 Task: Look for space in Cergy, France from 6th June, 2023 to 8th June, 2023 for 2 adults in price range Rs.7000 to Rs.12000. Place can be private room with 1  bedroom having 2 beds and 1 bathroom. Property type can be house, flat, guest house. Amenities needed are: wifi, washing machine. Booking option can be shelf check-in. Required host language is English.
Action: Mouse moved to (561, 148)
Screenshot: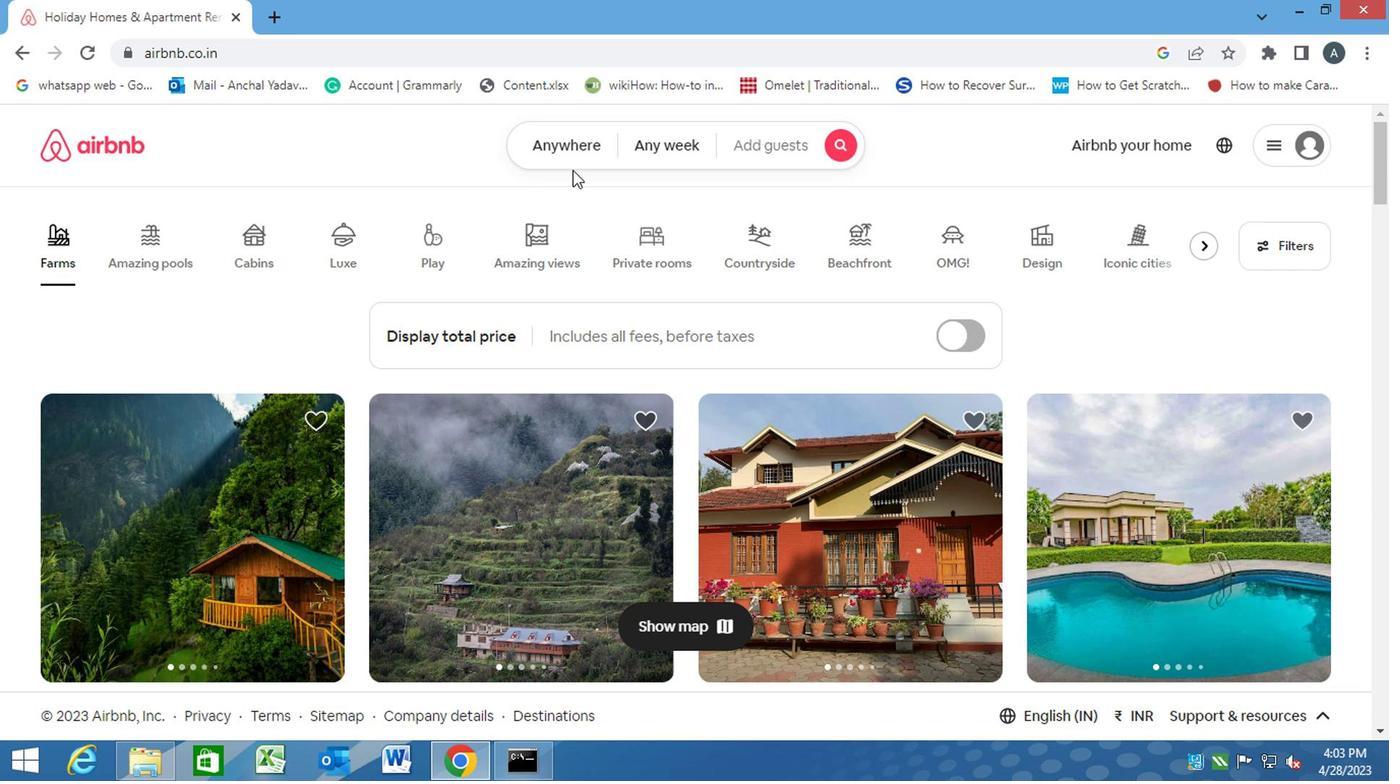 
Action: Mouse pressed left at (561, 148)
Screenshot: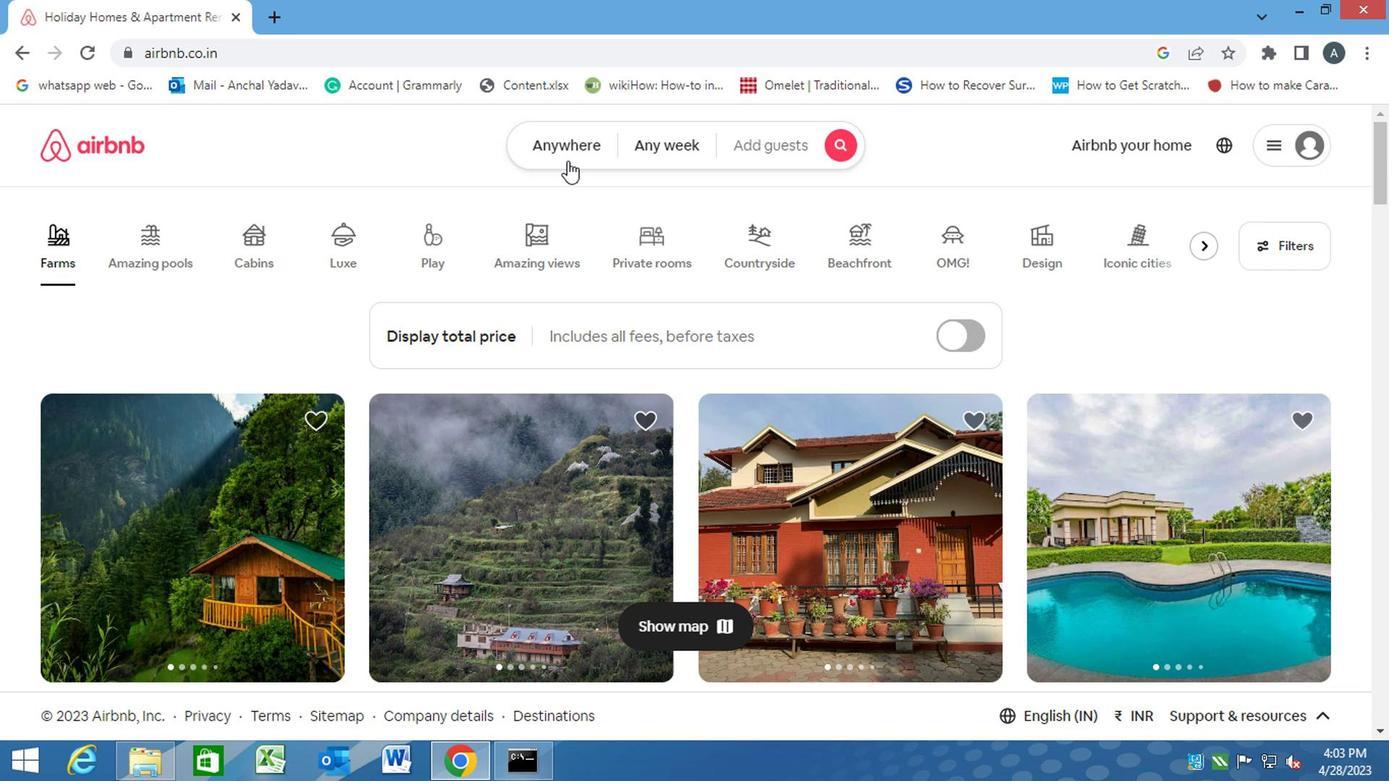 
Action: Mouse moved to (465, 207)
Screenshot: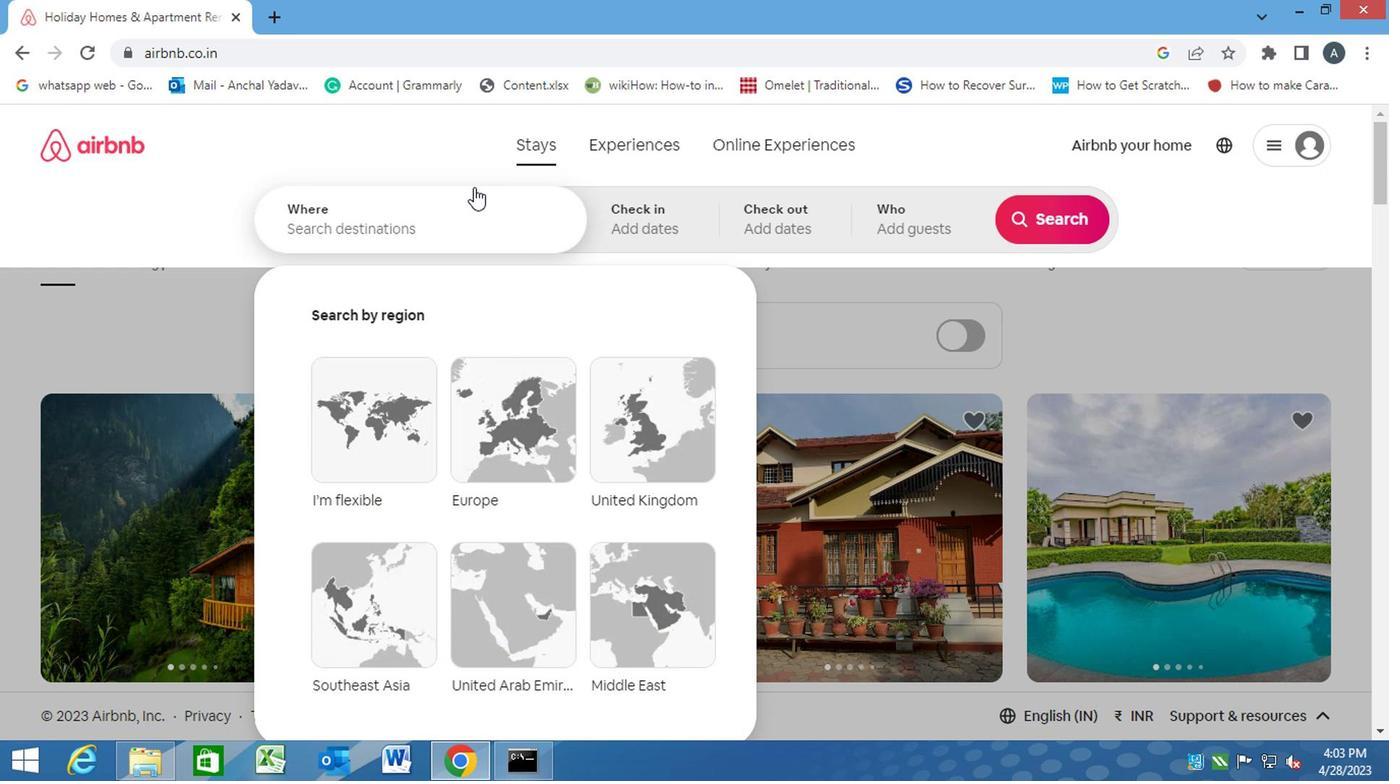 
Action: Mouse pressed left at (465, 207)
Screenshot: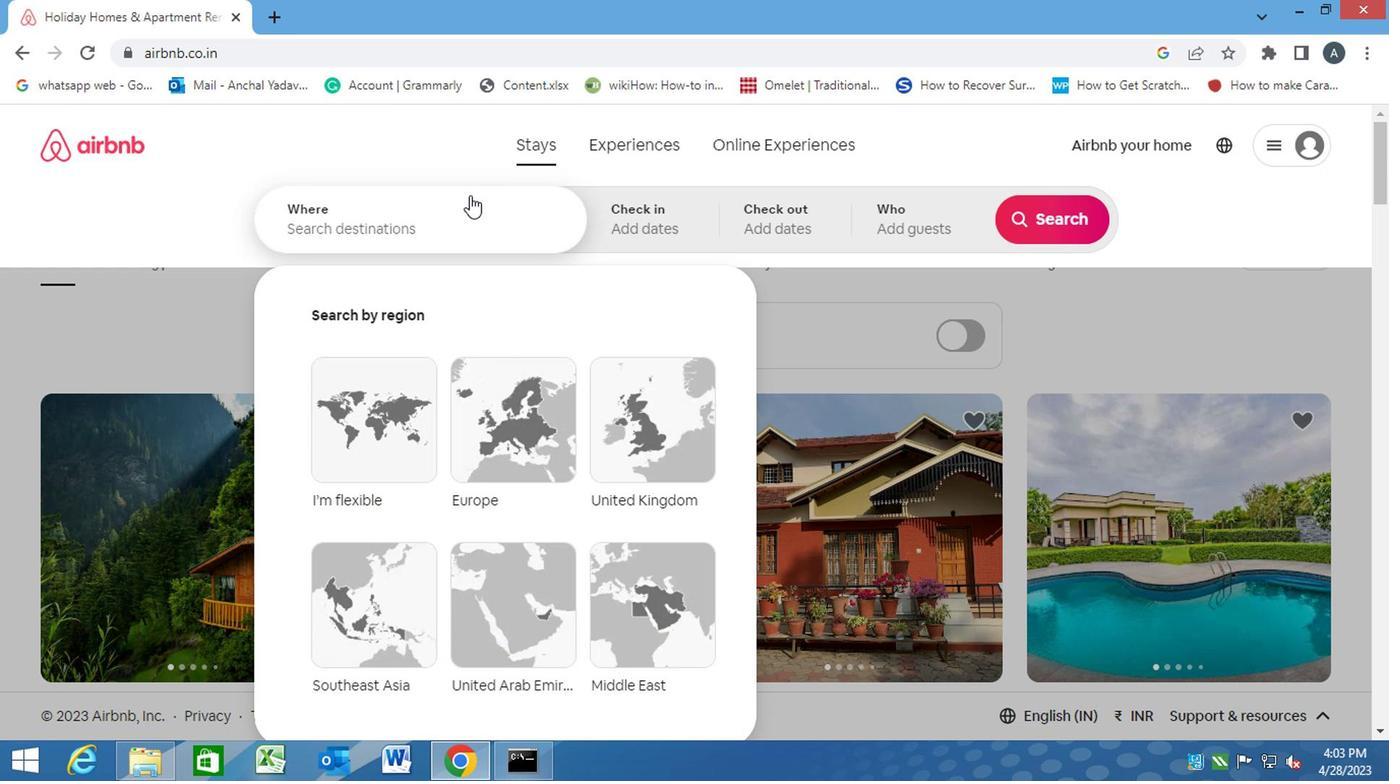 
Action: Key pressed c<Key.caps_lock>ergy,<Key.space><Key.caps_lock>f<Key.caps_lock>rance<Key.enter>
Screenshot: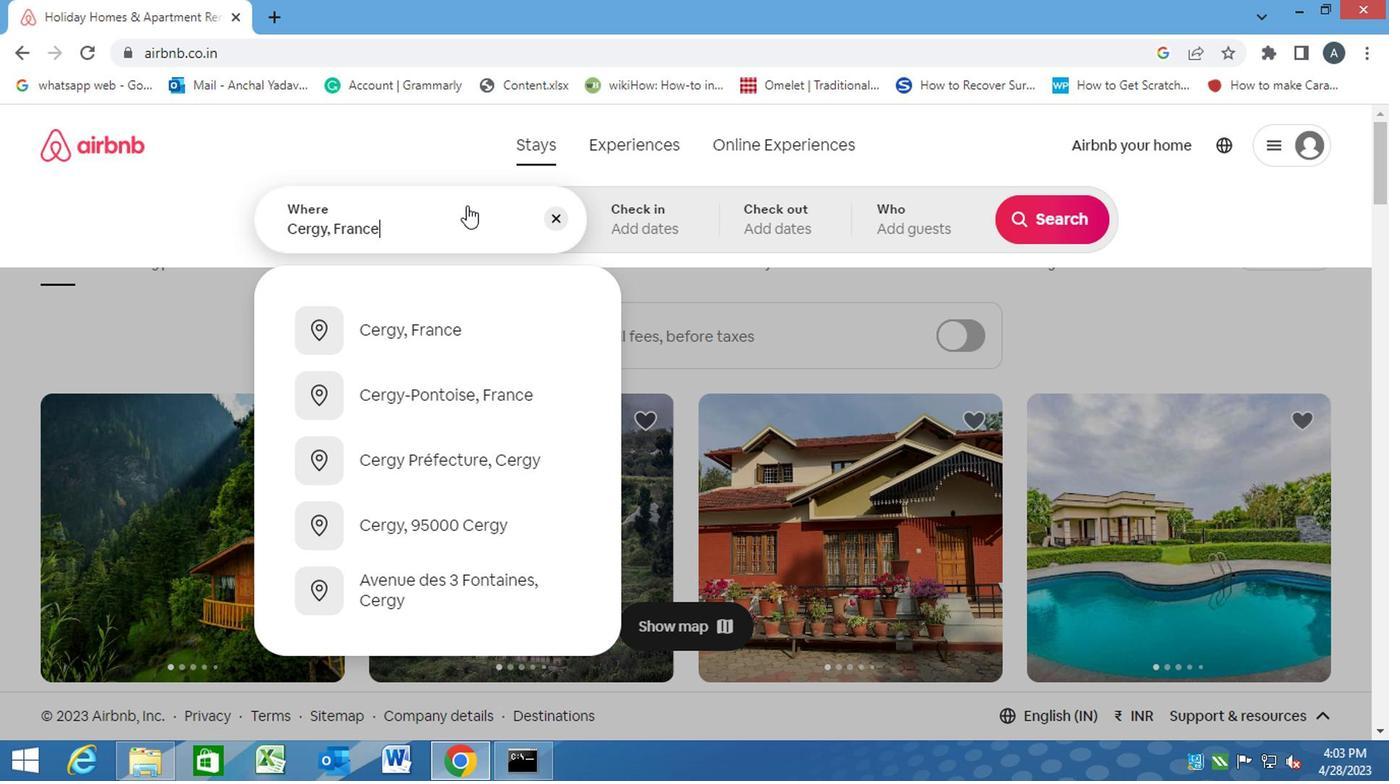 
Action: Mouse moved to (1031, 386)
Screenshot: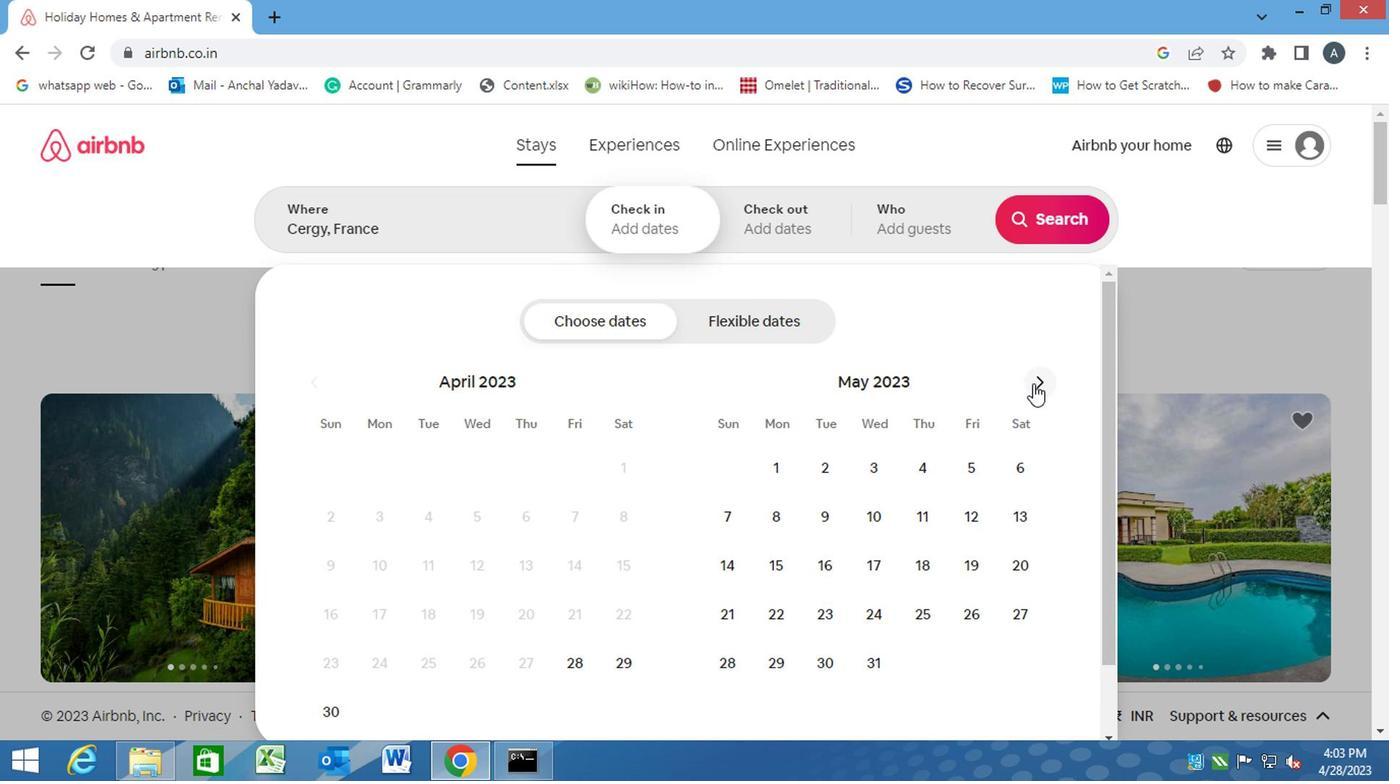 
Action: Mouse pressed left at (1031, 386)
Screenshot: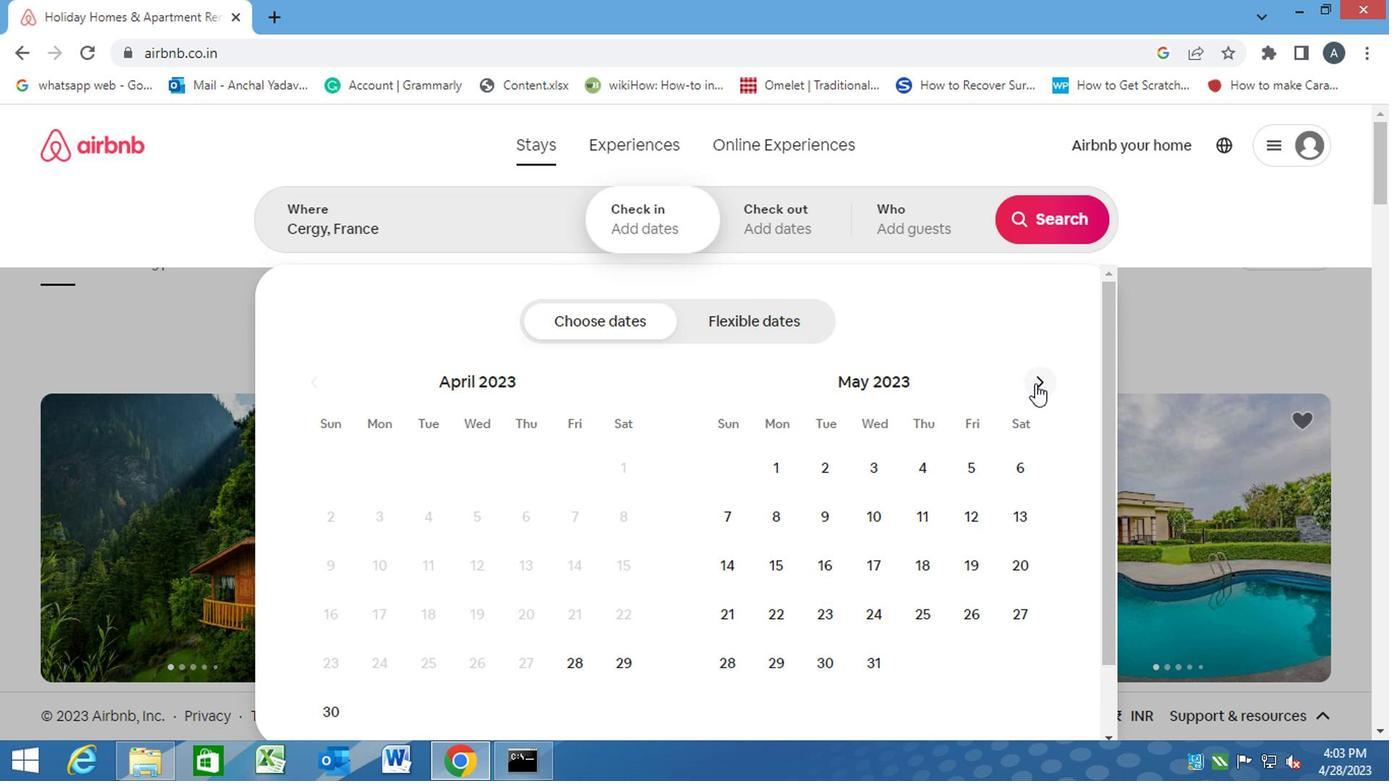 
Action: Mouse moved to (837, 514)
Screenshot: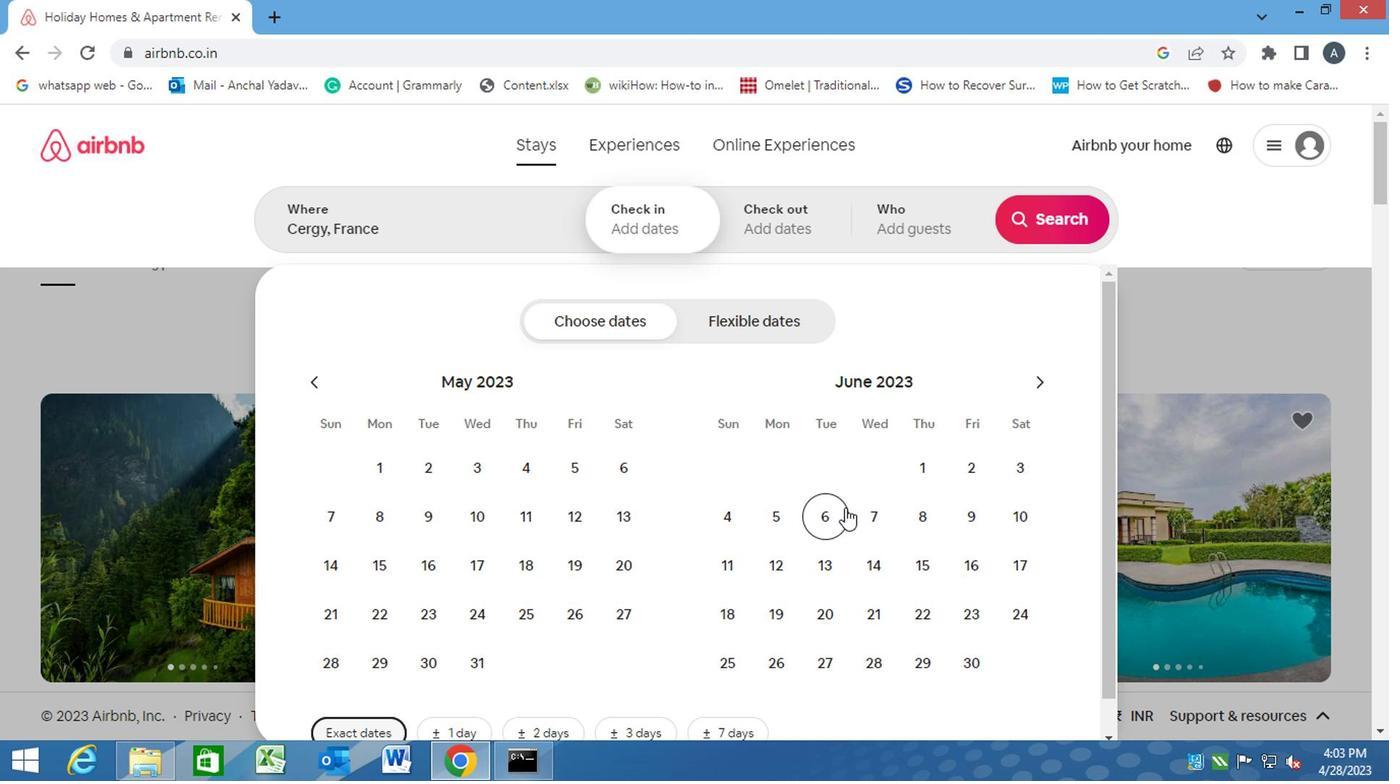 
Action: Mouse pressed left at (837, 514)
Screenshot: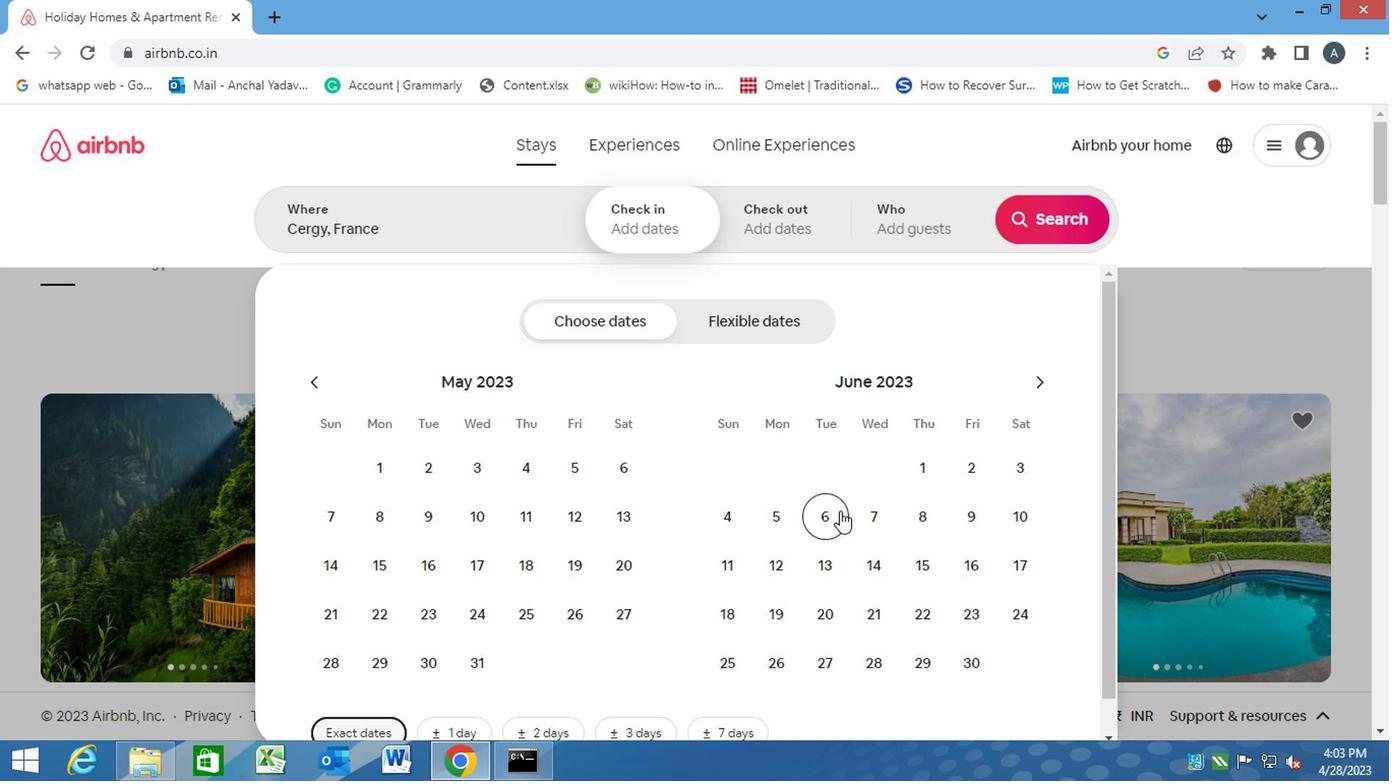 
Action: Mouse moved to (920, 528)
Screenshot: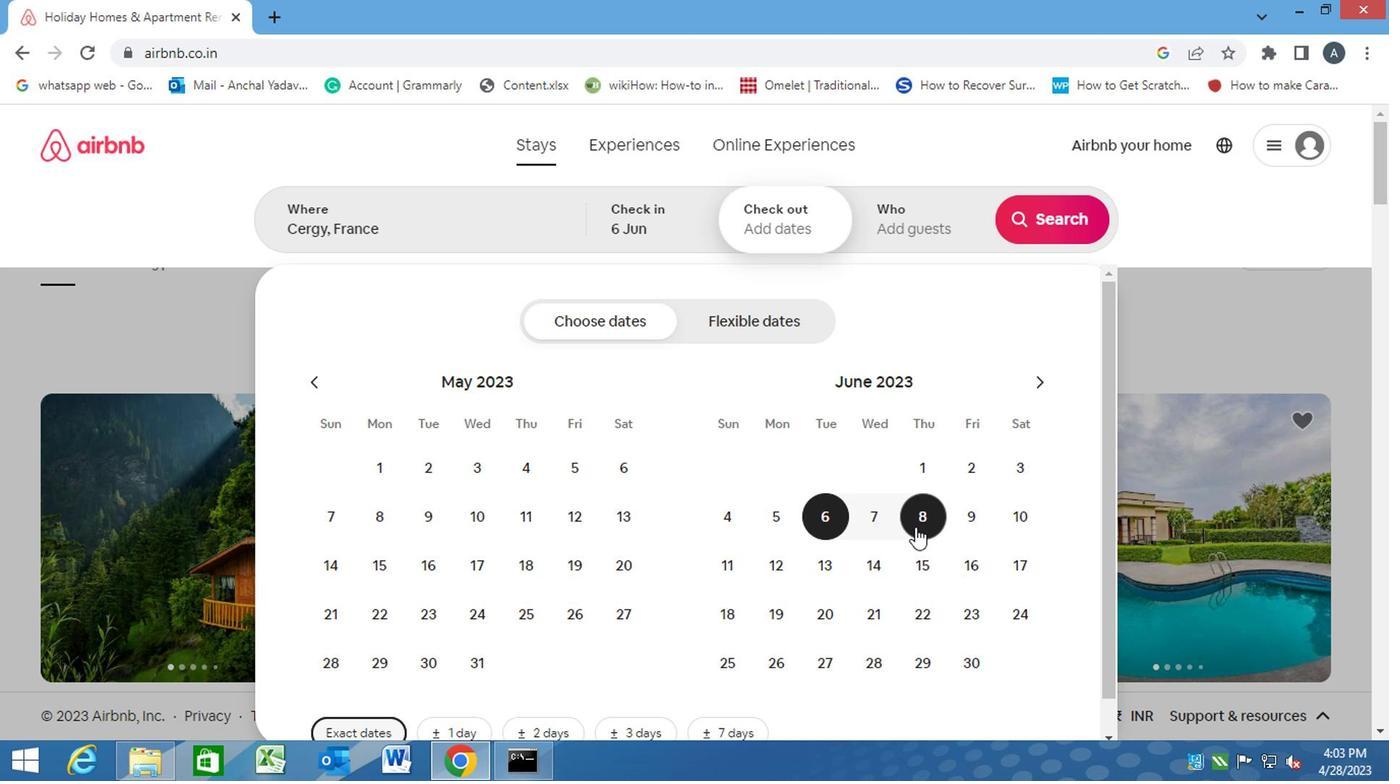 
Action: Mouse pressed left at (920, 528)
Screenshot: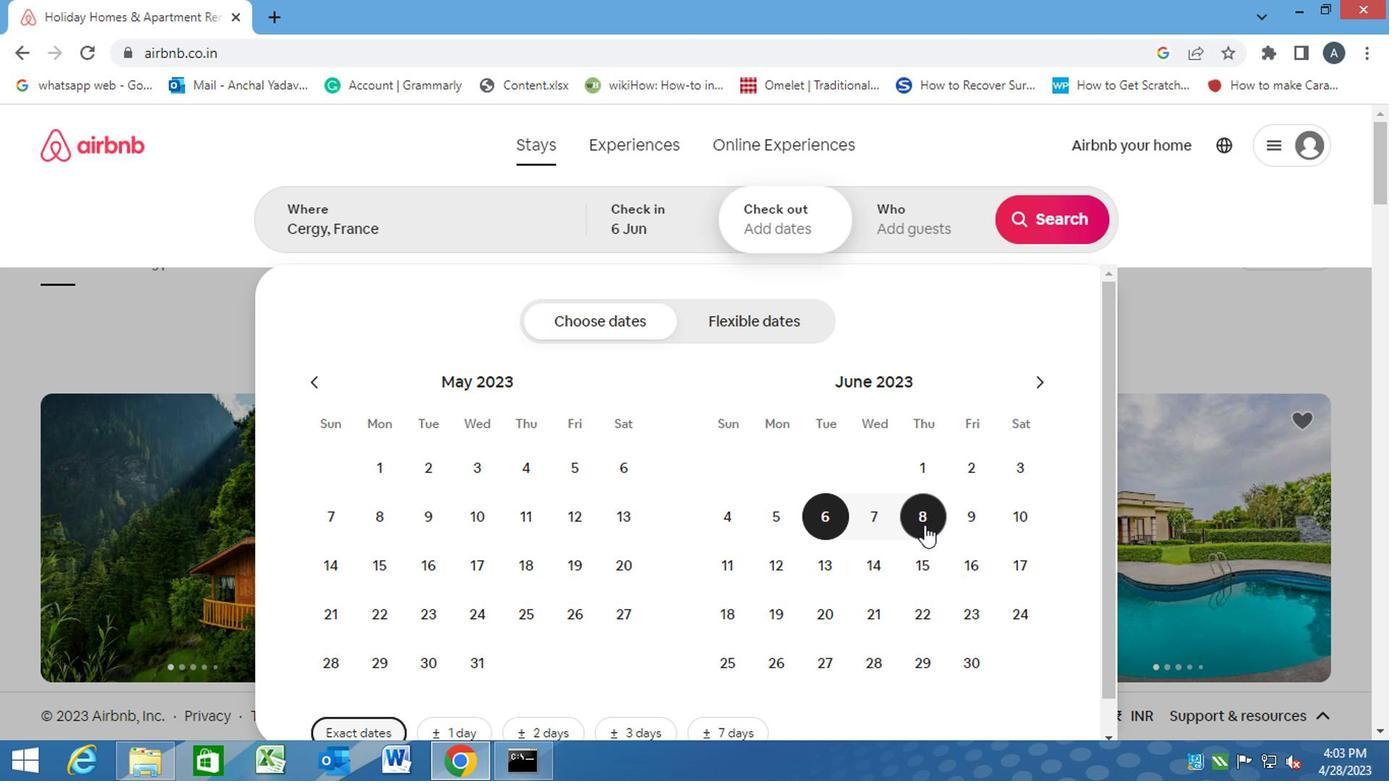 
Action: Mouse moved to (910, 234)
Screenshot: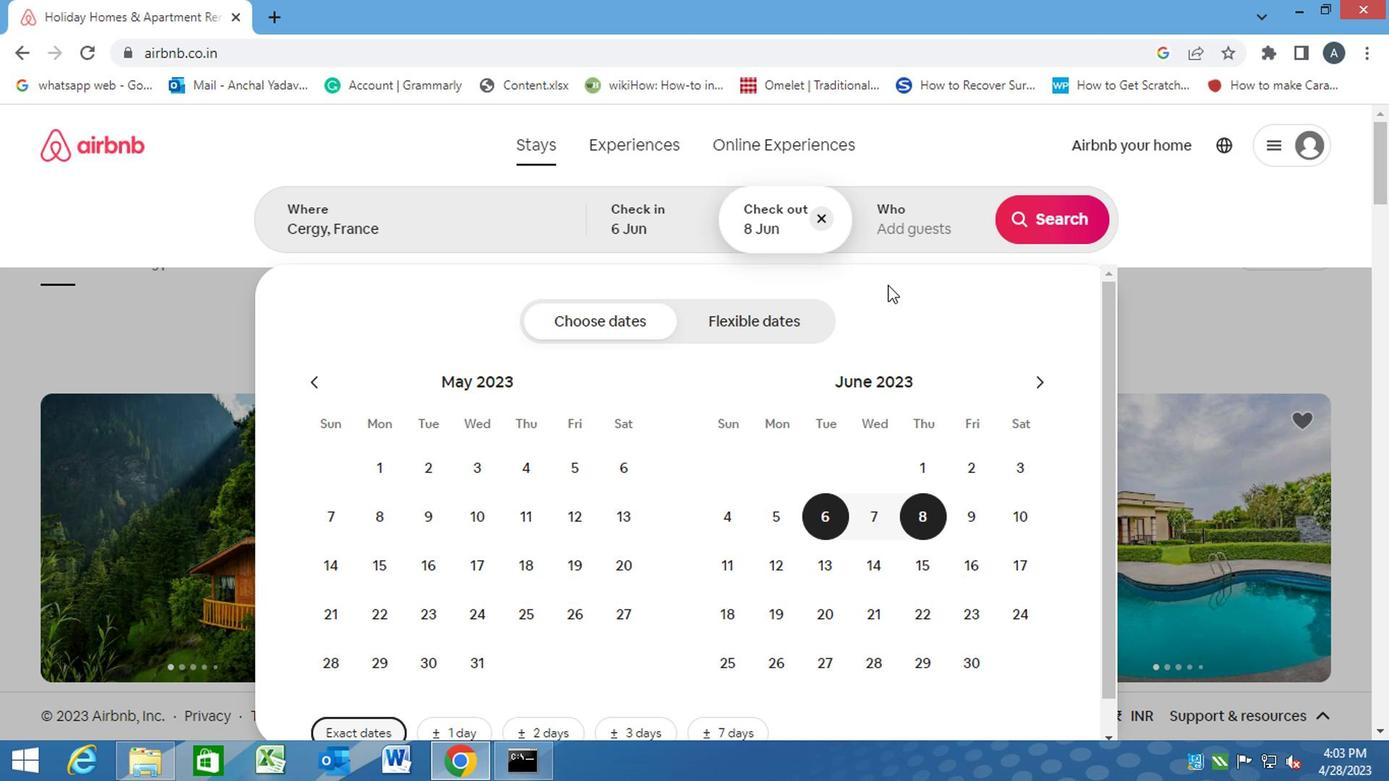 
Action: Mouse pressed left at (910, 234)
Screenshot: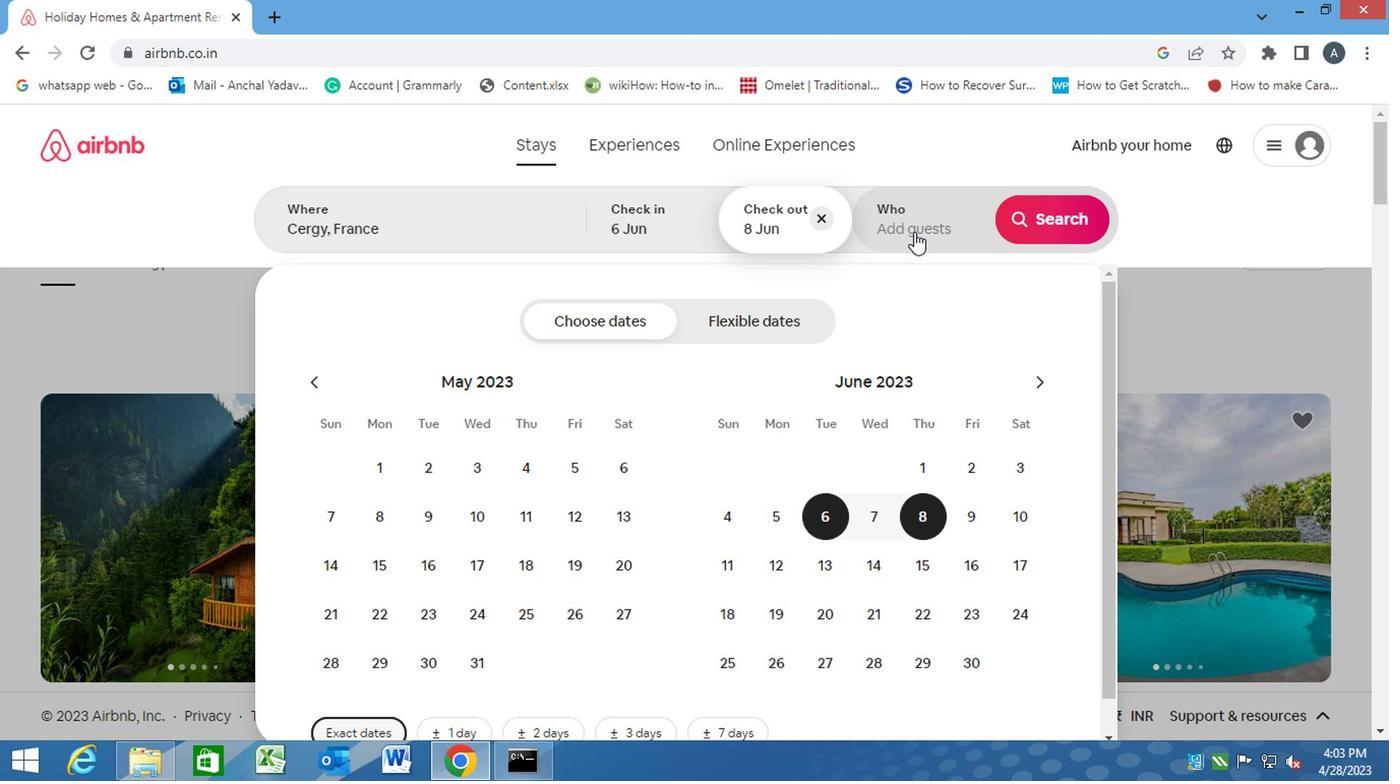 
Action: Mouse moved to (1067, 330)
Screenshot: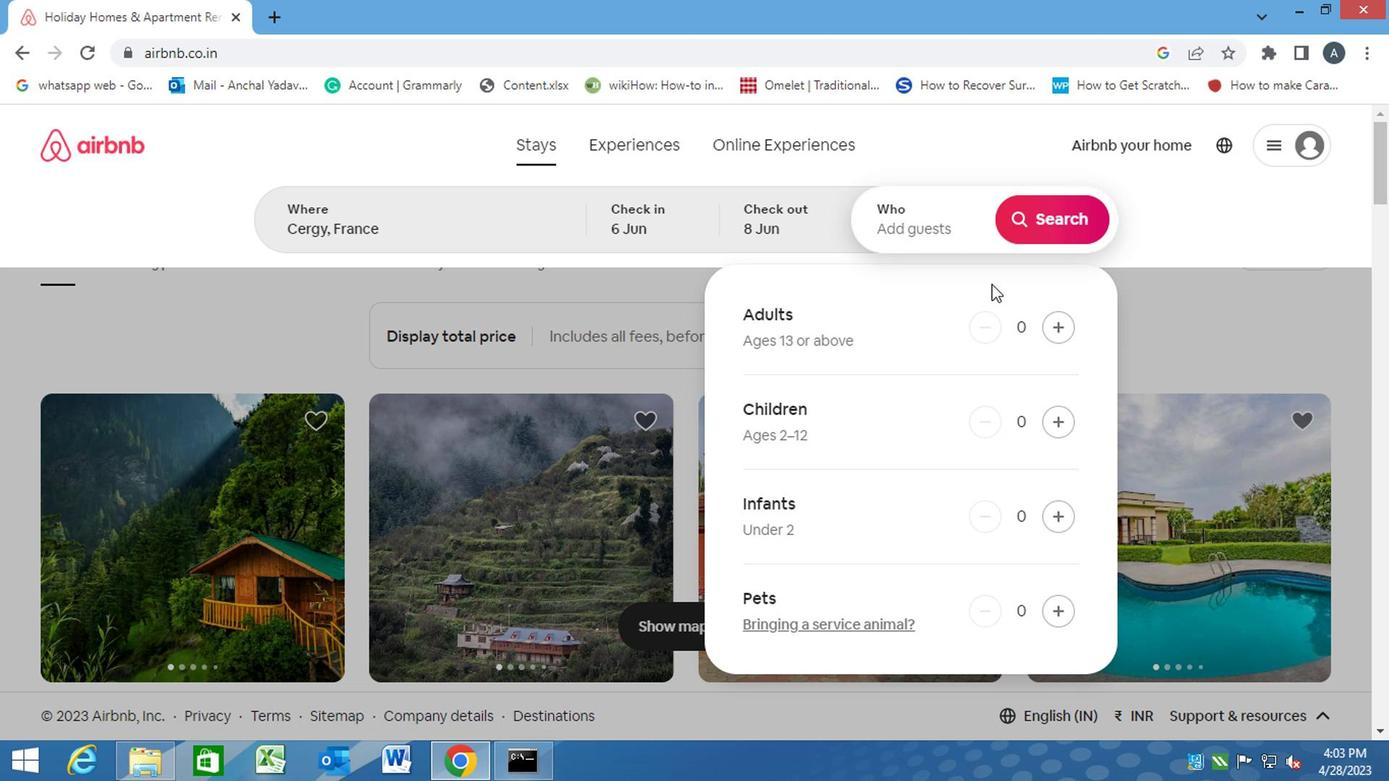 
Action: Mouse pressed left at (1067, 330)
Screenshot: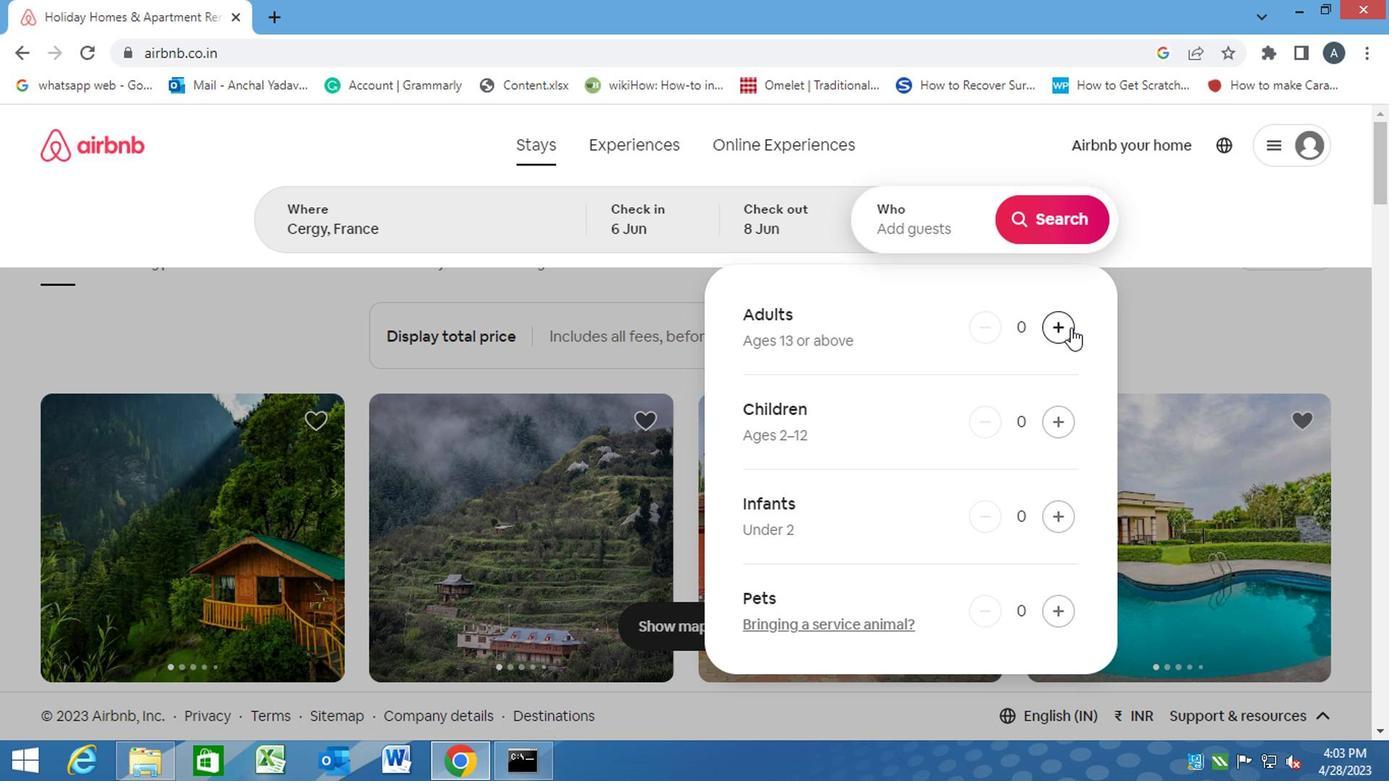 
Action: Mouse pressed left at (1067, 330)
Screenshot: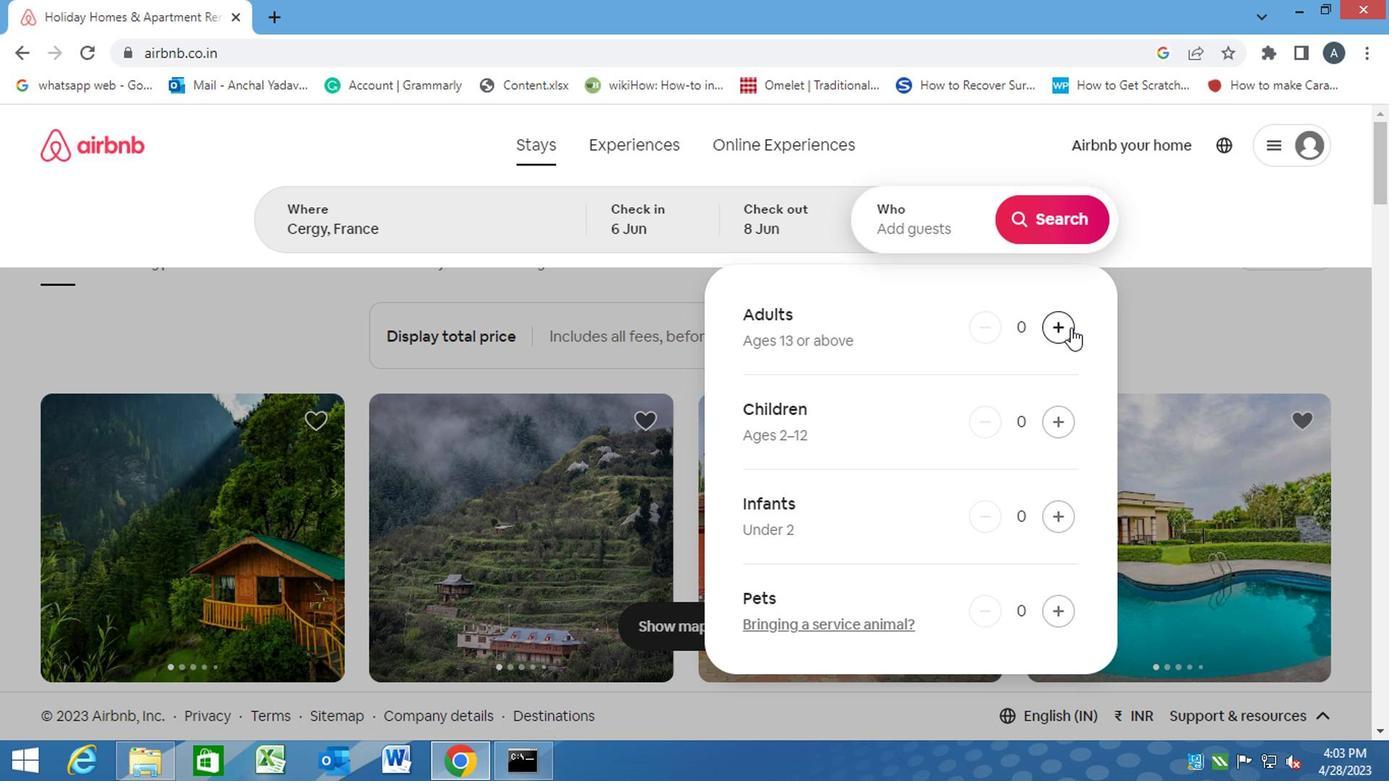 
Action: Mouse moved to (1051, 232)
Screenshot: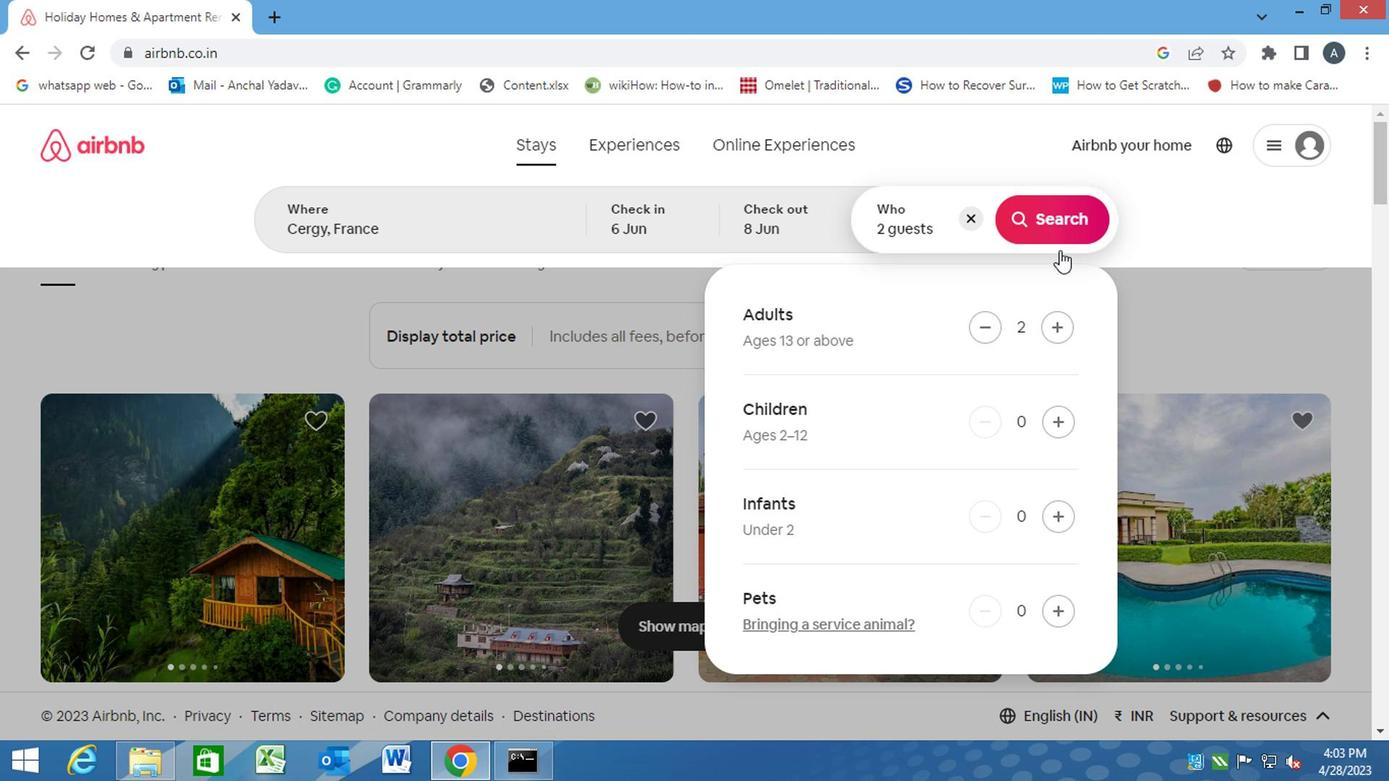 
Action: Mouse pressed left at (1051, 232)
Screenshot: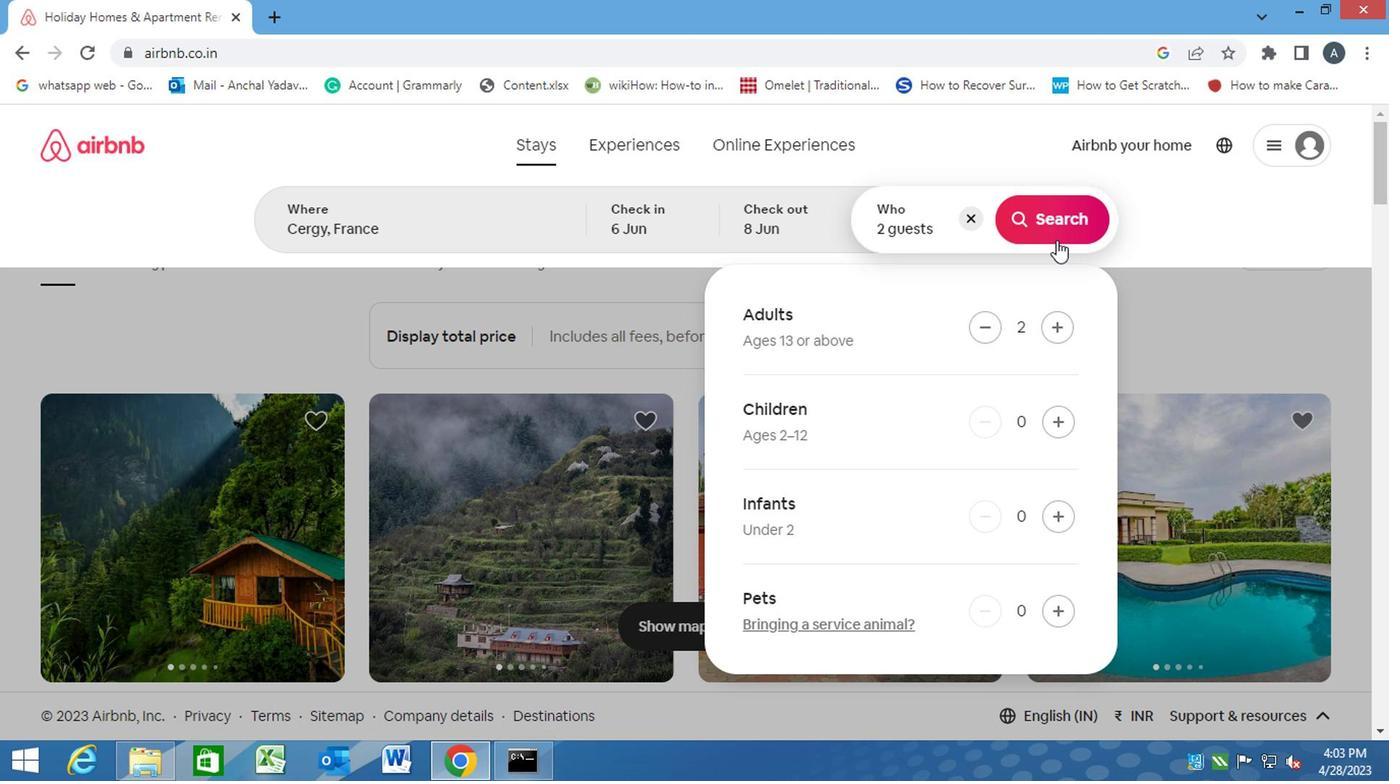 
Action: Mouse moved to (1275, 236)
Screenshot: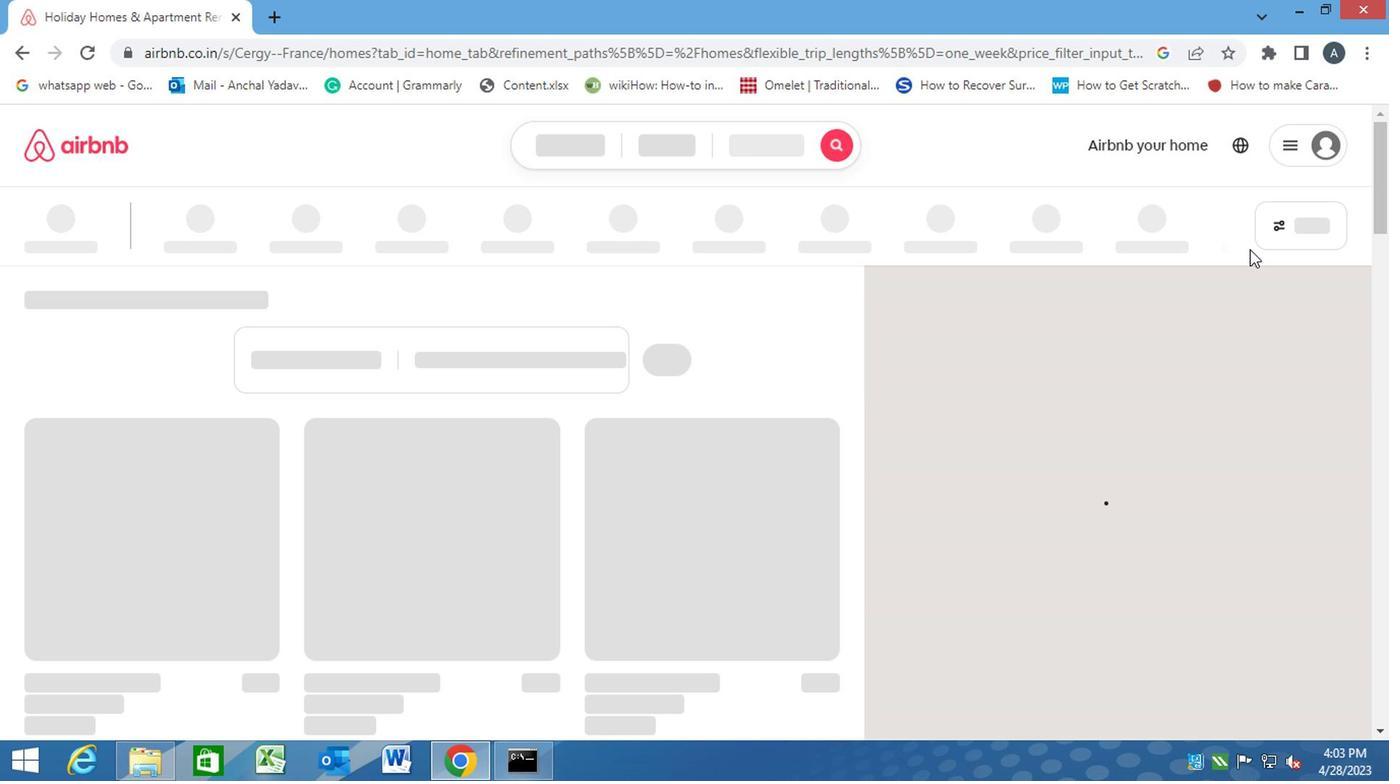 
Action: Mouse pressed left at (1275, 236)
Screenshot: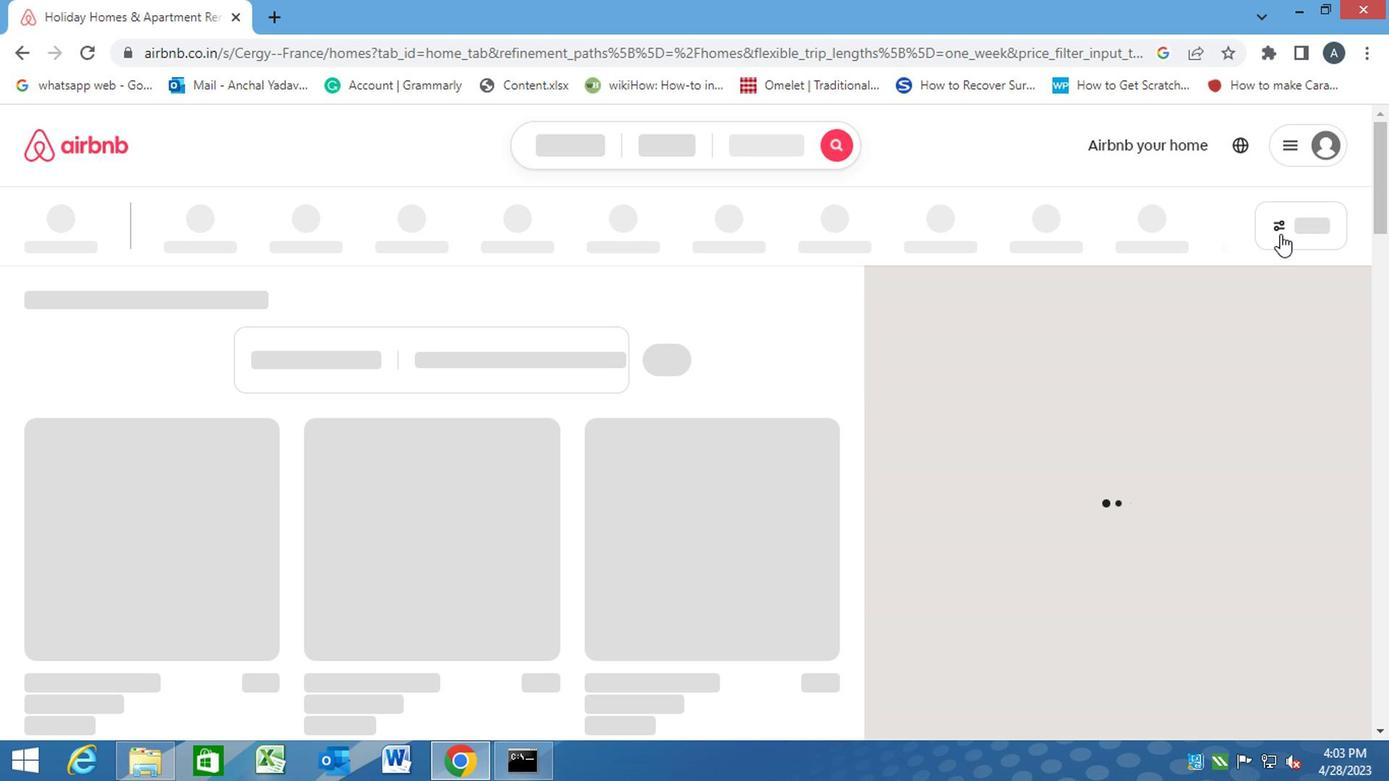 
Action: Mouse moved to (352, 486)
Screenshot: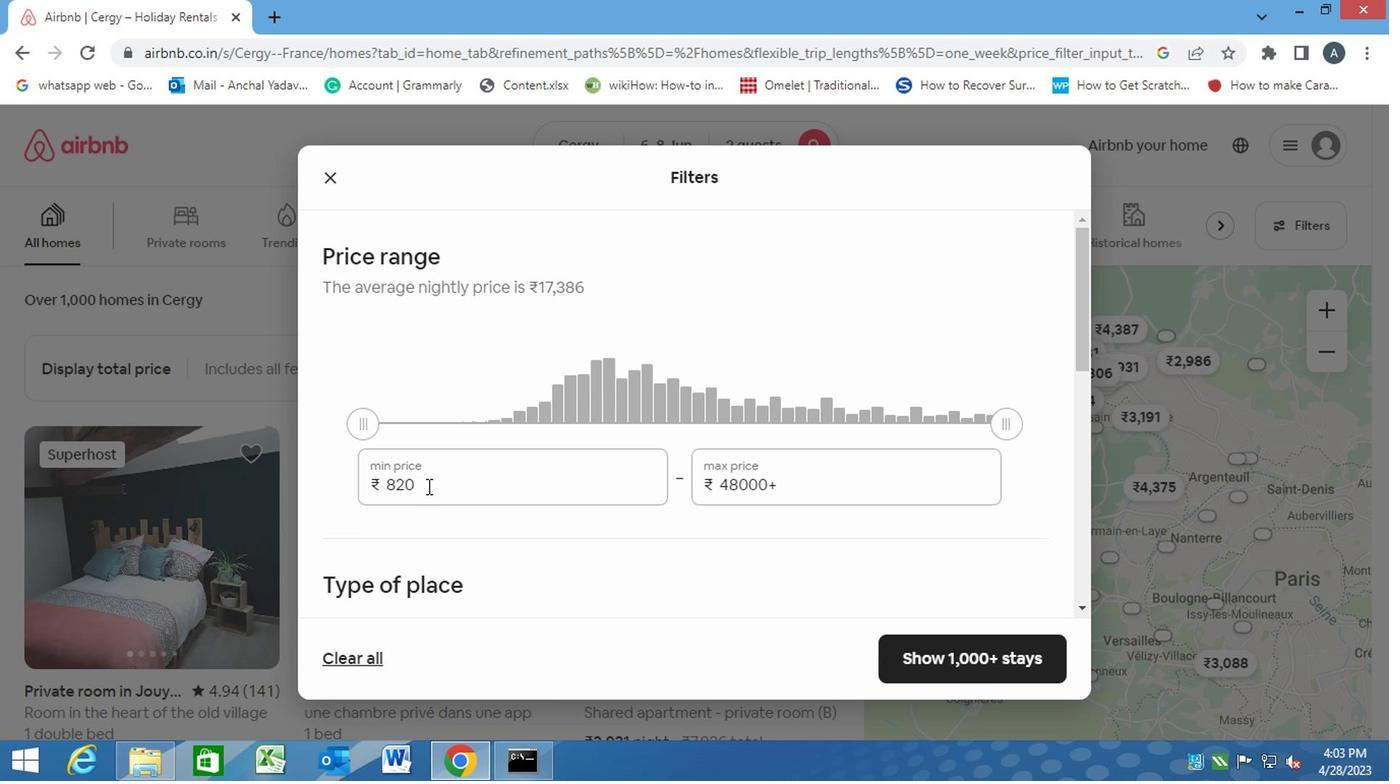 
Action: Mouse pressed left at (352, 486)
Screenshot: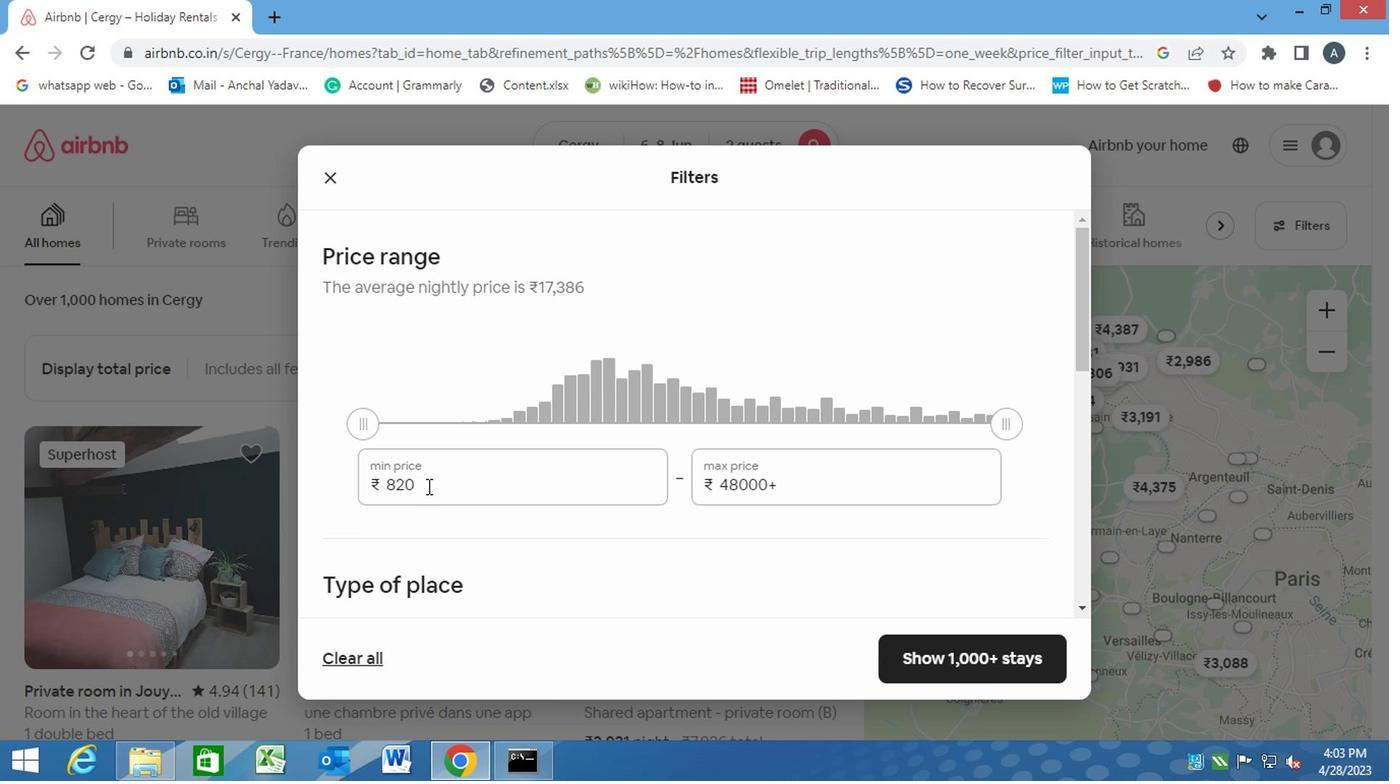 
Action: Mouse moved to (418, 484)
Screenshot: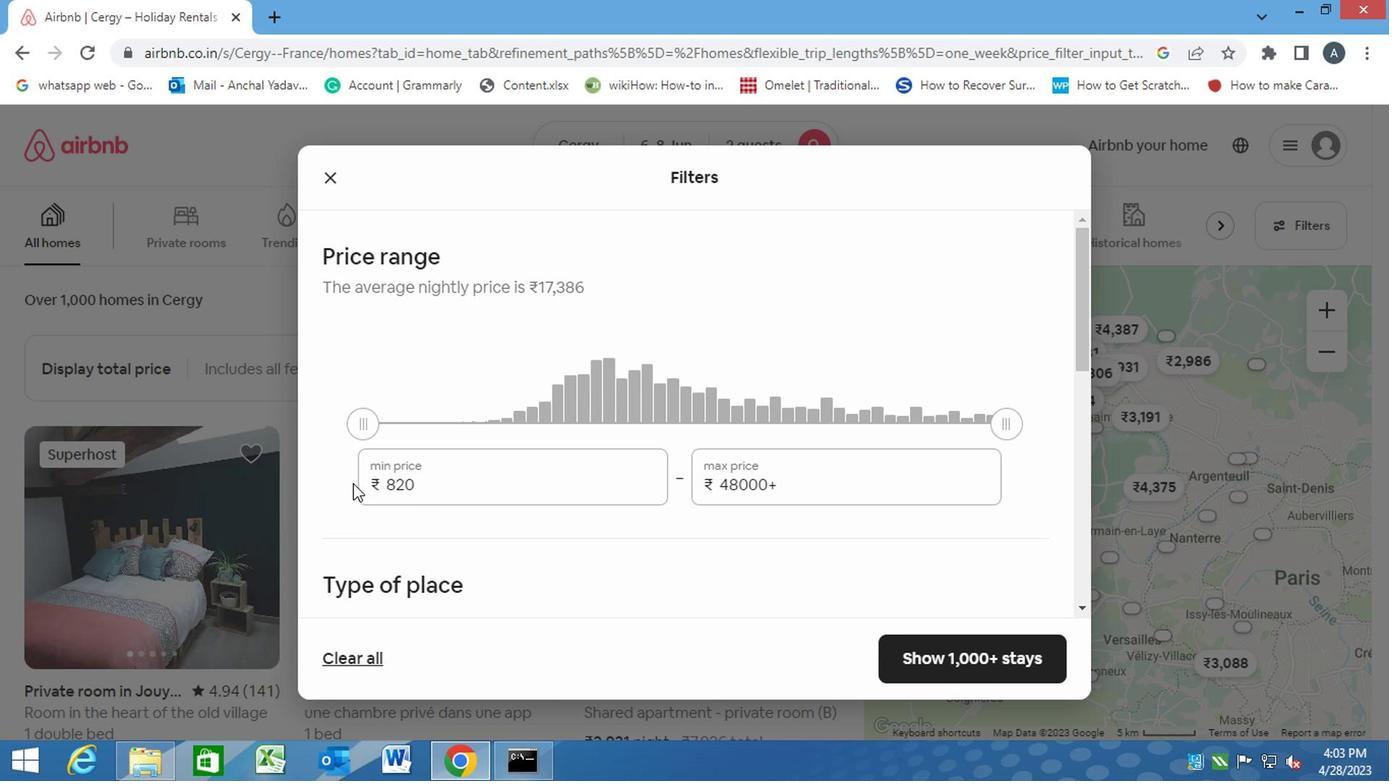 
Action: Mouse pressed left at (418, 484)
Screenshot: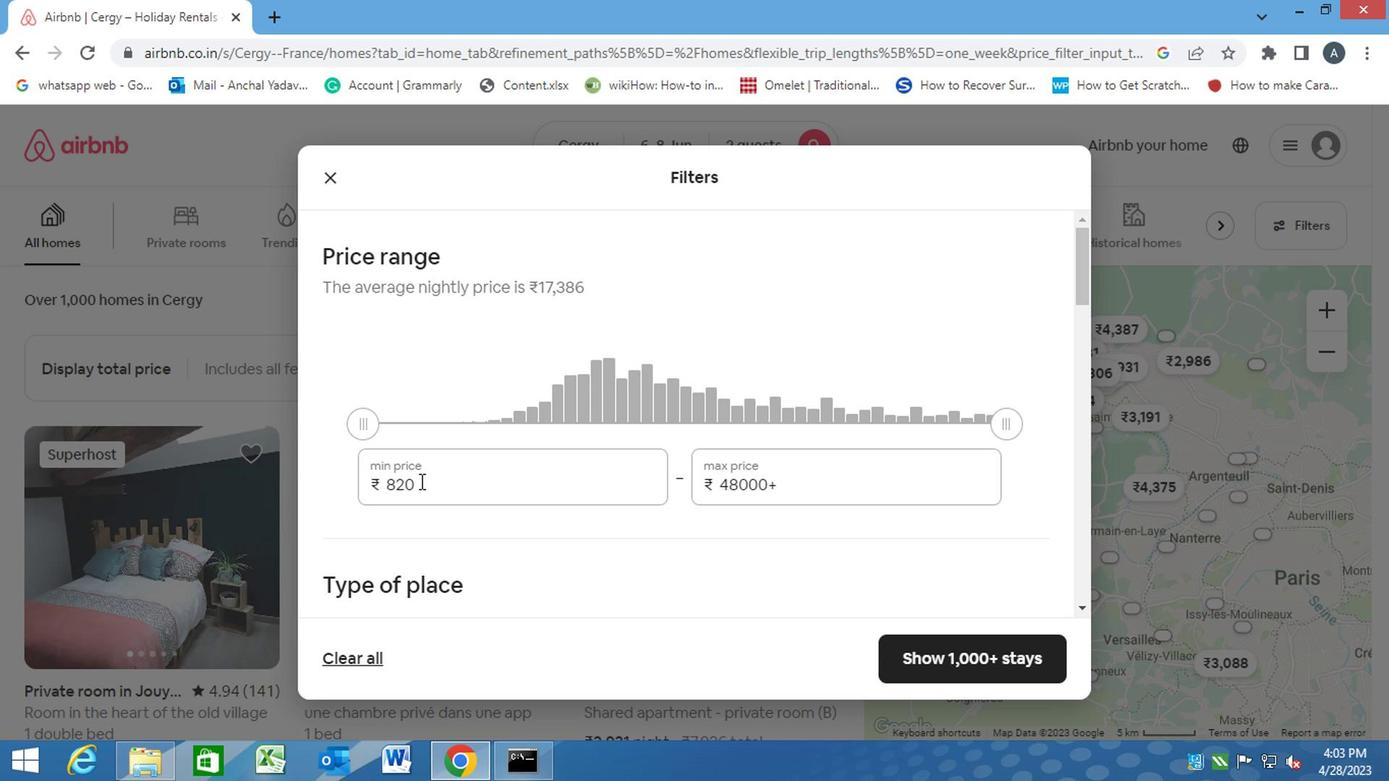 
Action: Mouse moved to (347, 492)
Screenshot: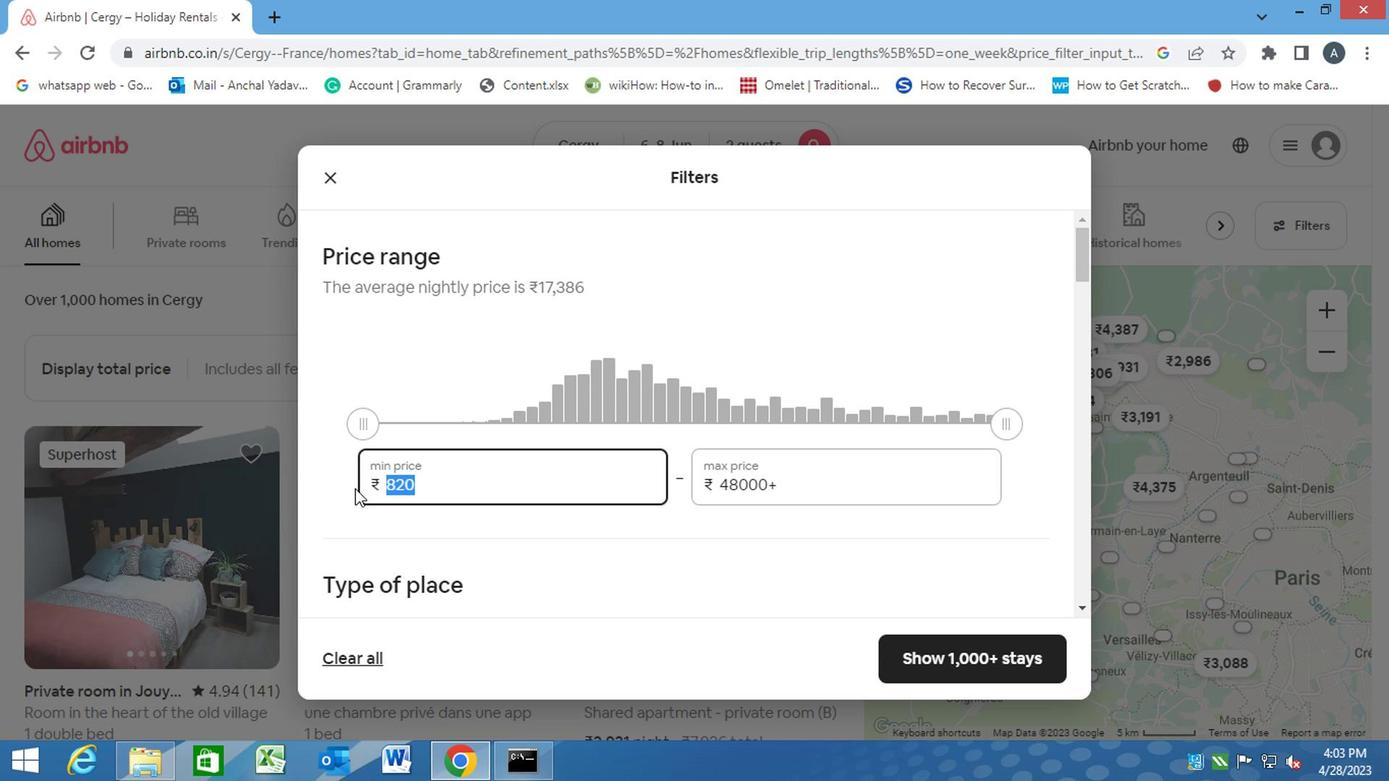 
Action: Key pressed 7000<Key.tab><Key.backspace><Key.backspace><Key.backspace><Key.backspace><Key.backspace><Key.backspace><Key.backspace><Key.backspace><Key.backspace><Key.backspace><Key.backspace><Key.backspace><Key.backspace><Key.backspace><Key.backspace><Key.backspace>12000
Screenshot: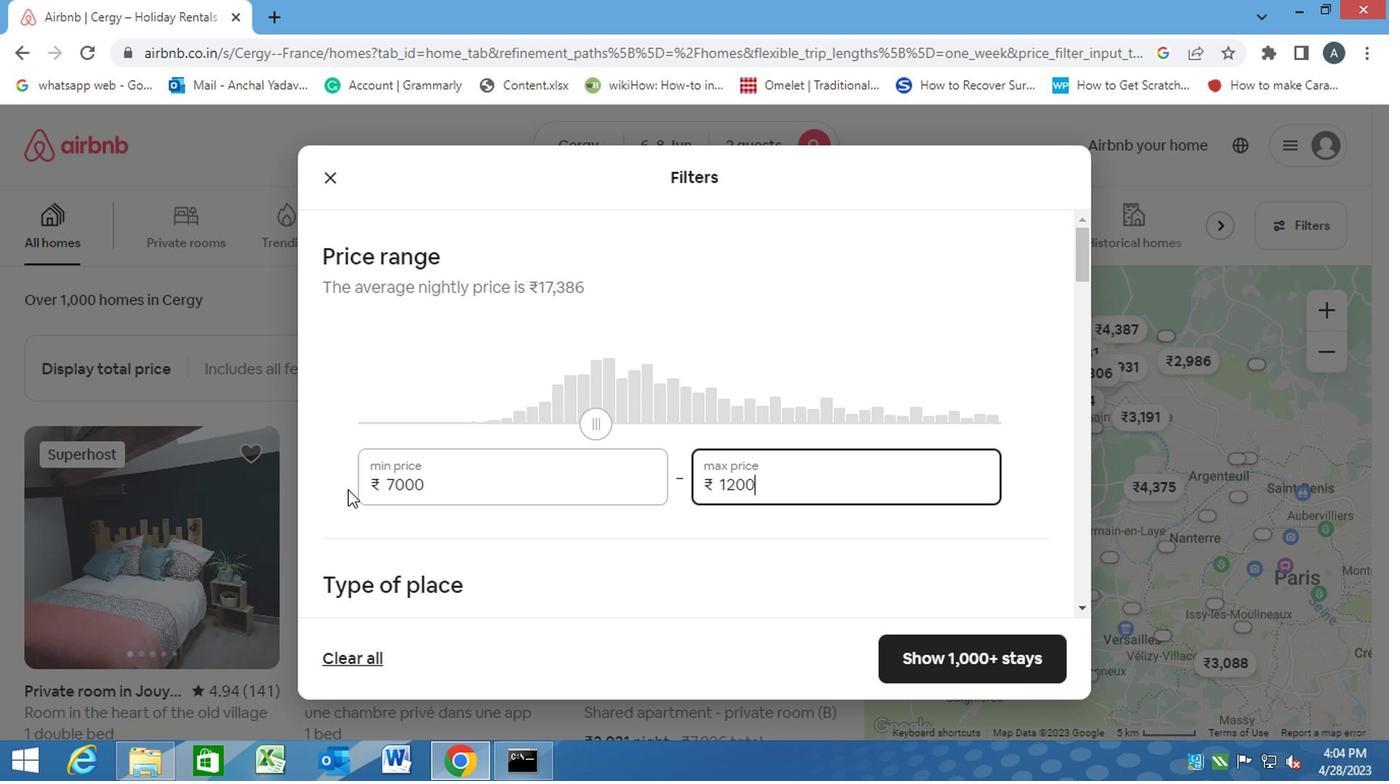 
Action: Mouse moved to (507, 558)
Screenshot: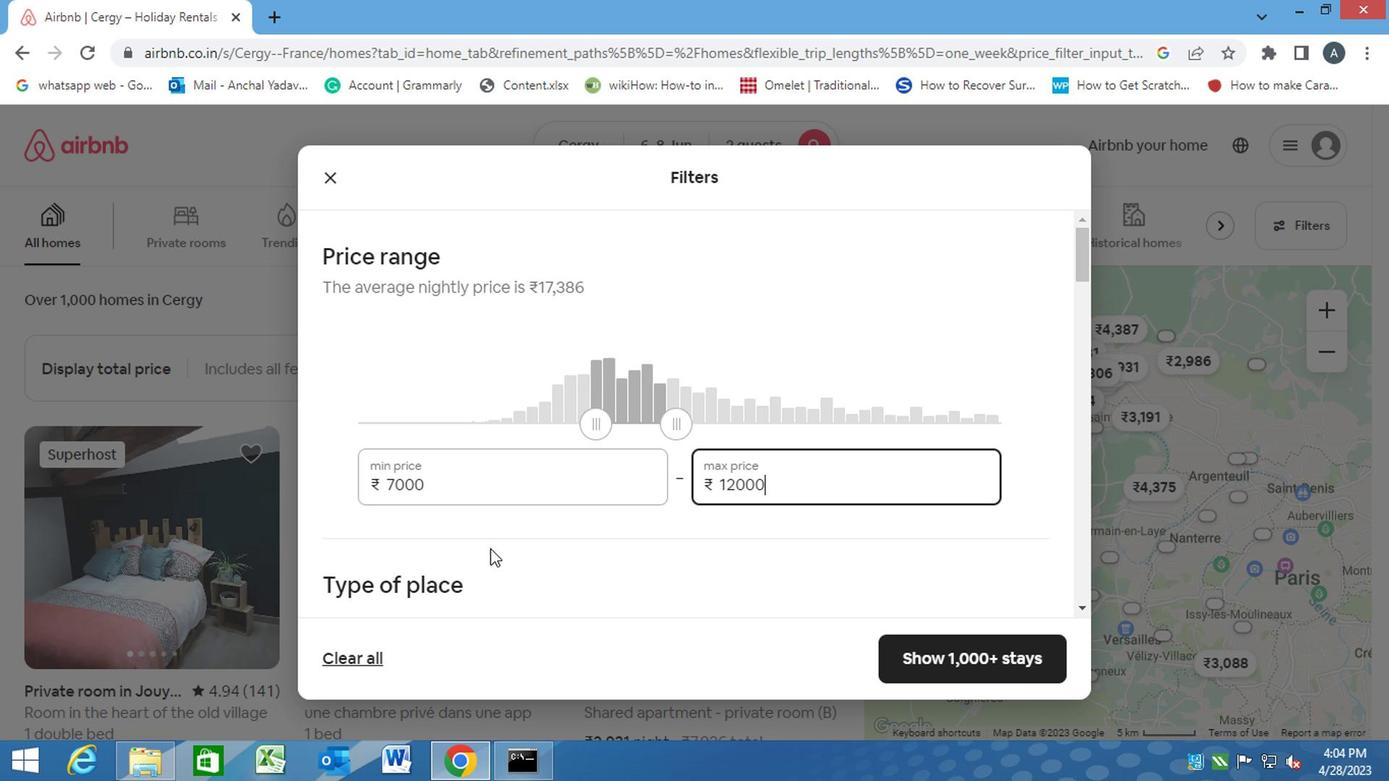 
Action: Mouse pressed left at (507, 558)
Screenshot: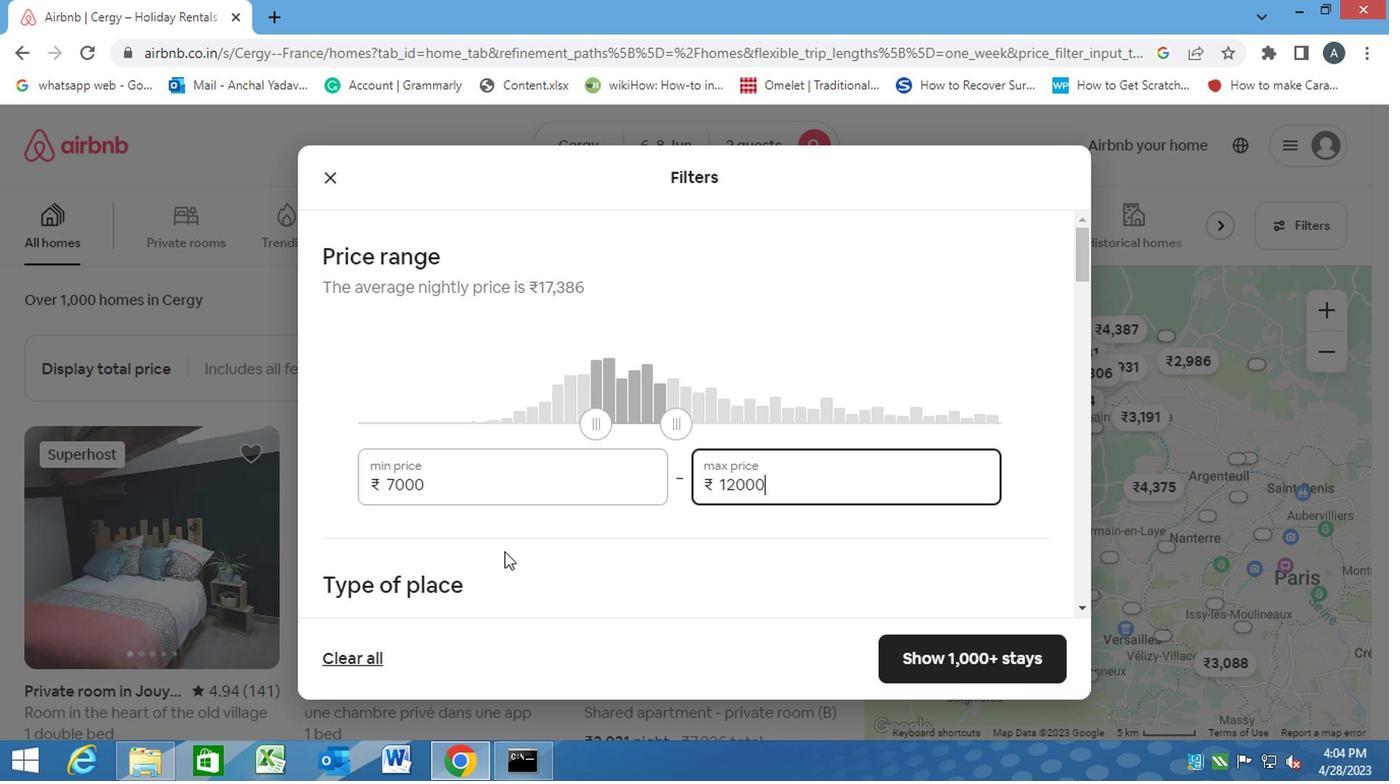 
Action: Mouse scrolled (507, 557) with delta (0, -1)
Screenshot: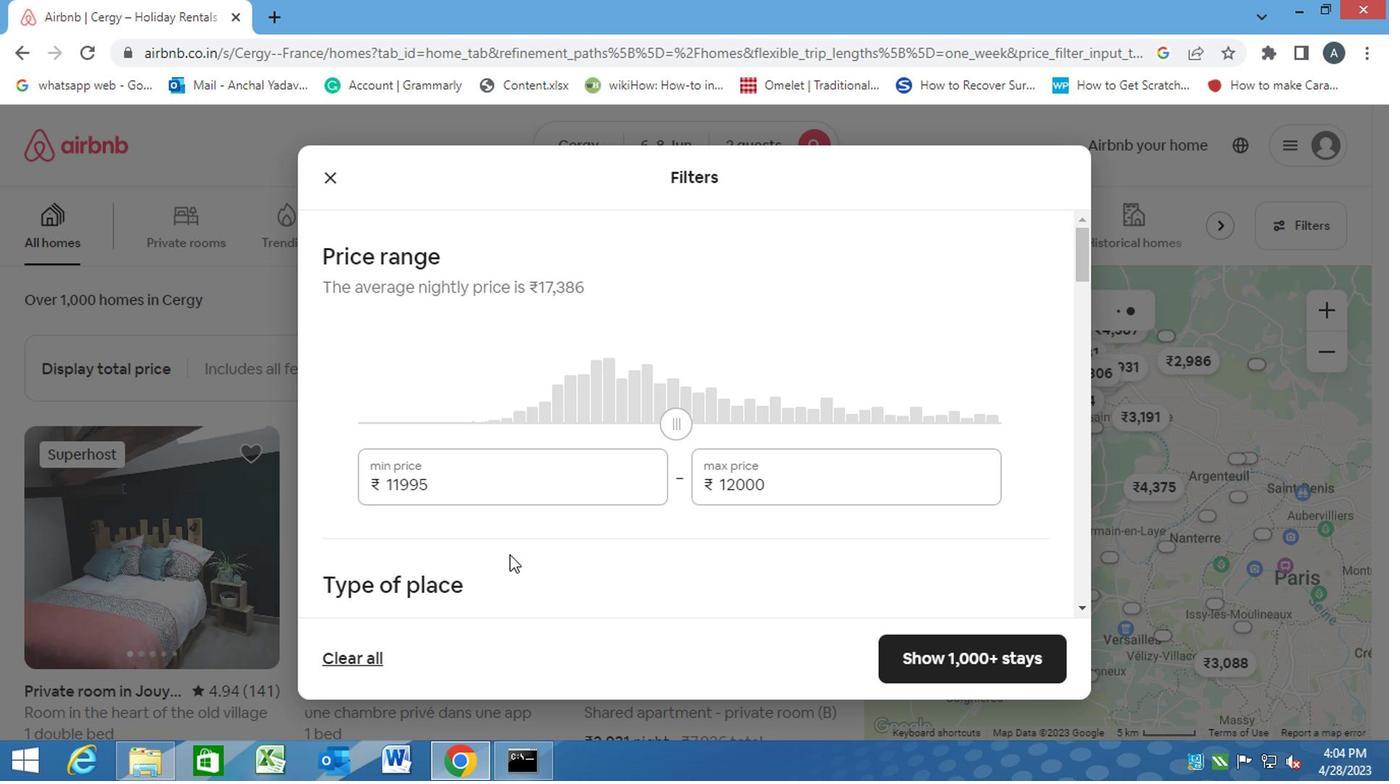 
Action: Mouse scrolled (507, 557) with delta (0, -1)
Screenshot: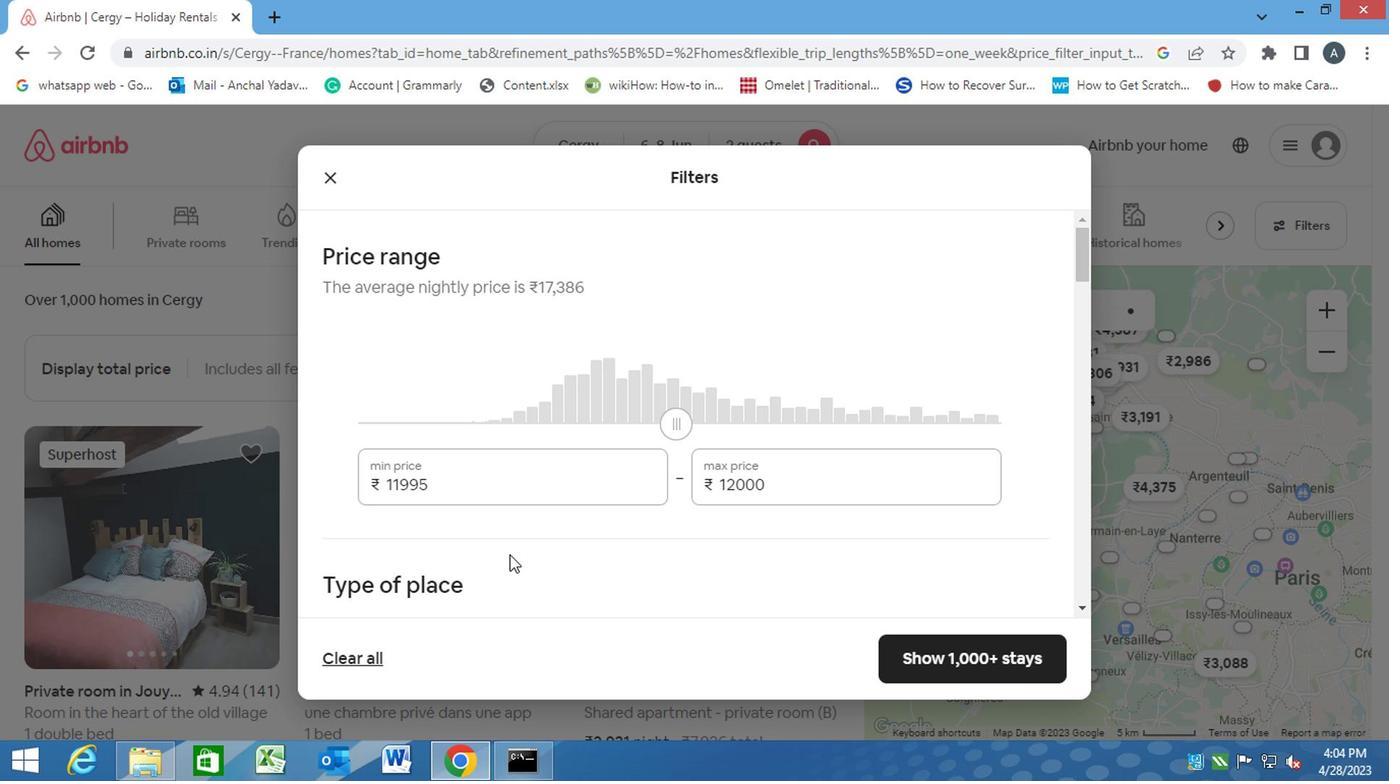 
Action: Mouse moved to (687, 437)
Screenshot: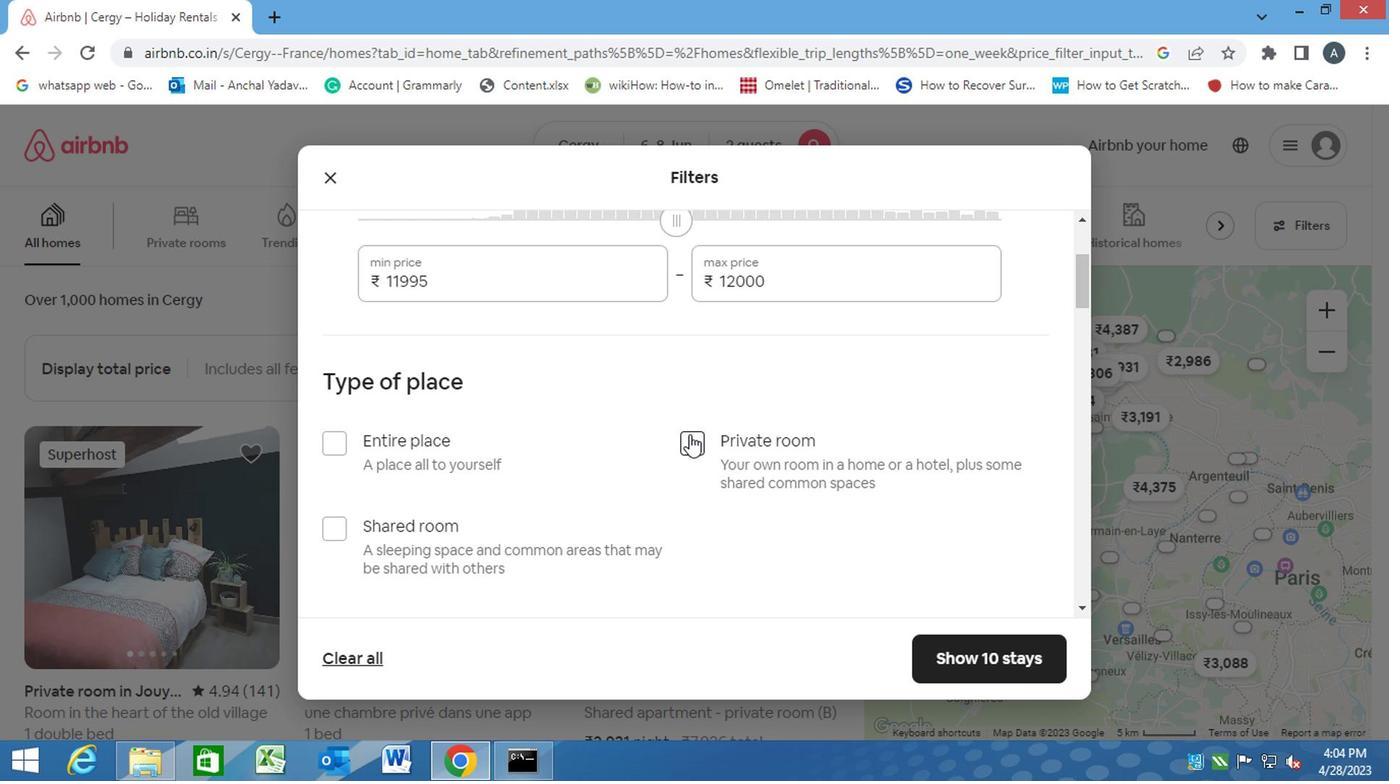 
Action: Mouse pressed left at (687, 437)
Screenshot: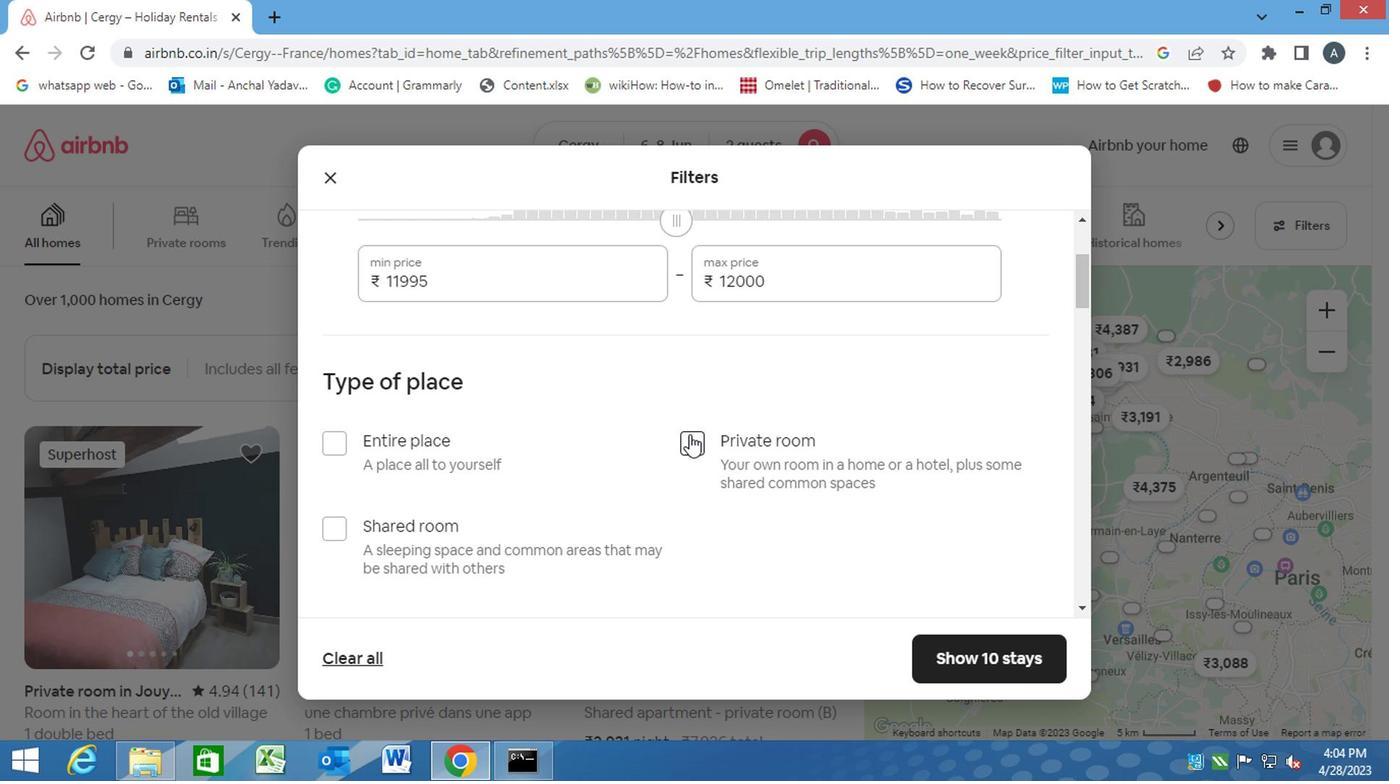 
Action: Mouse moved to (612, 484)
Screenshot: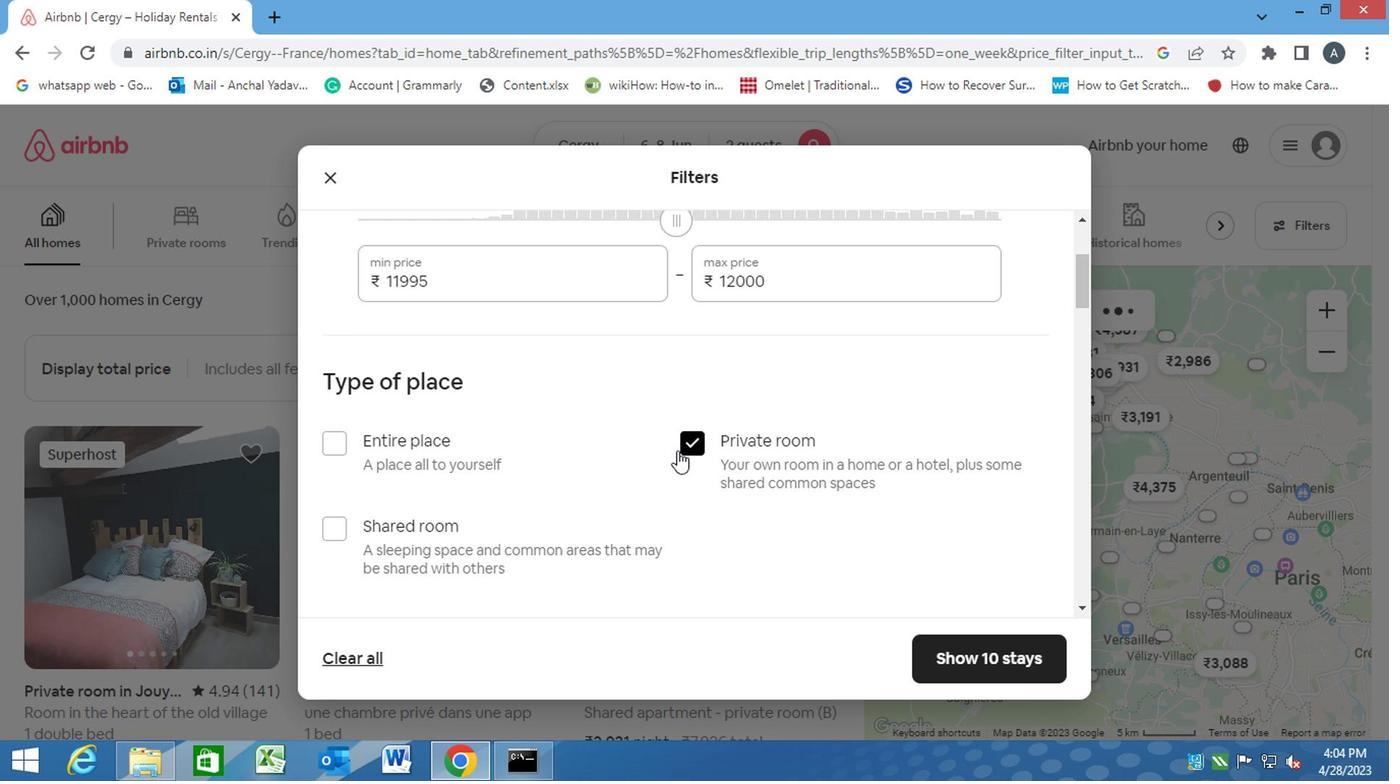 
Action: Mouse scrolled (612, 483) with delta (0, 0)
Screenshot: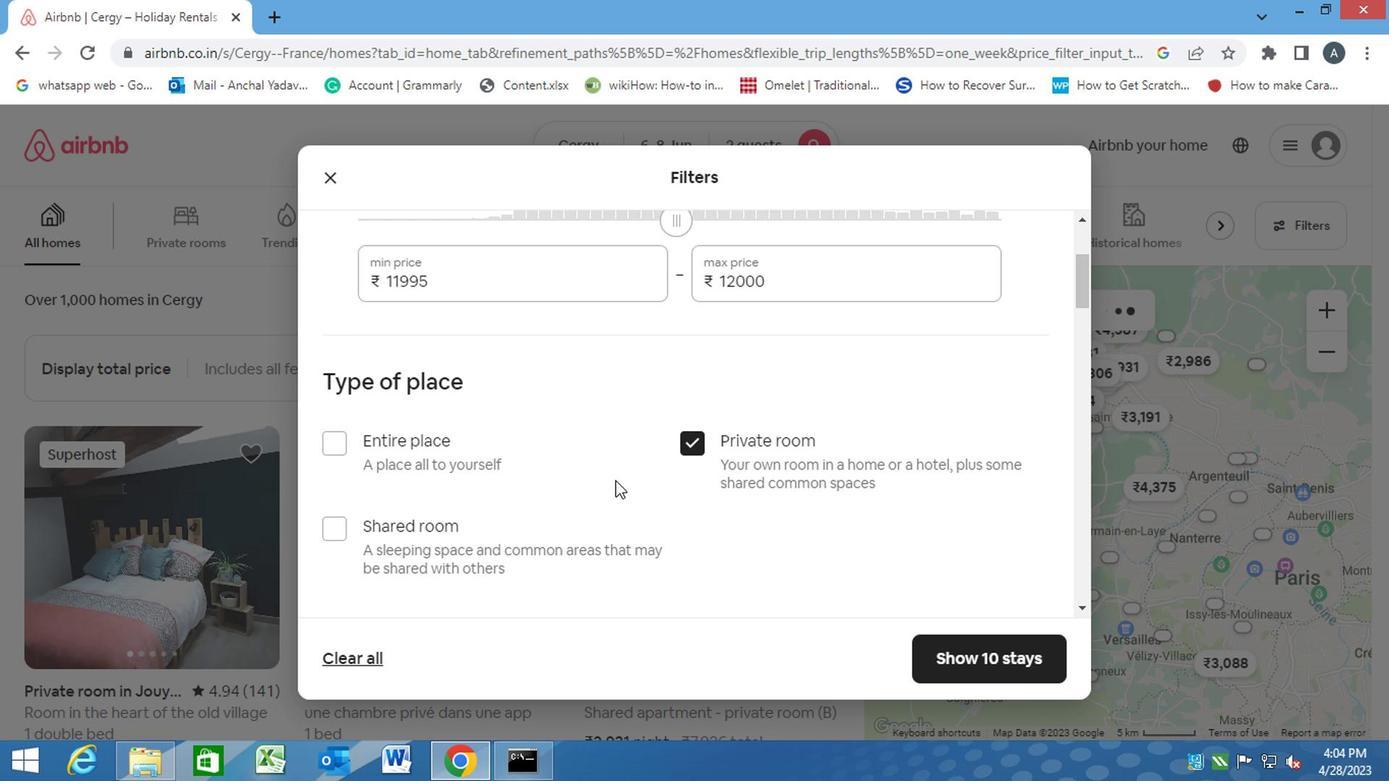 
Action: Mouse scrolled (612, 483) with delta (0, 0)
Screenshot: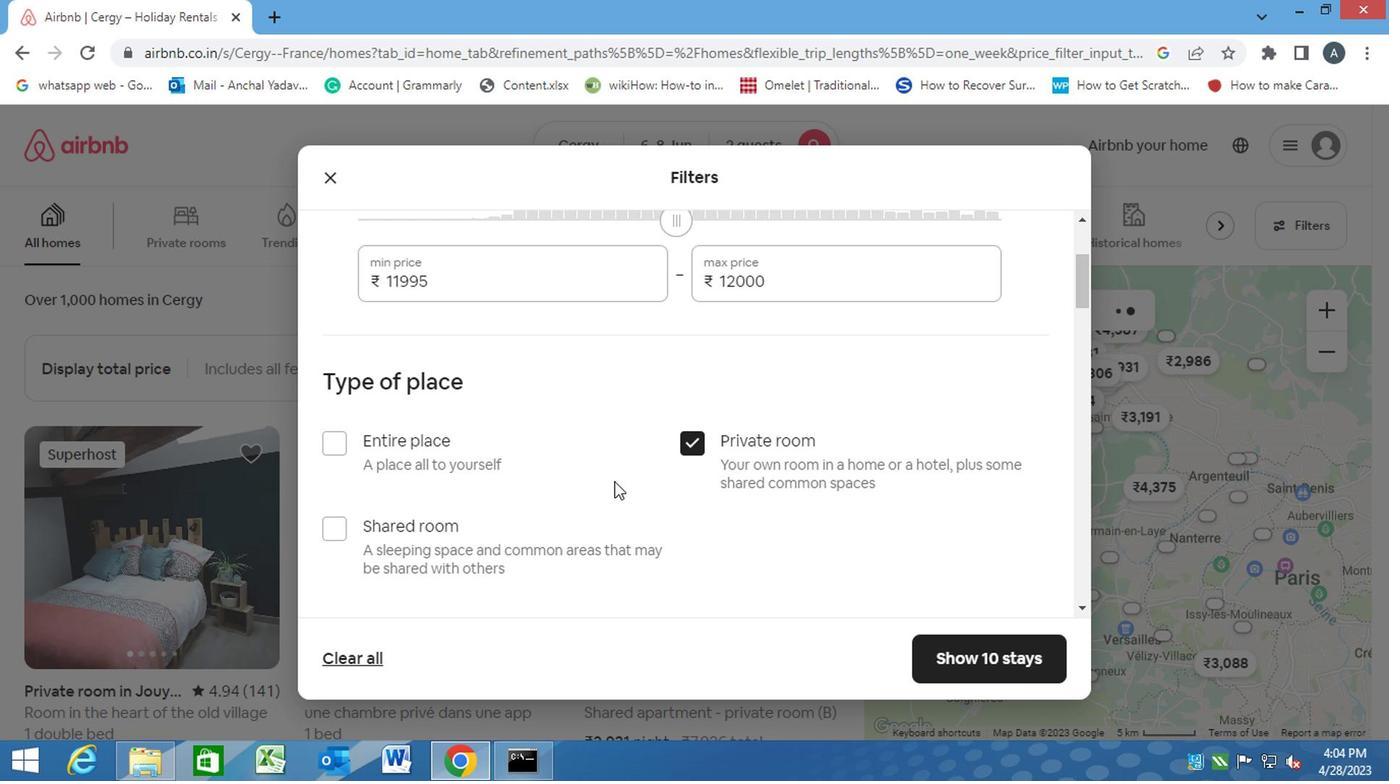 
Action: Mouse scrolled (612, 483) with delta (0, 0)
Screenshot: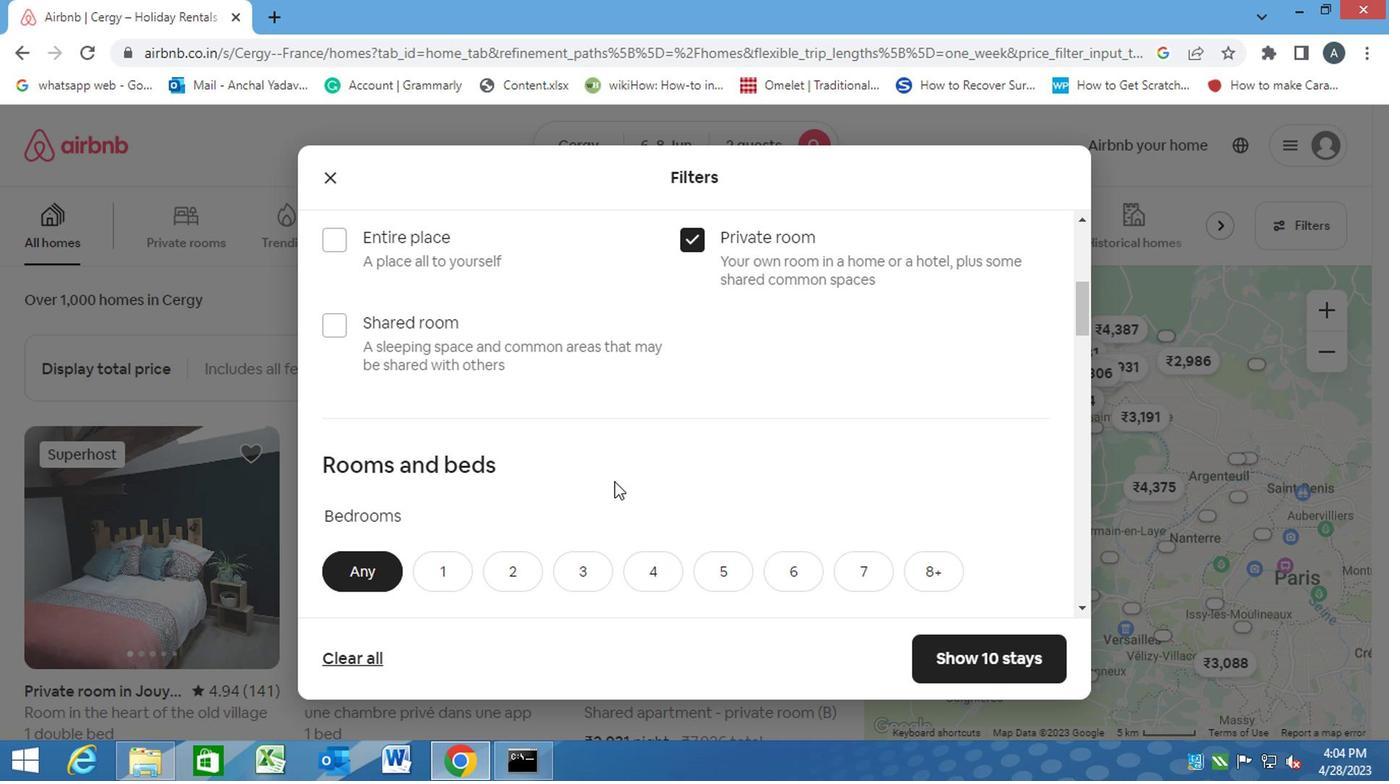 
Action: Mouse scrolled (612, 483) with delta (0, 0)
Screenshot: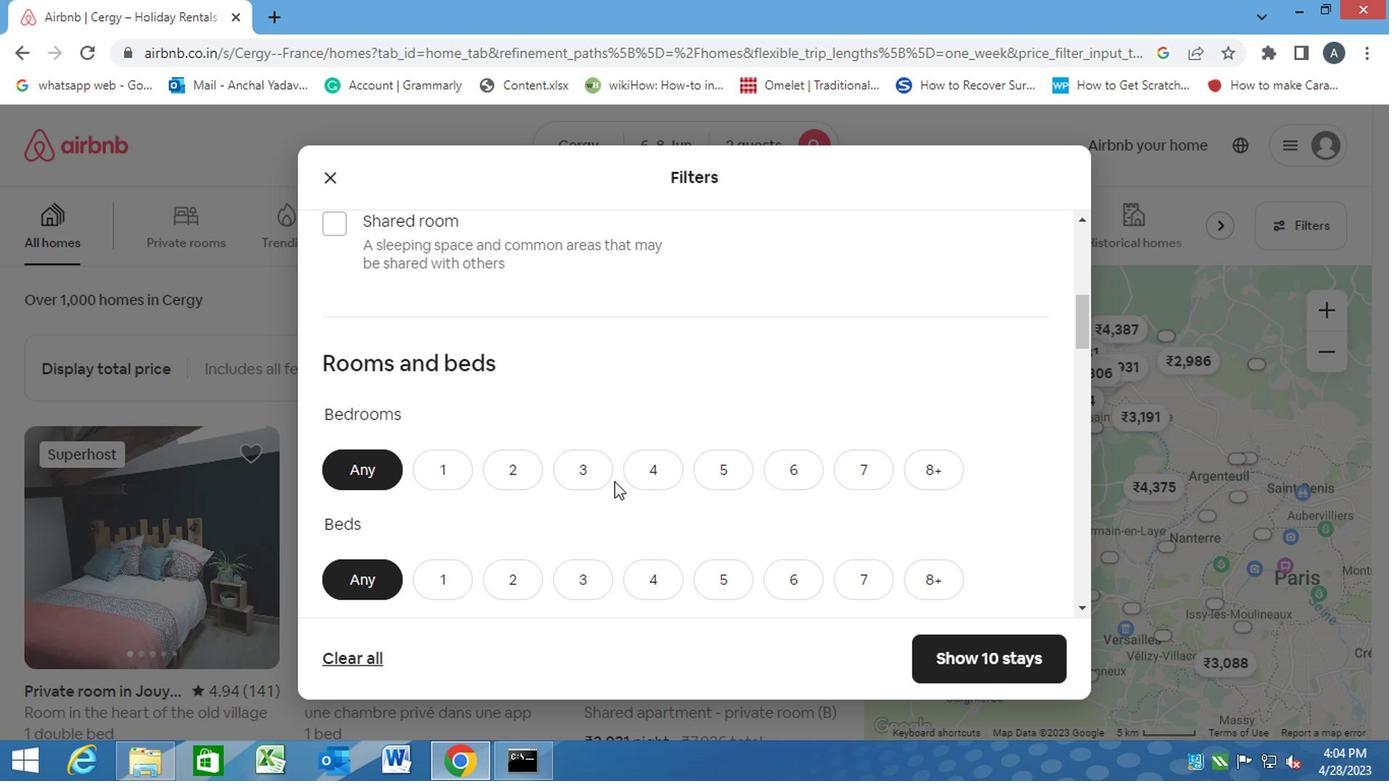 
Action: Mouse moved to (434, 375)
Screenshot: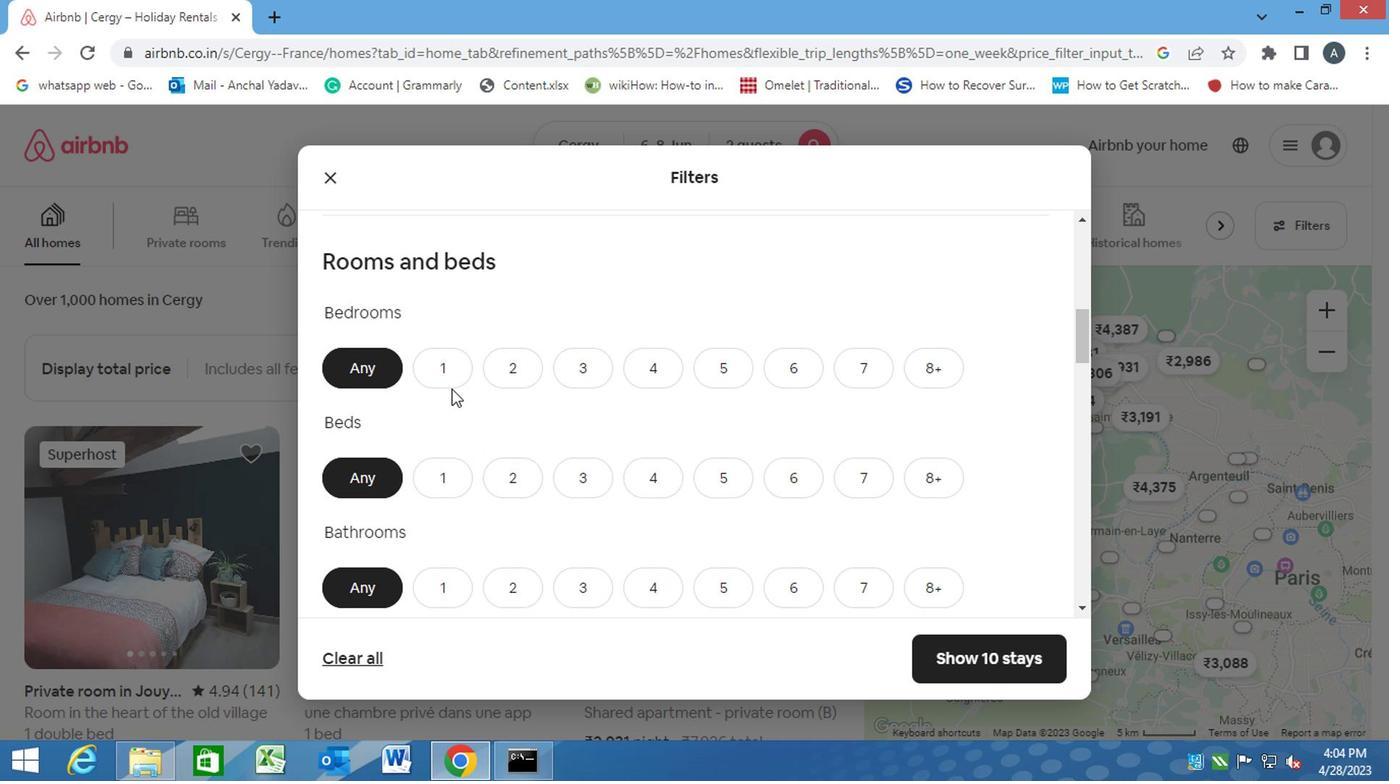
Action: Mouse pressed left at (434, 375)
Screenshot: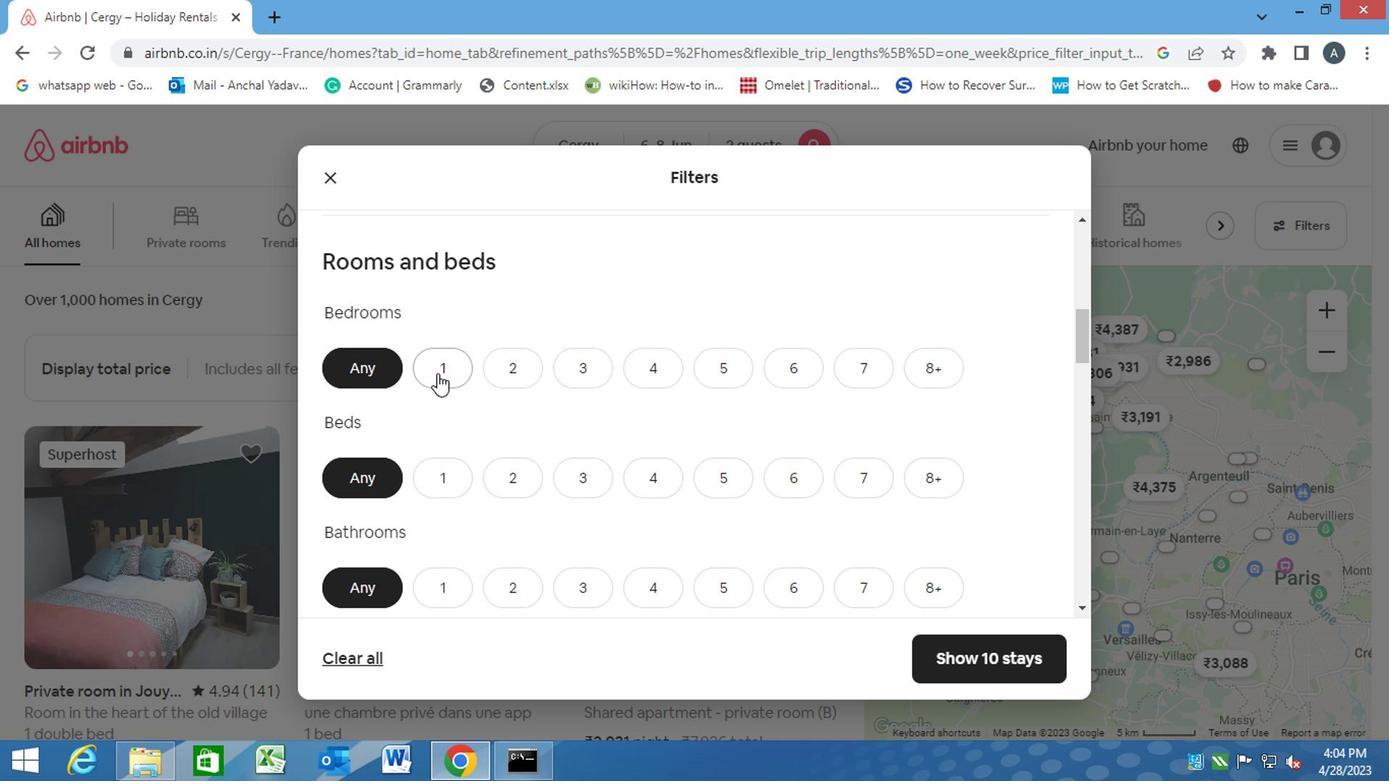 
Action: Mouse moved to (502, 477)
Screenshot: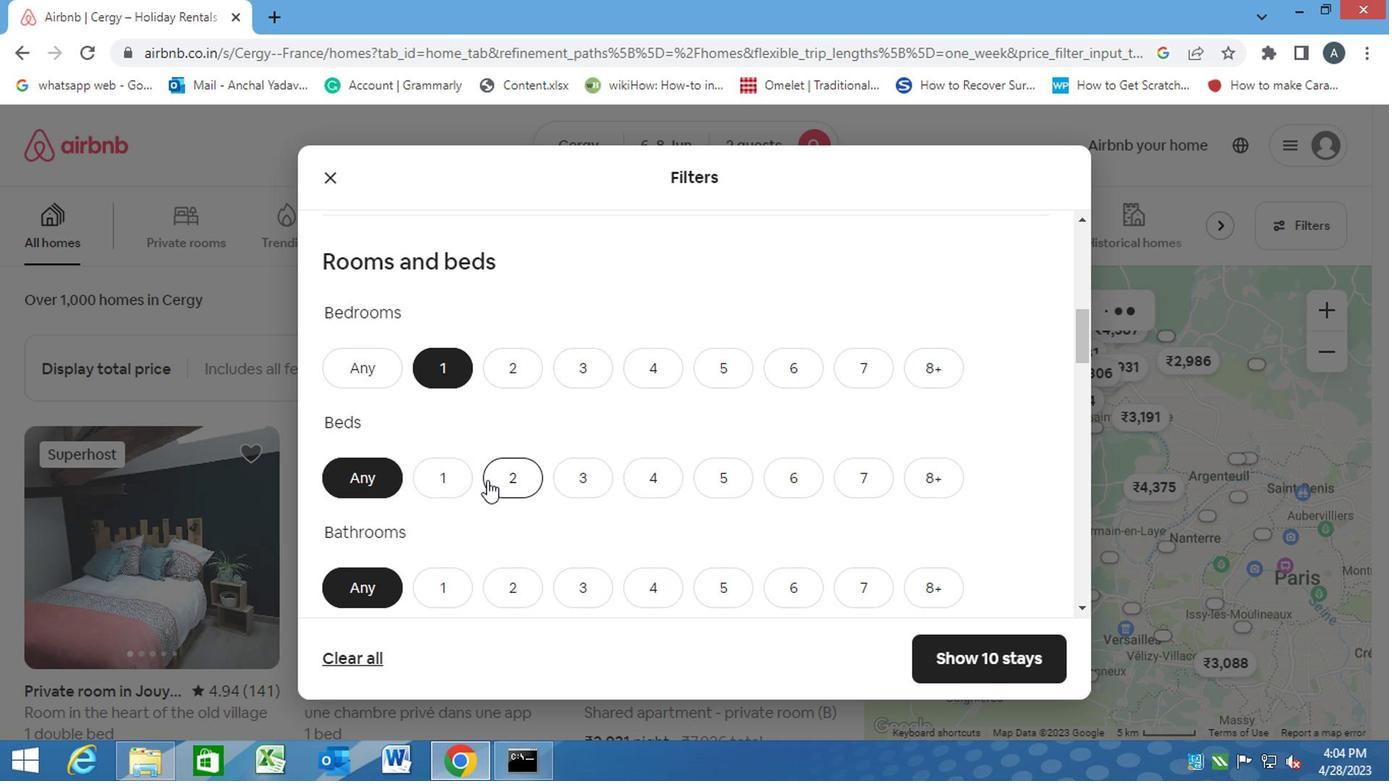 
Action: Mouse pressed left at (502, 477)
Screenshot: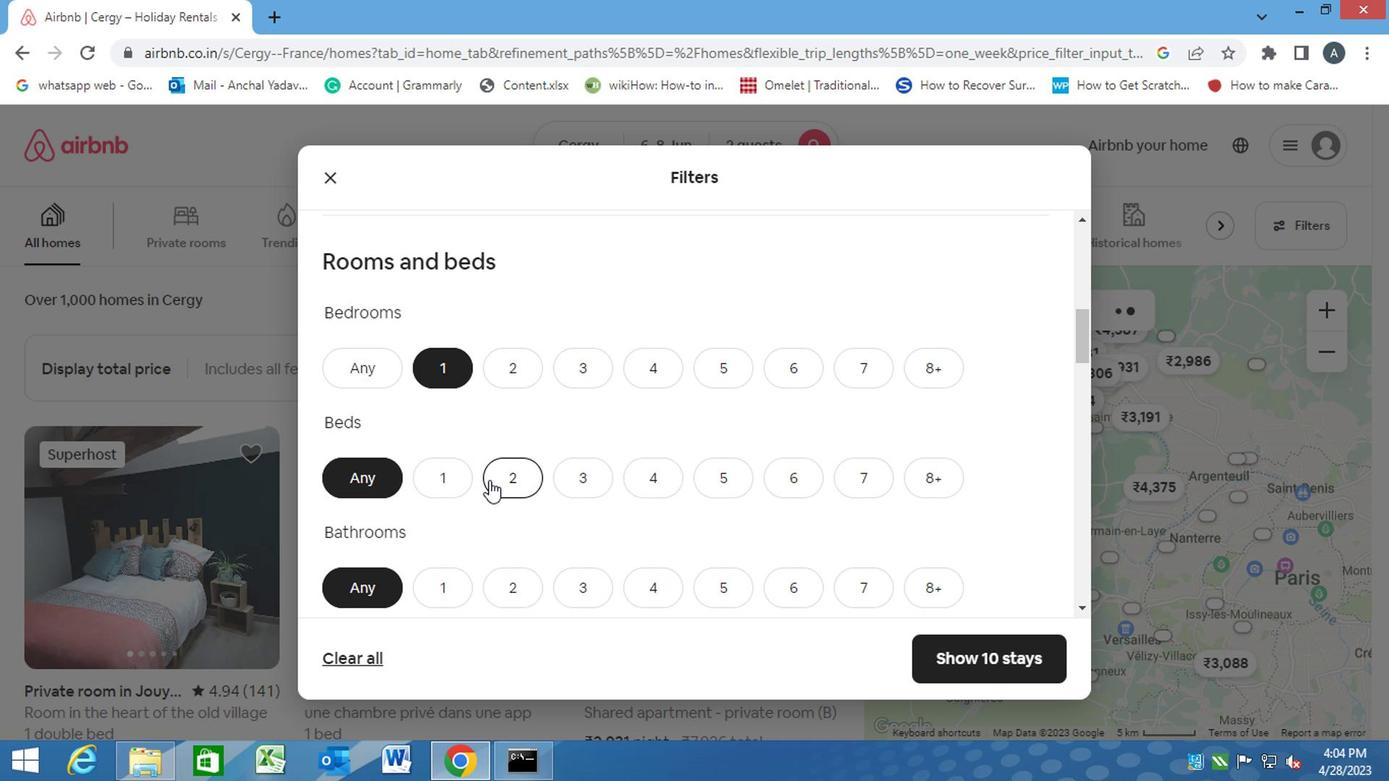 
Action: Mouse moved to (439, 586)
Screenshot: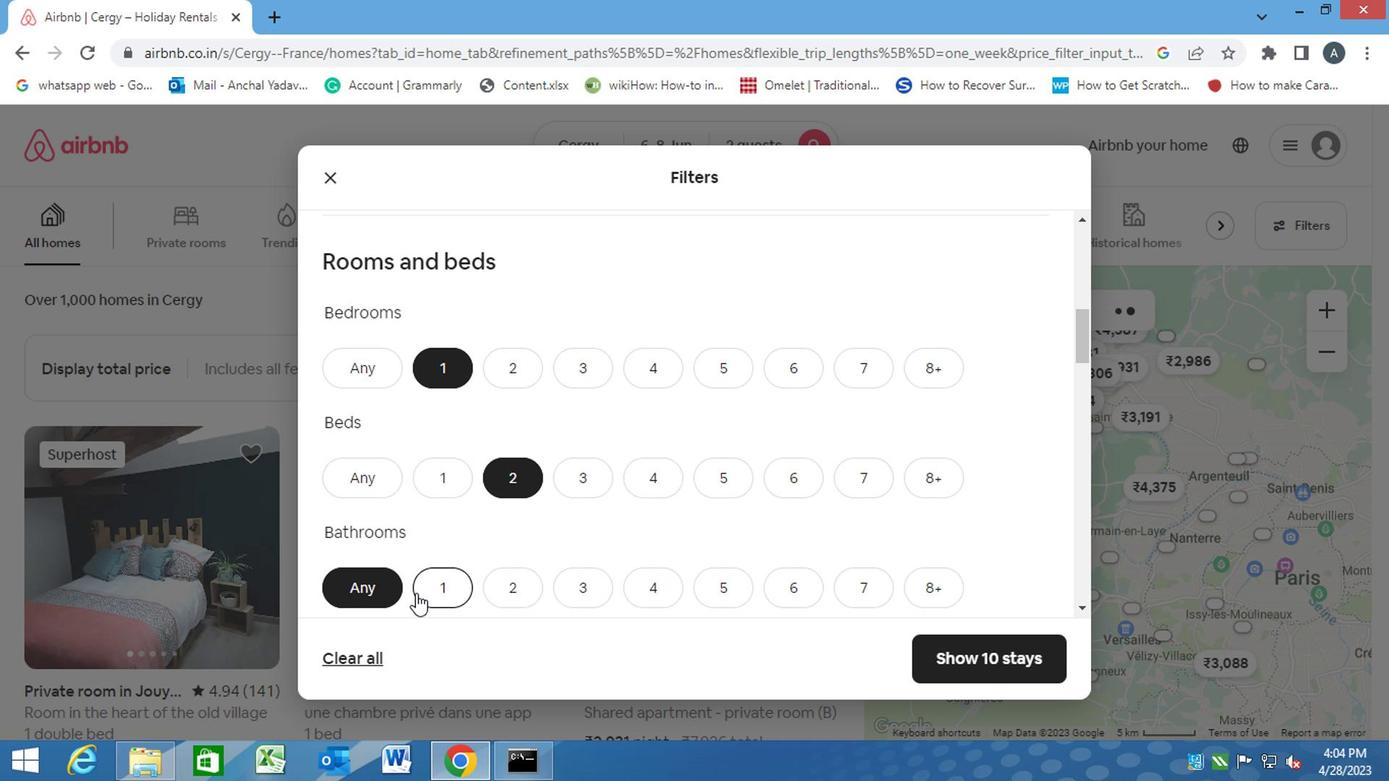 
Action: Mouse pressed left at (439, 586)
Screenshot: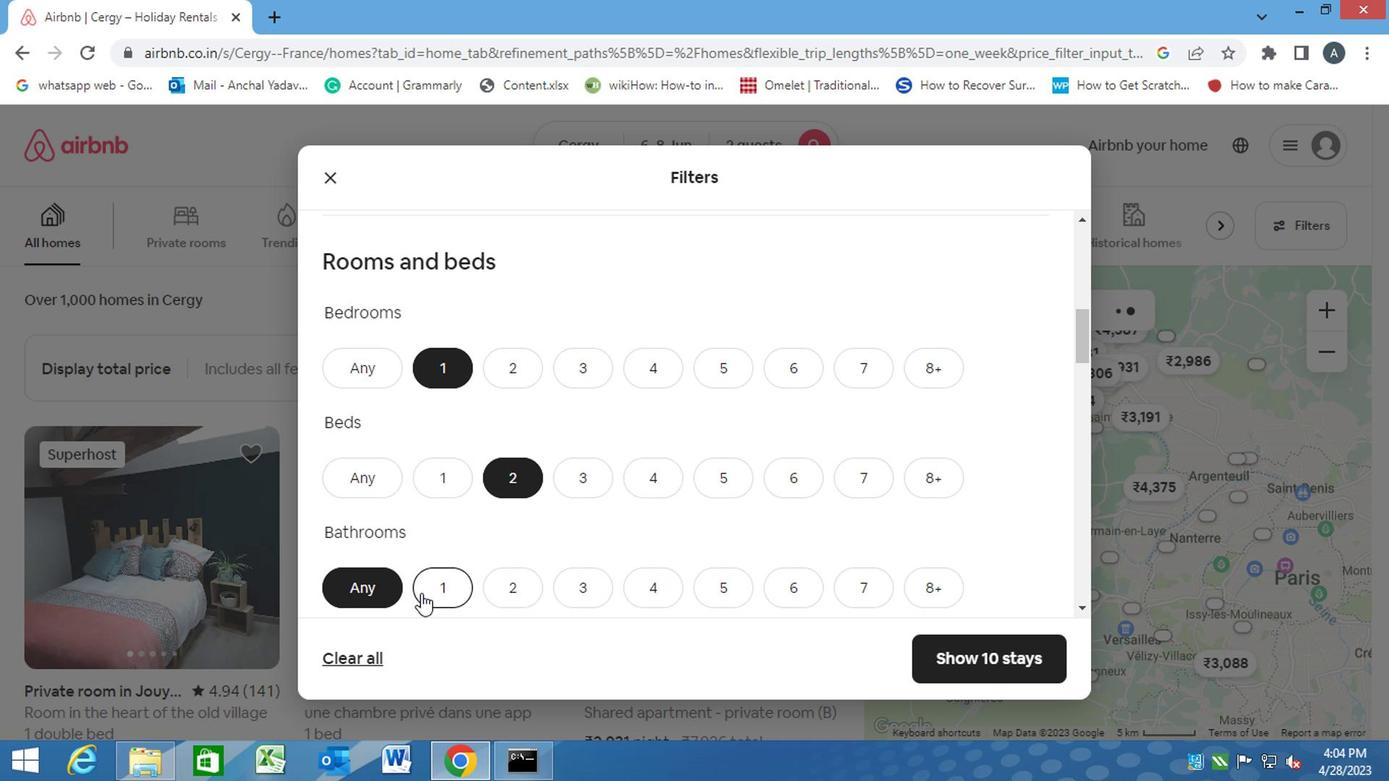 
Action: Mouse moved to (702, 466)
Screenshot: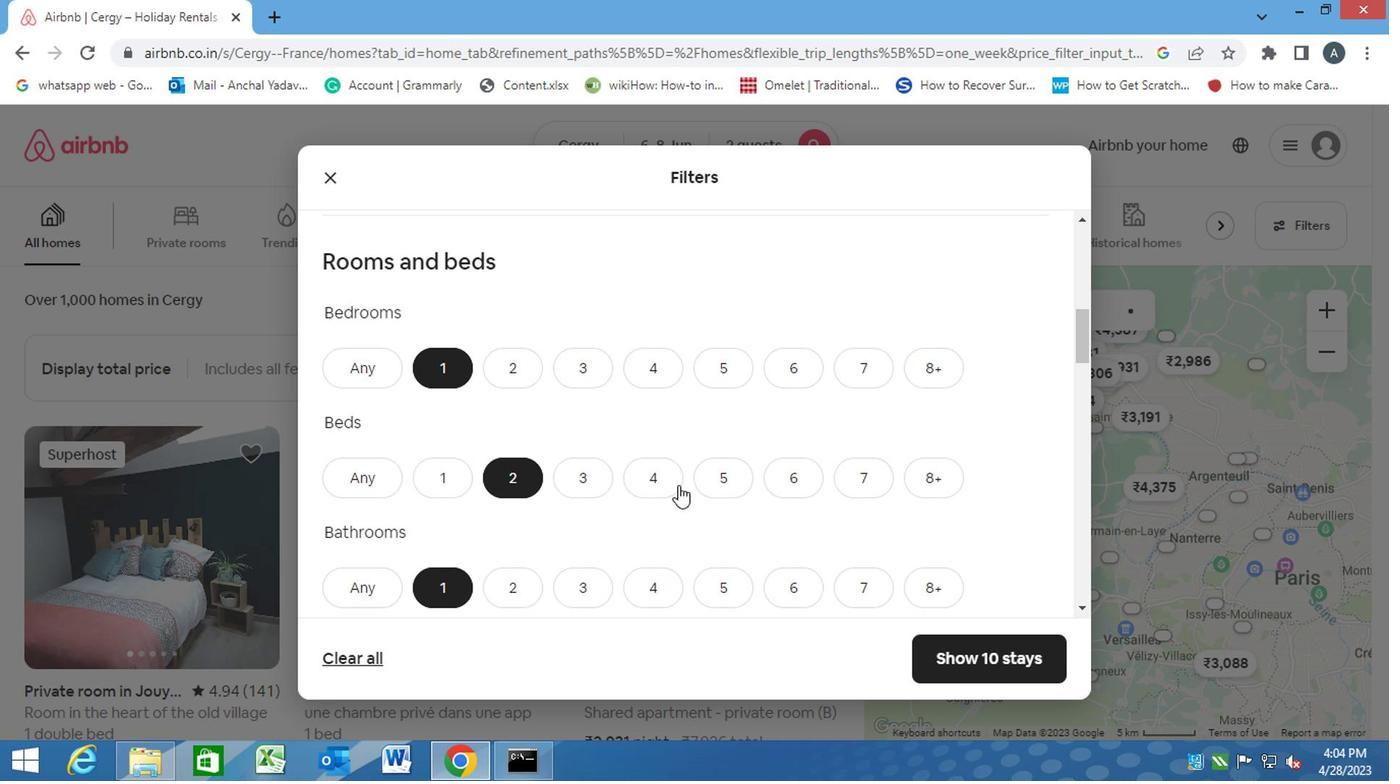 
Action: Mouse scrolled (702, 465) with delta (0, -1)
Screenshot: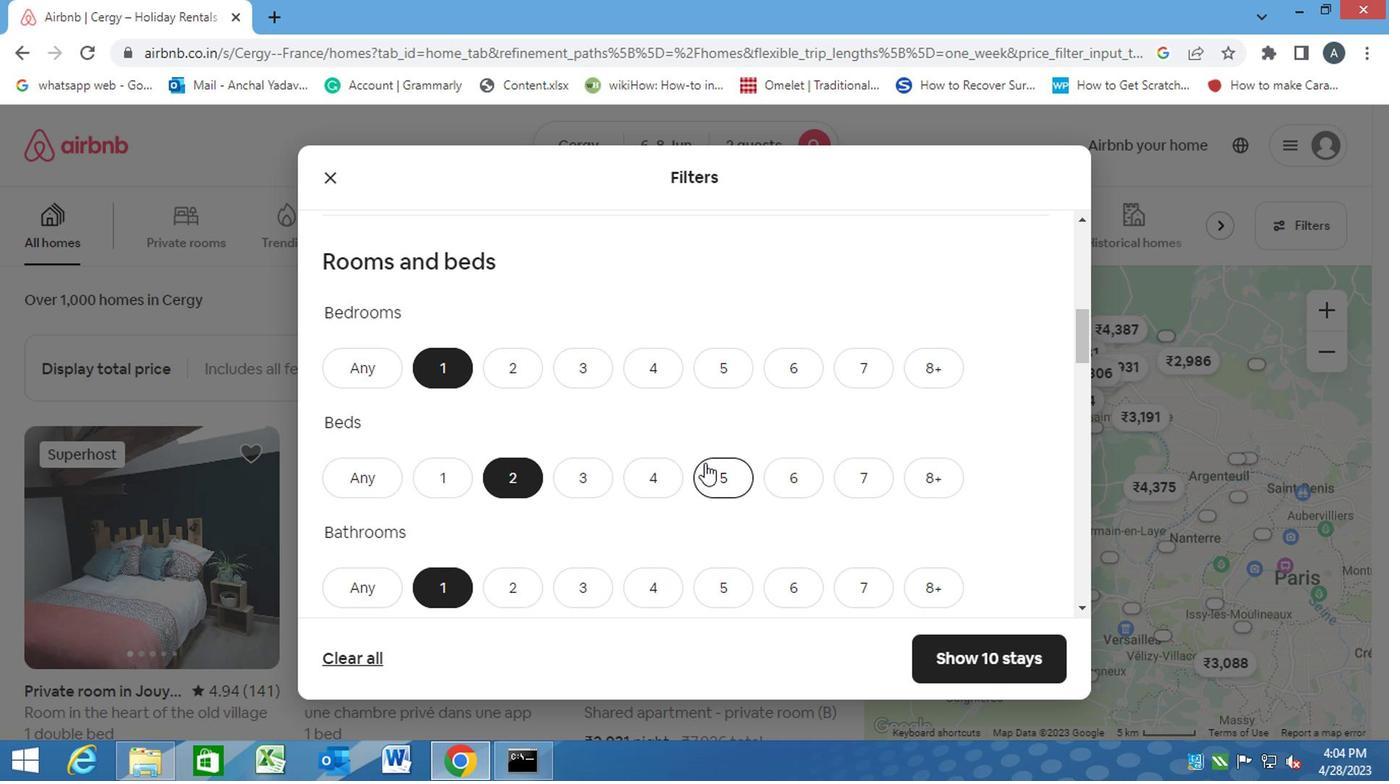 
Action: Mouse scrolled (702, 465) with delta (0, -1)
Screenshot: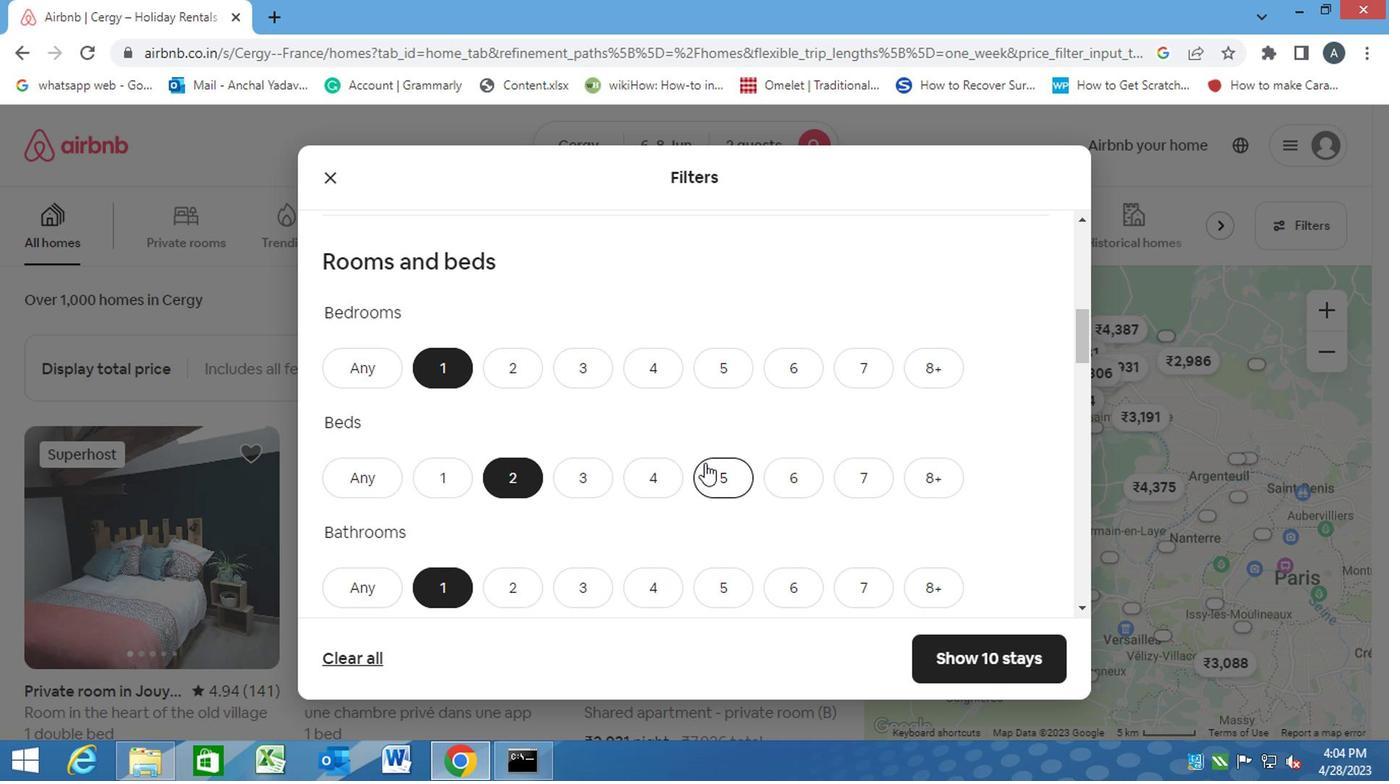 
Action: Mouse scrolled (702, 465) with delta (0, -1)
Screenshot: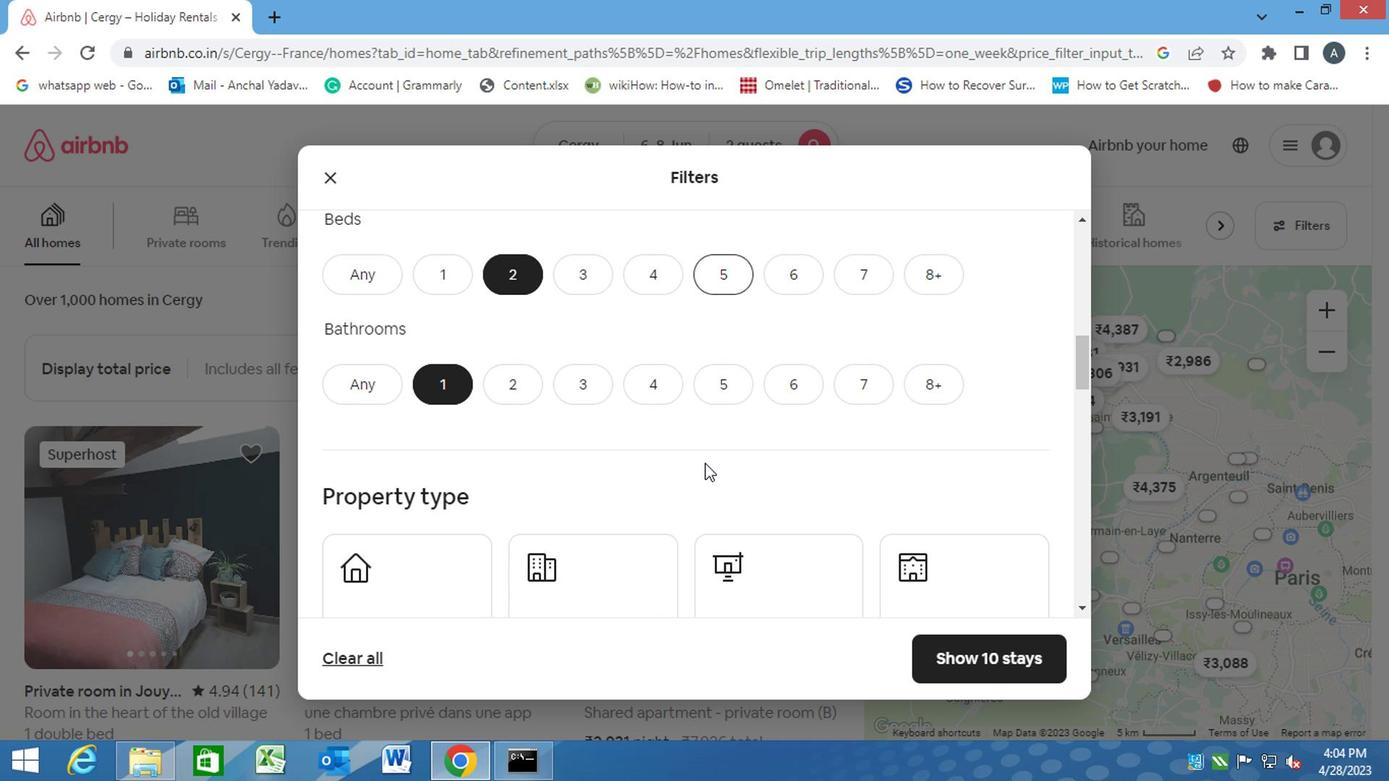 
Action: Mouse scrolled (702, 467) with delta (0, 0)
Screenshot: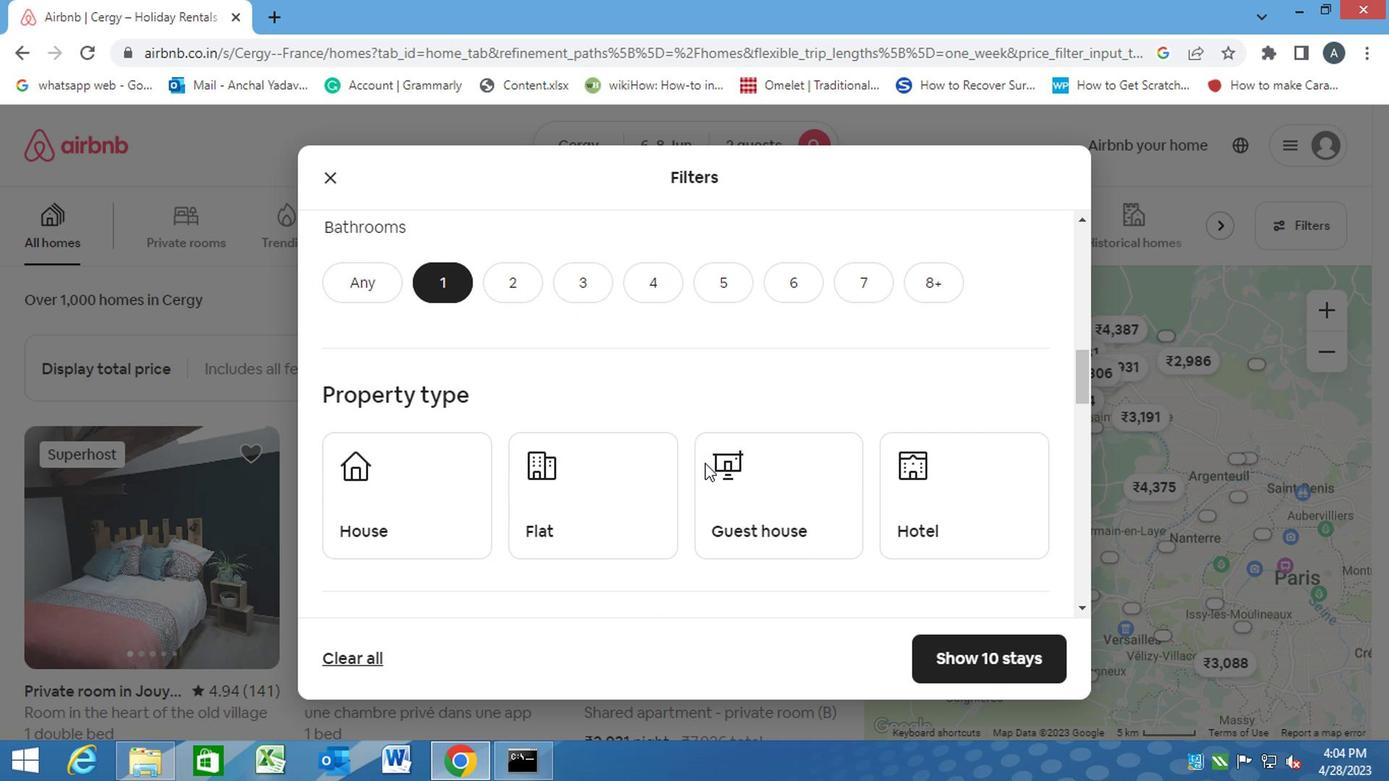 
Action: Mouse scrolled (702, 467) with delta (0, 0)
Screenshot: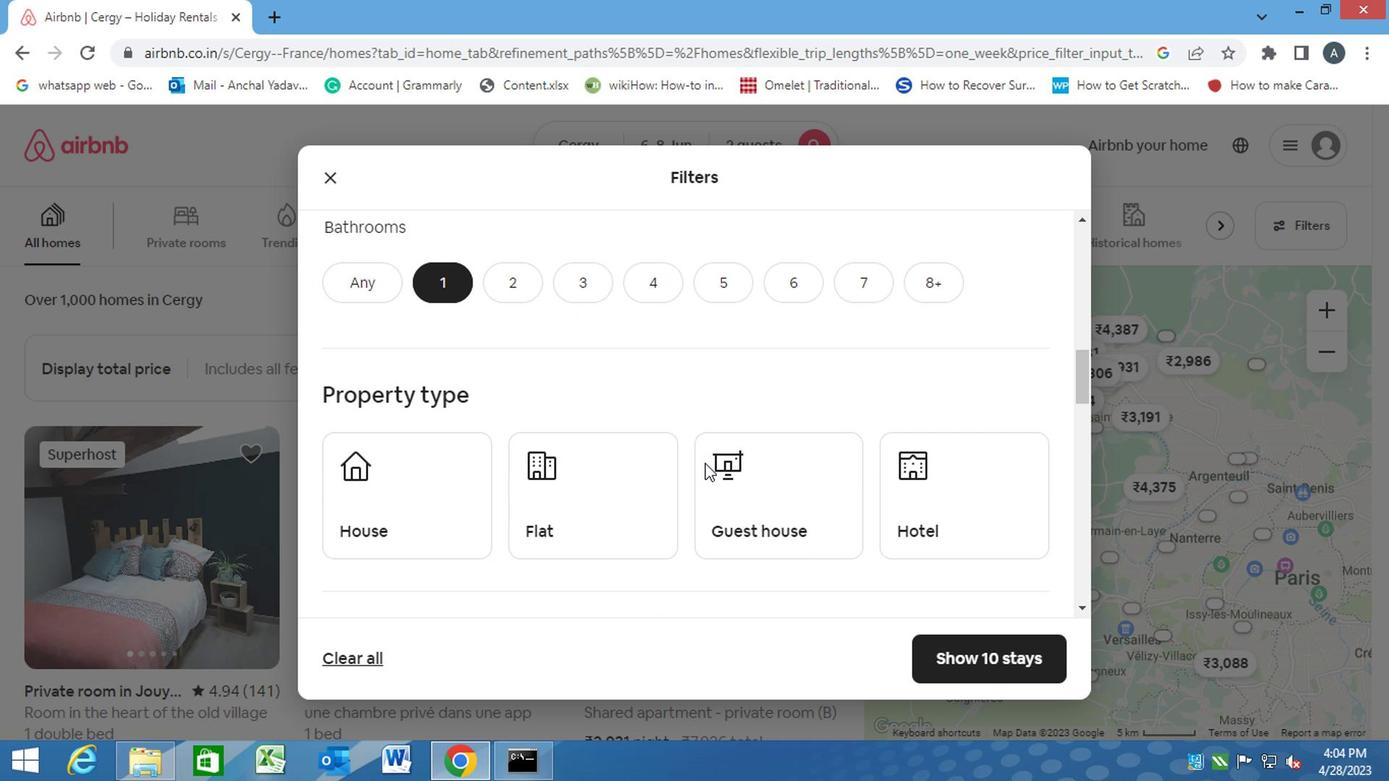 
Action: Mouse scrolled (702, 465) with delta (0, -1)
Screenshot: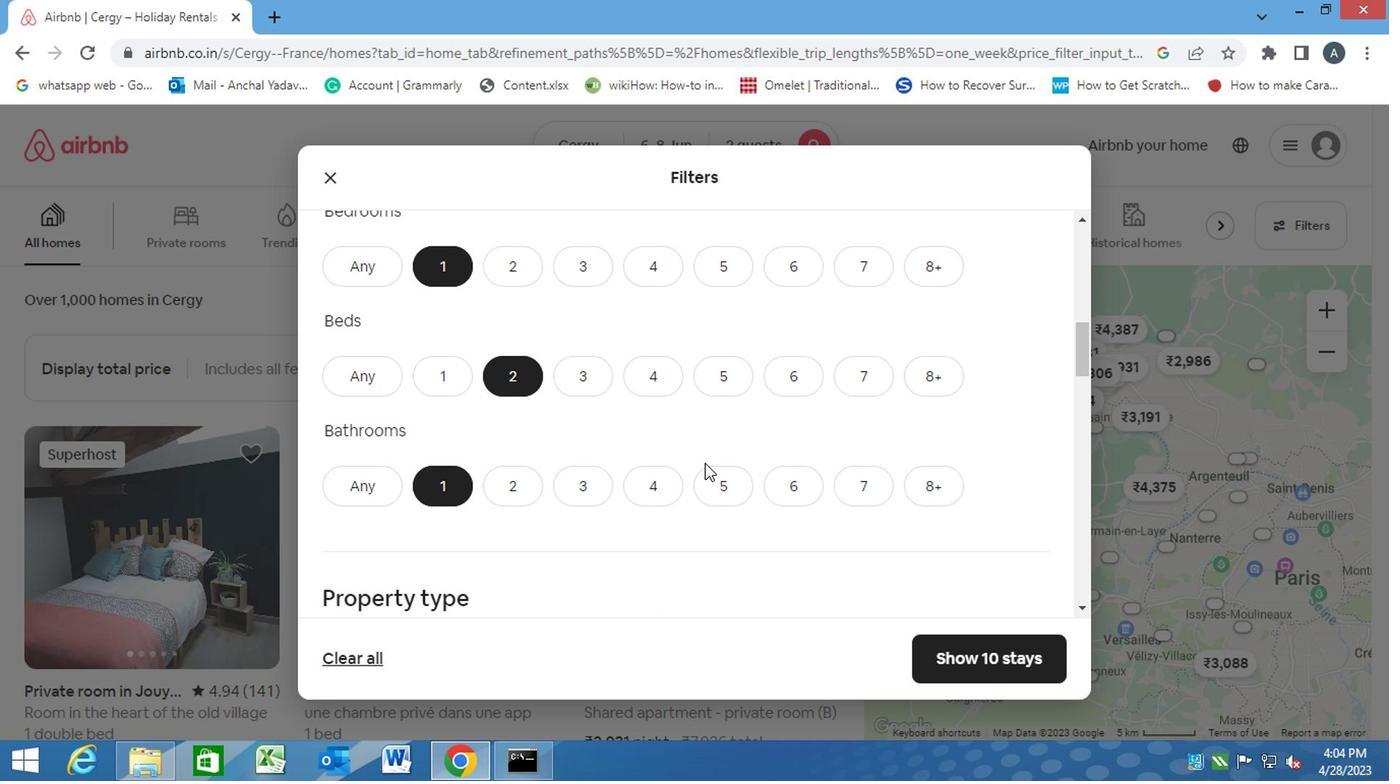 
Action: Mouse scrolled (702, 465) with delta (0, -1)
Screenshot: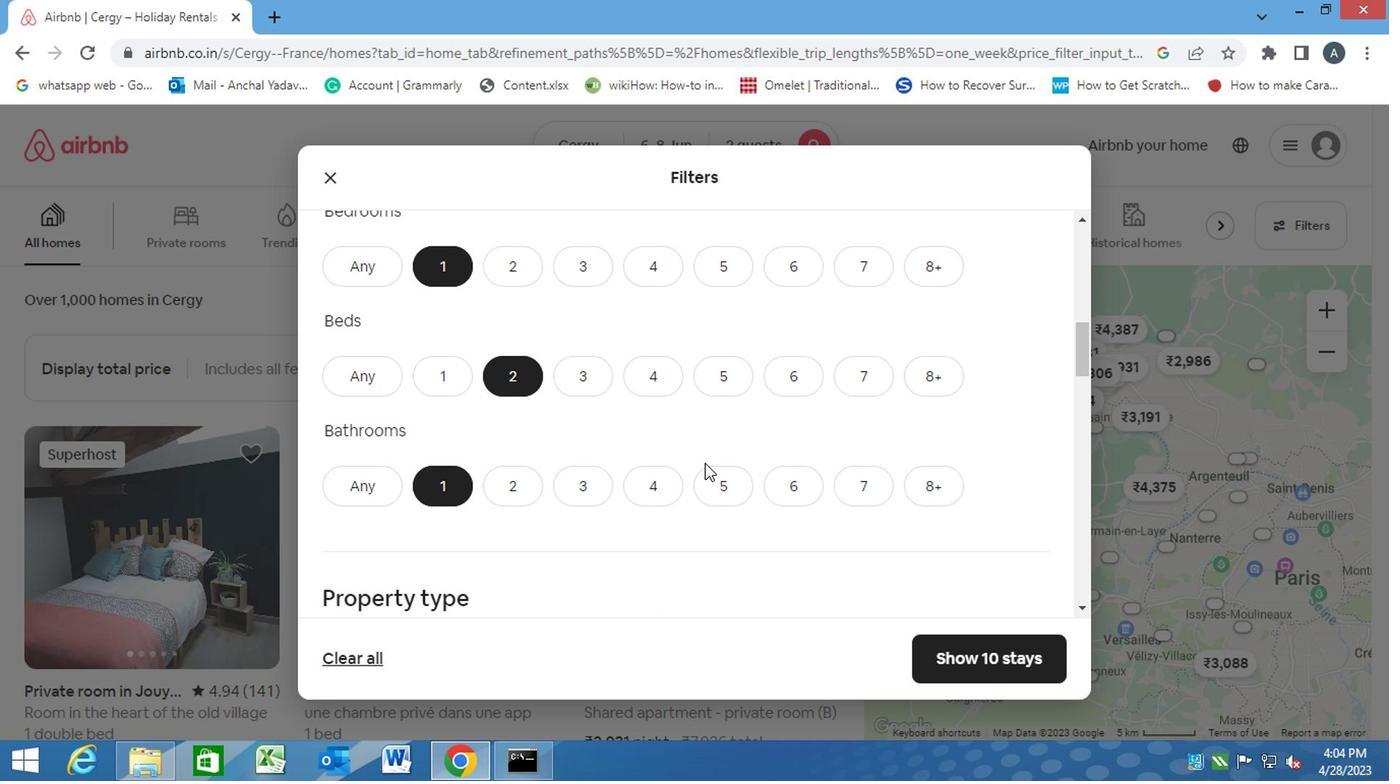 
Action: Mouse moved to (403, 519)
Screenshot: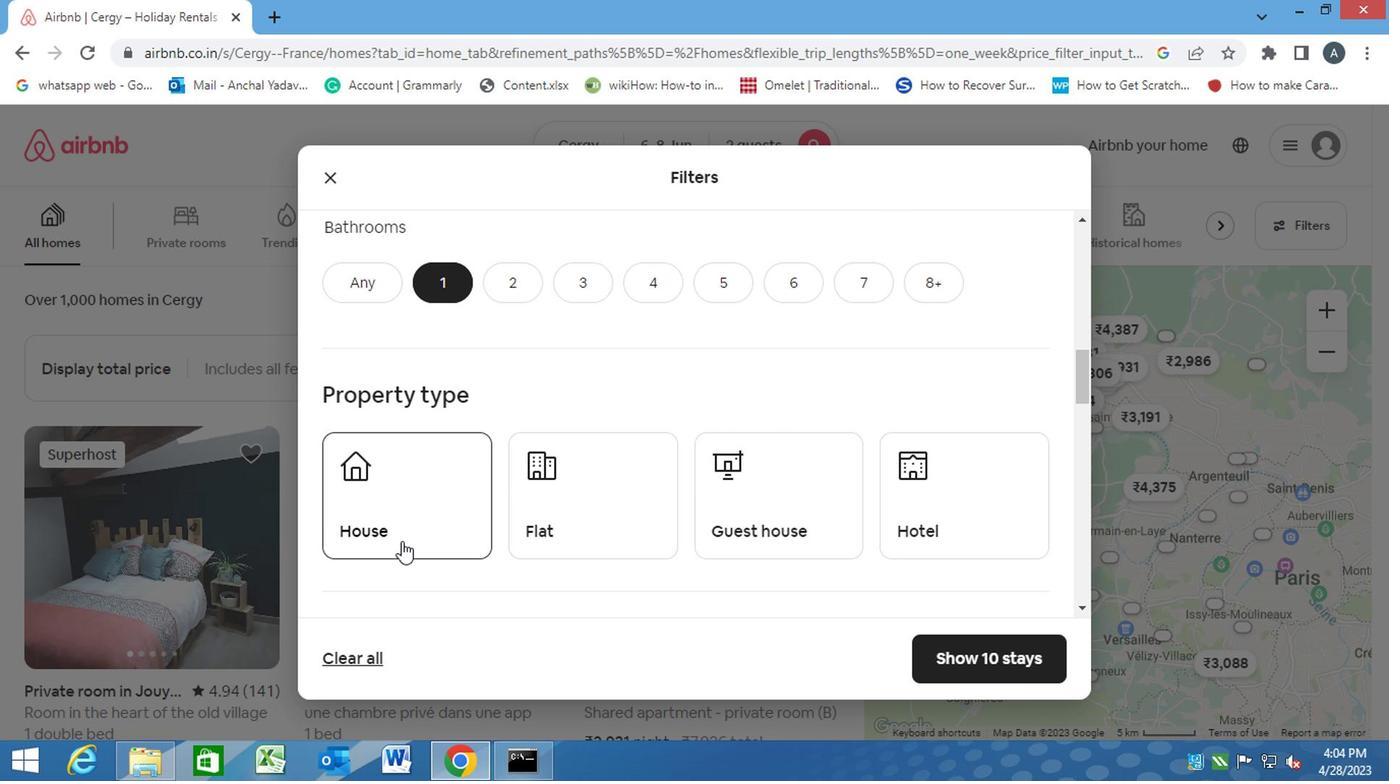 
Action: Mouse pressed left at (403, 519)
Screenshot: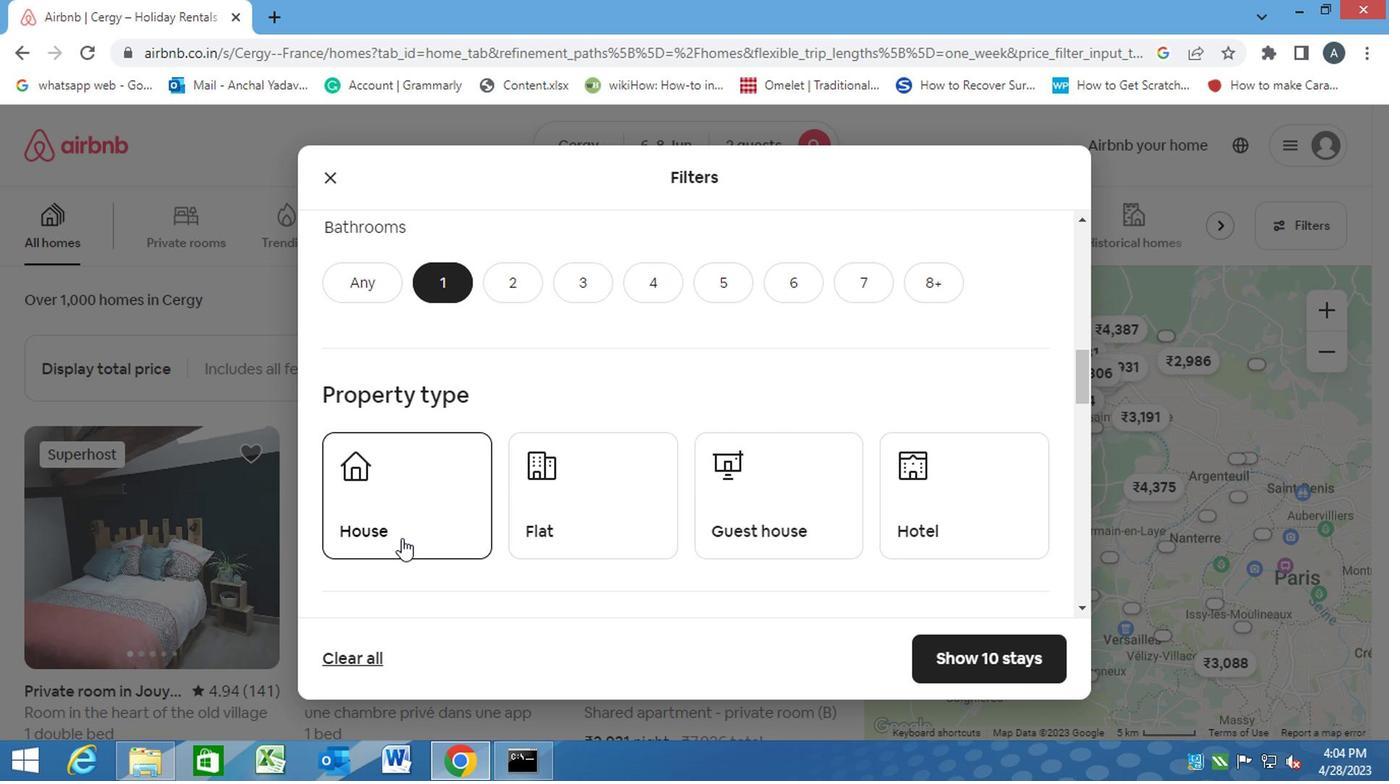 
Action: Mouse moved to (538, 512)
Screenshot: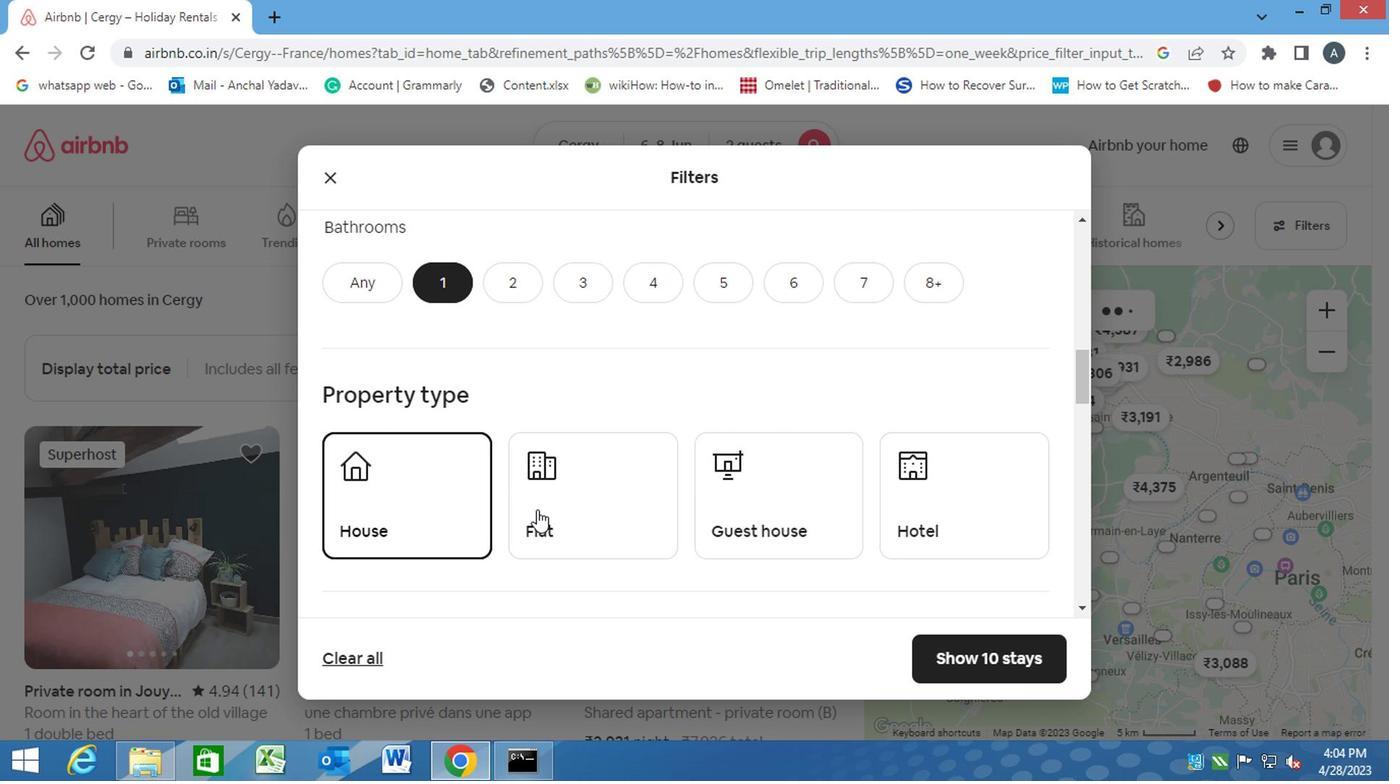 
Action: Mouse pressed left at (538, 512)
Screenshot: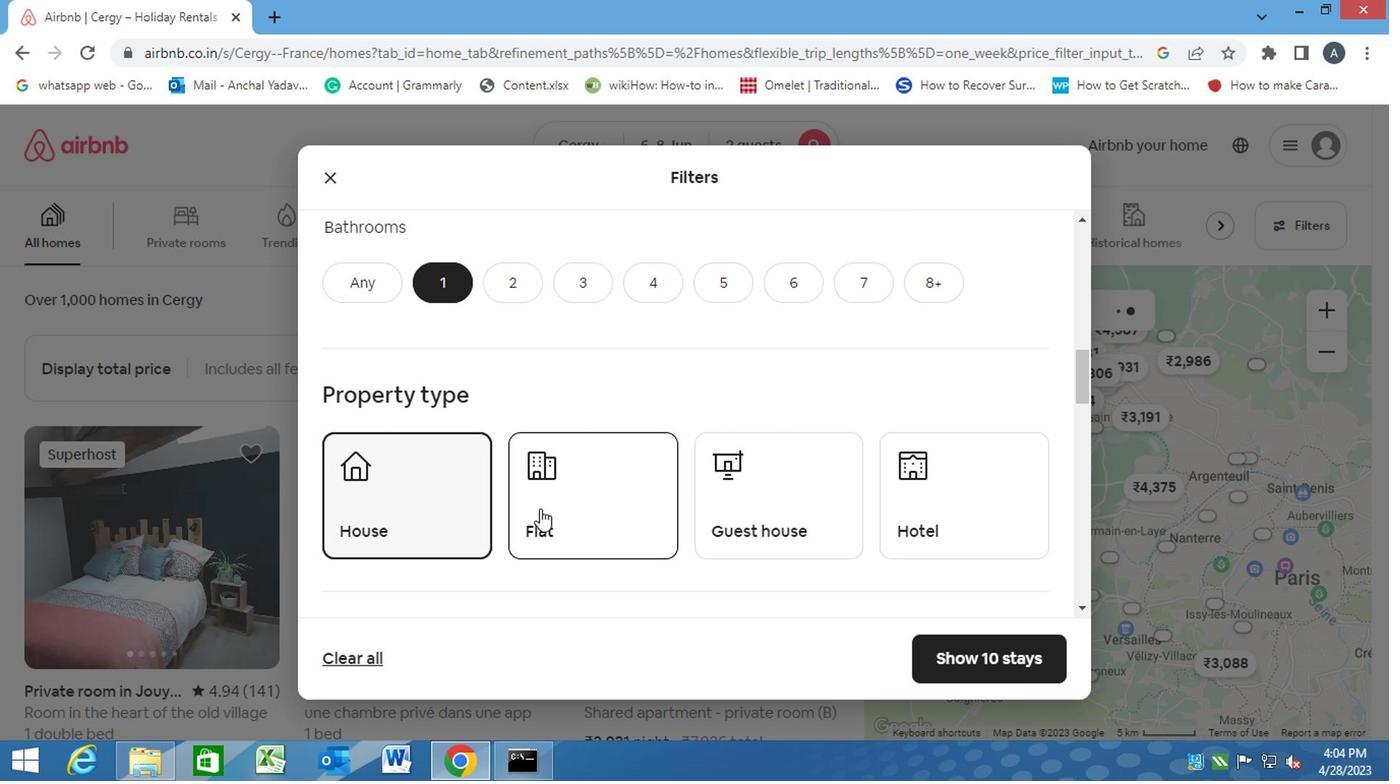 
Action: Mouse moved to (753, 506)
Screenshot: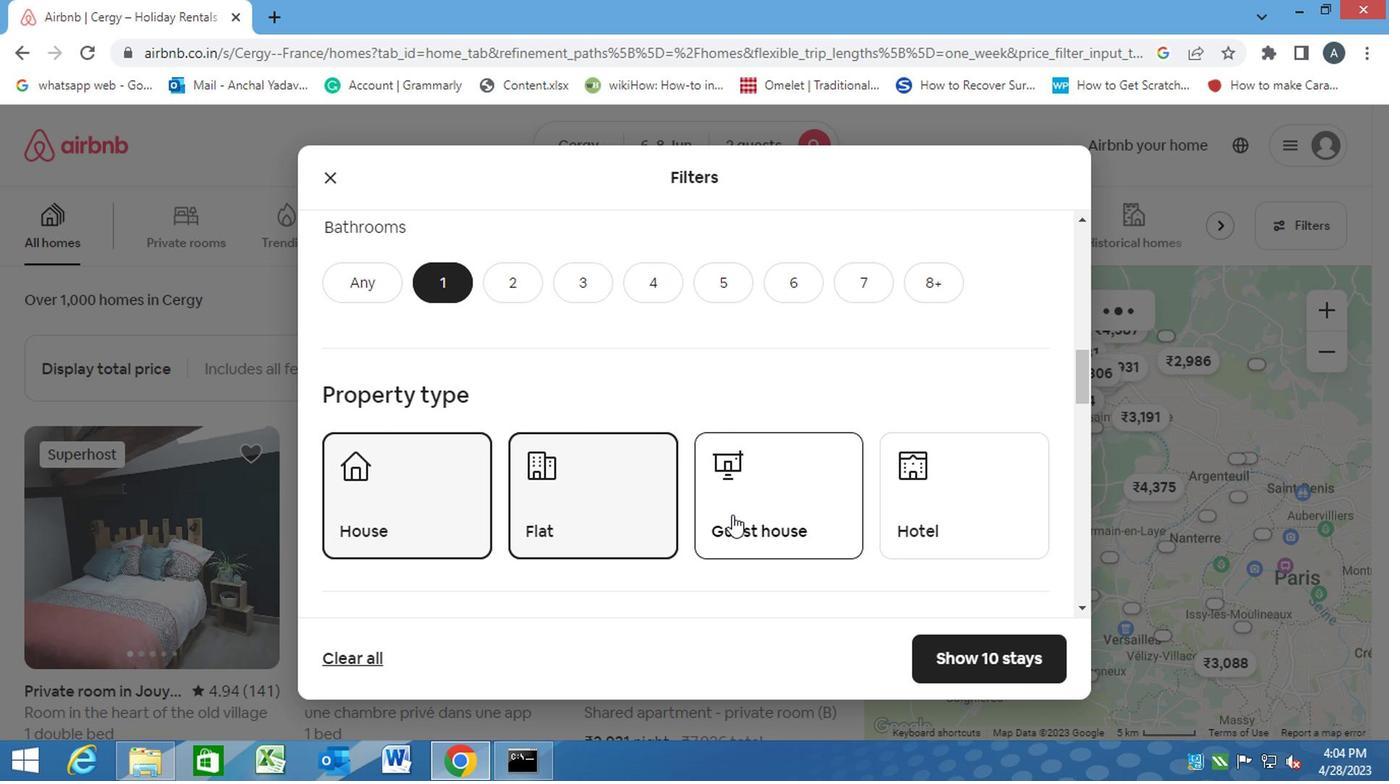 
Action: Mouse pressed left at (753, 506)
Screenshot: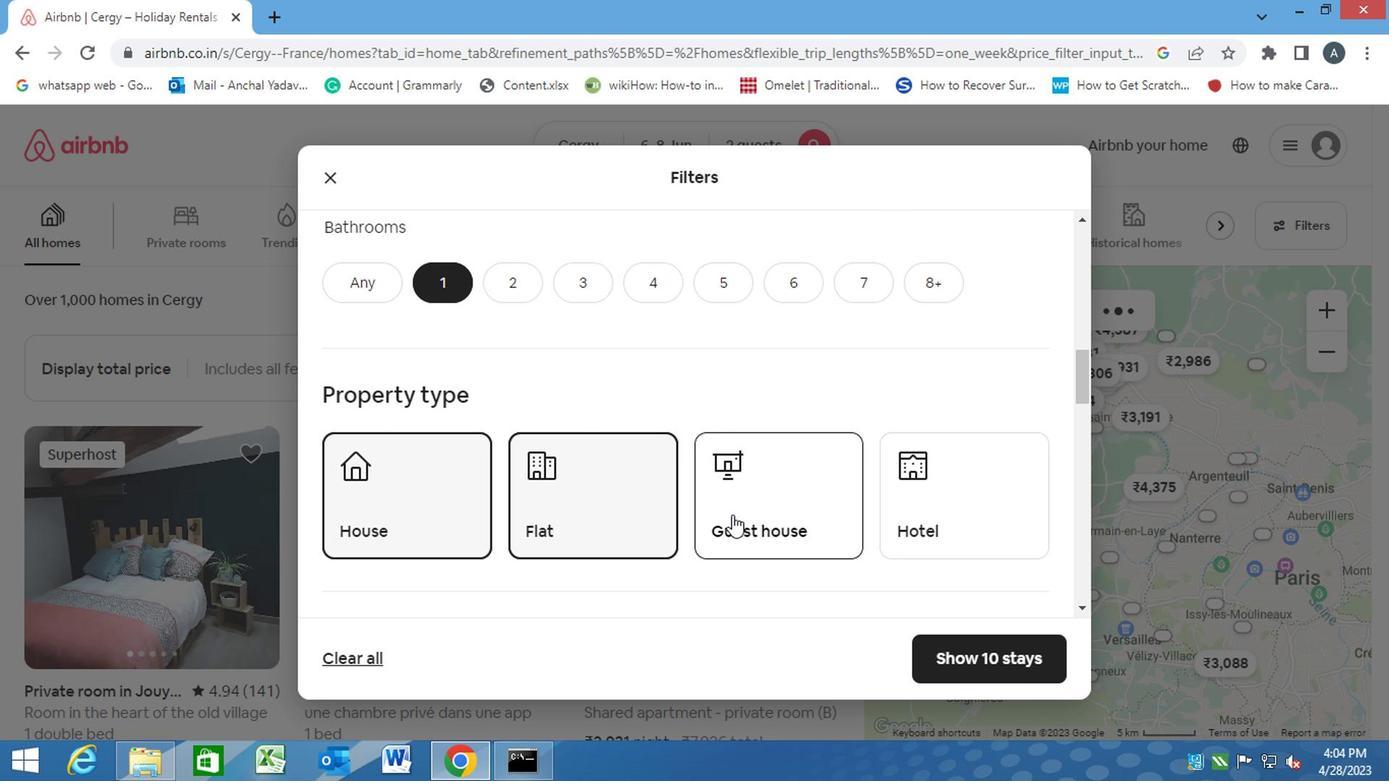 
Action: Mouse moved to (548, 550)
Screenshot: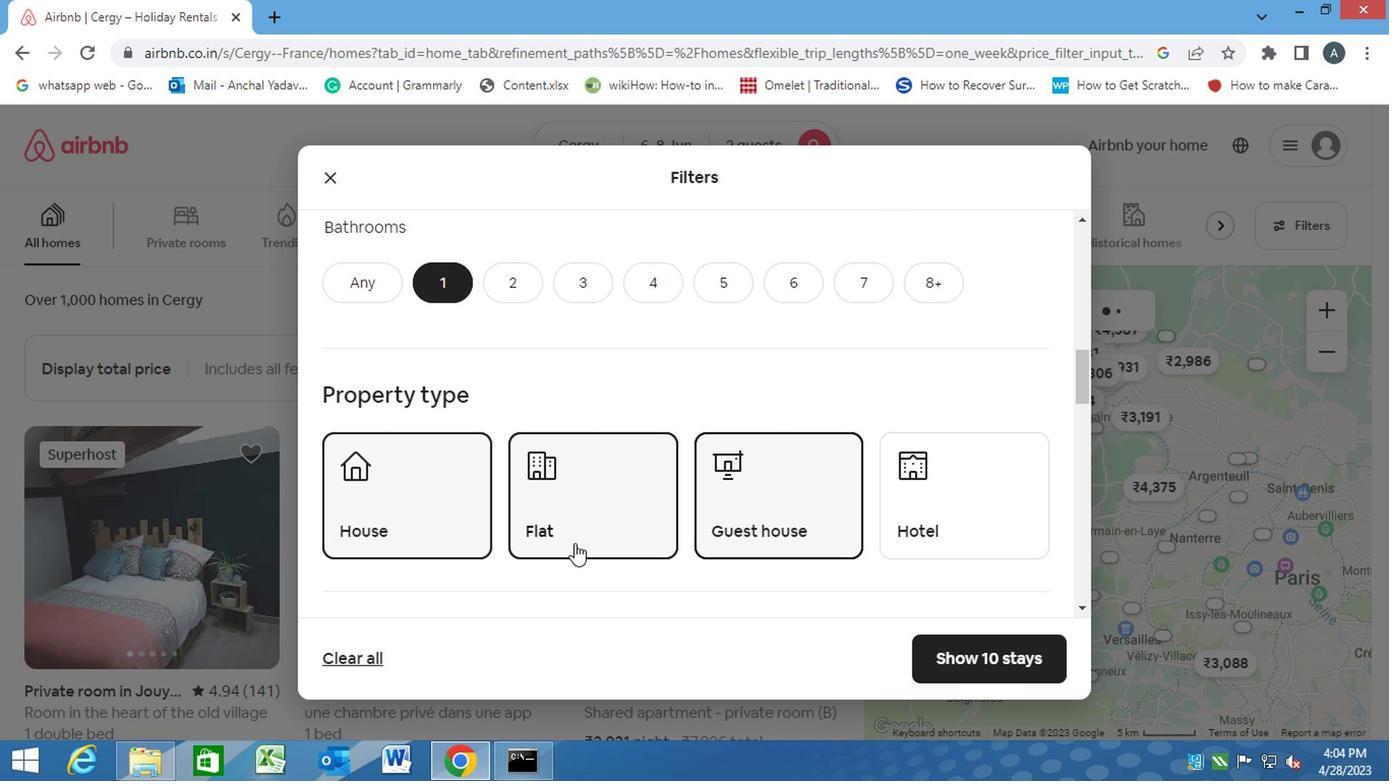 
Action: Mouse scrolled (548, 549) with delta (0, -1)
Screenshot: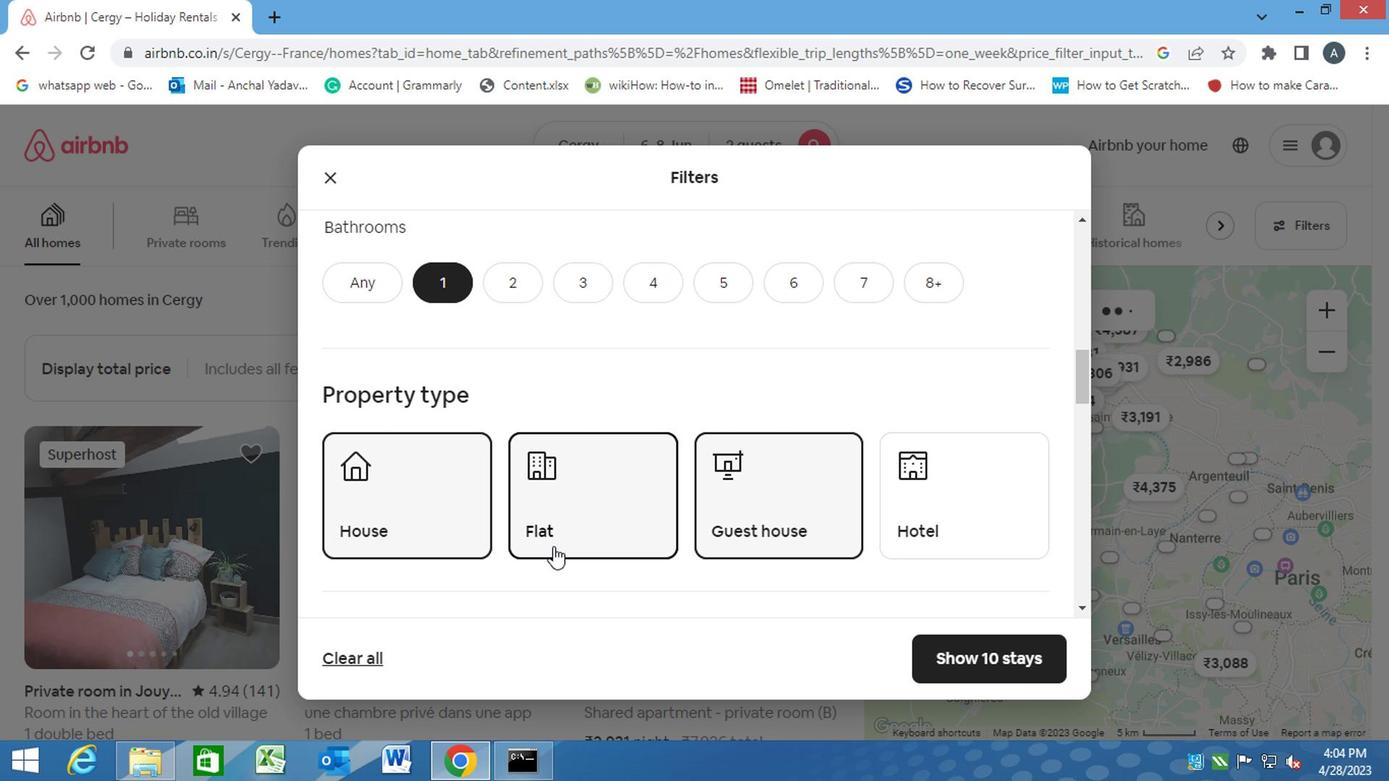 
Action: Mouse moved to (547, 551)
Screenshot: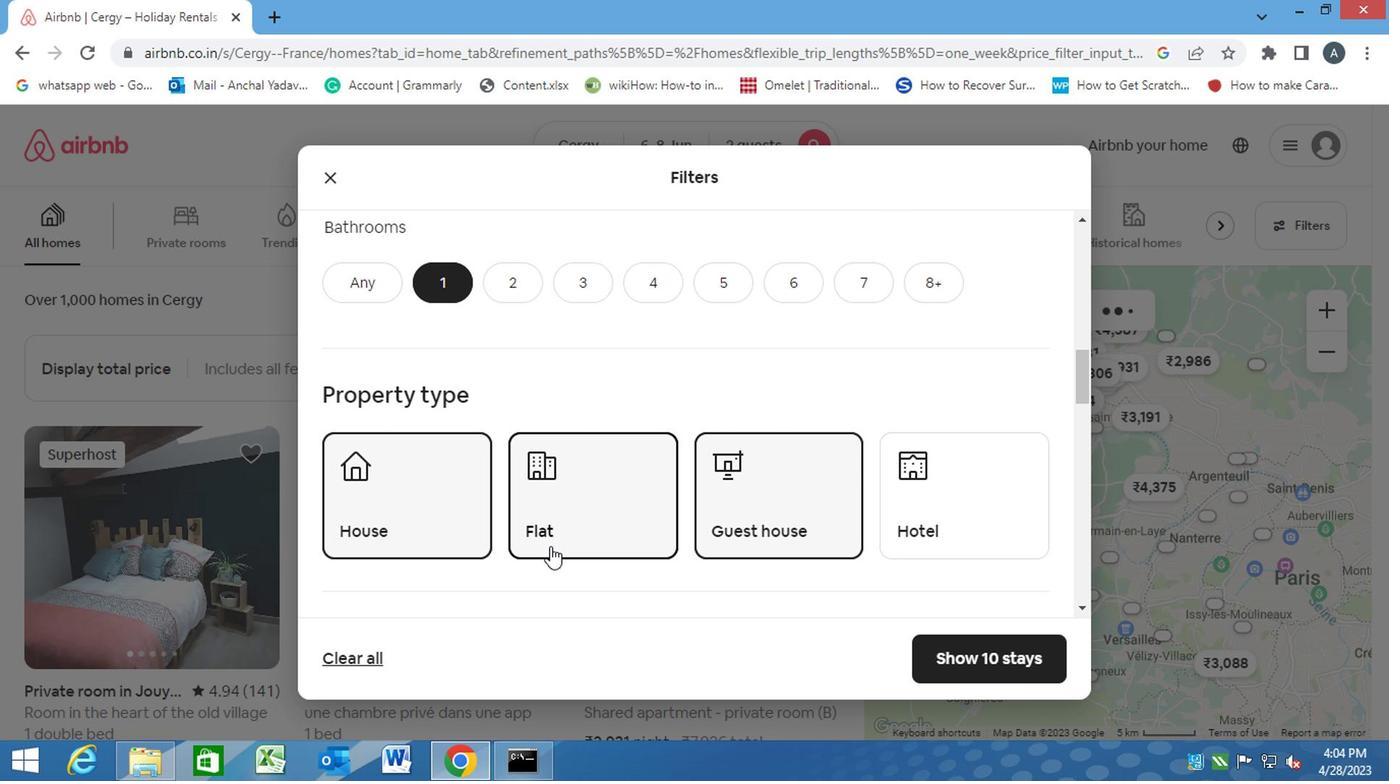 
Action: Mouse scrolled (547, 550) with delta (0, 0)
Screenshot: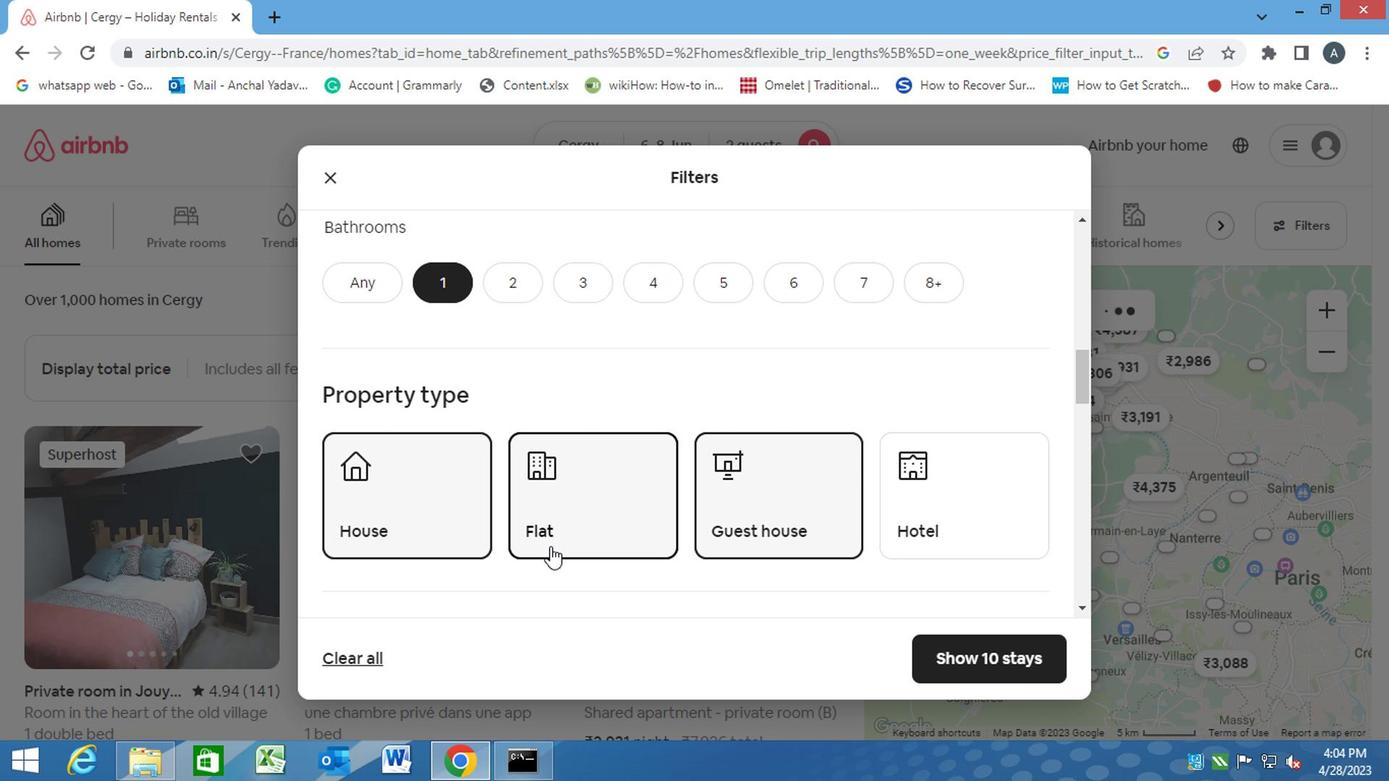 
Action: Mouse moved to (692, 529)
Screenshot: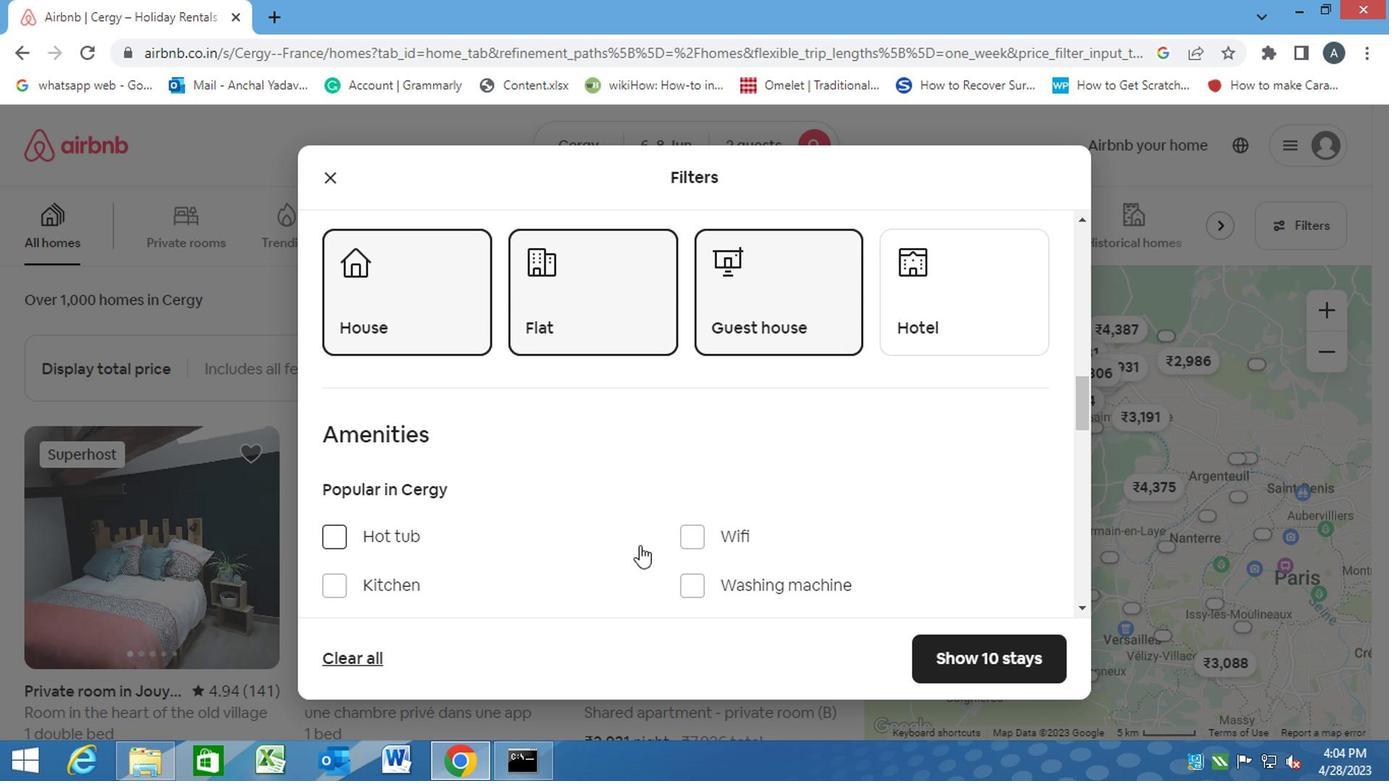 
Action: Mouse pressed left at (692, 529)
Screenshot: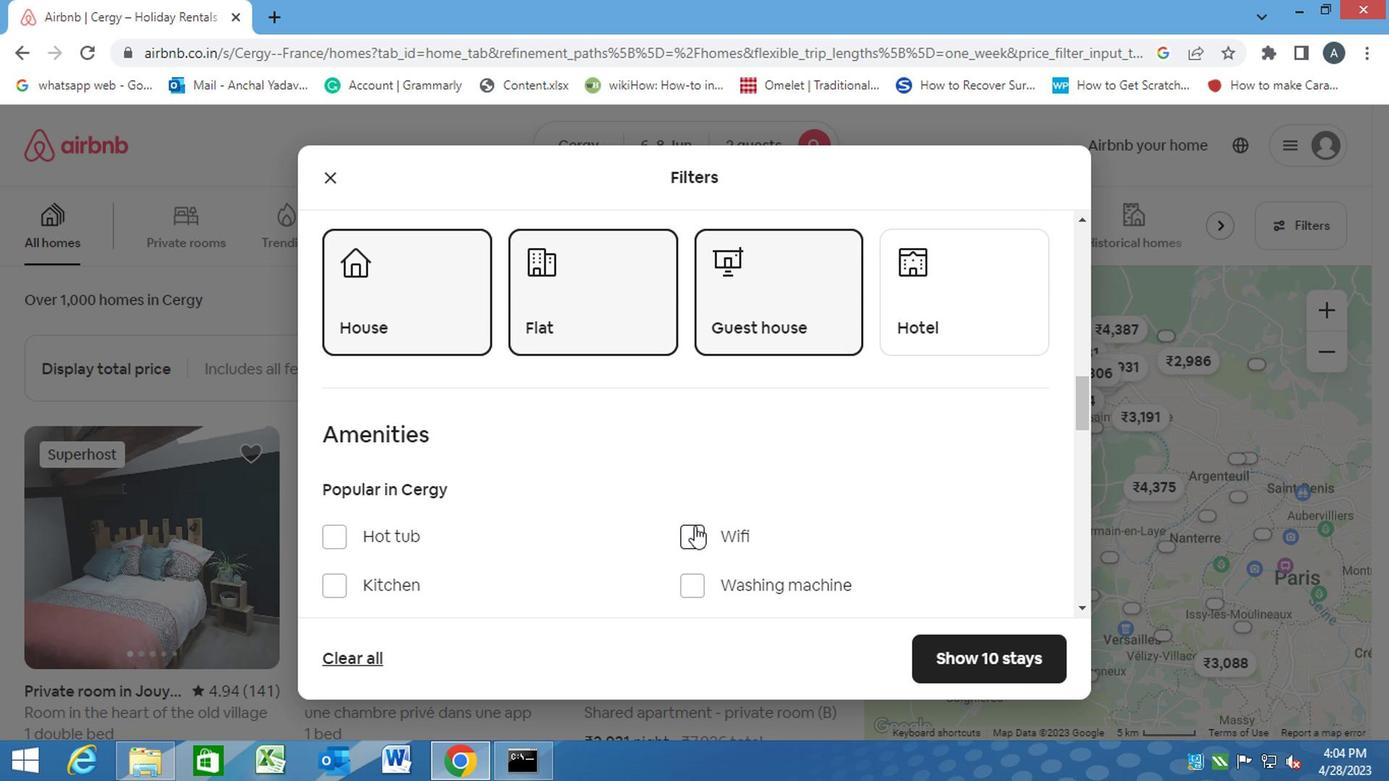 
Action: Mouse moved to (697, 588)
Screenshot: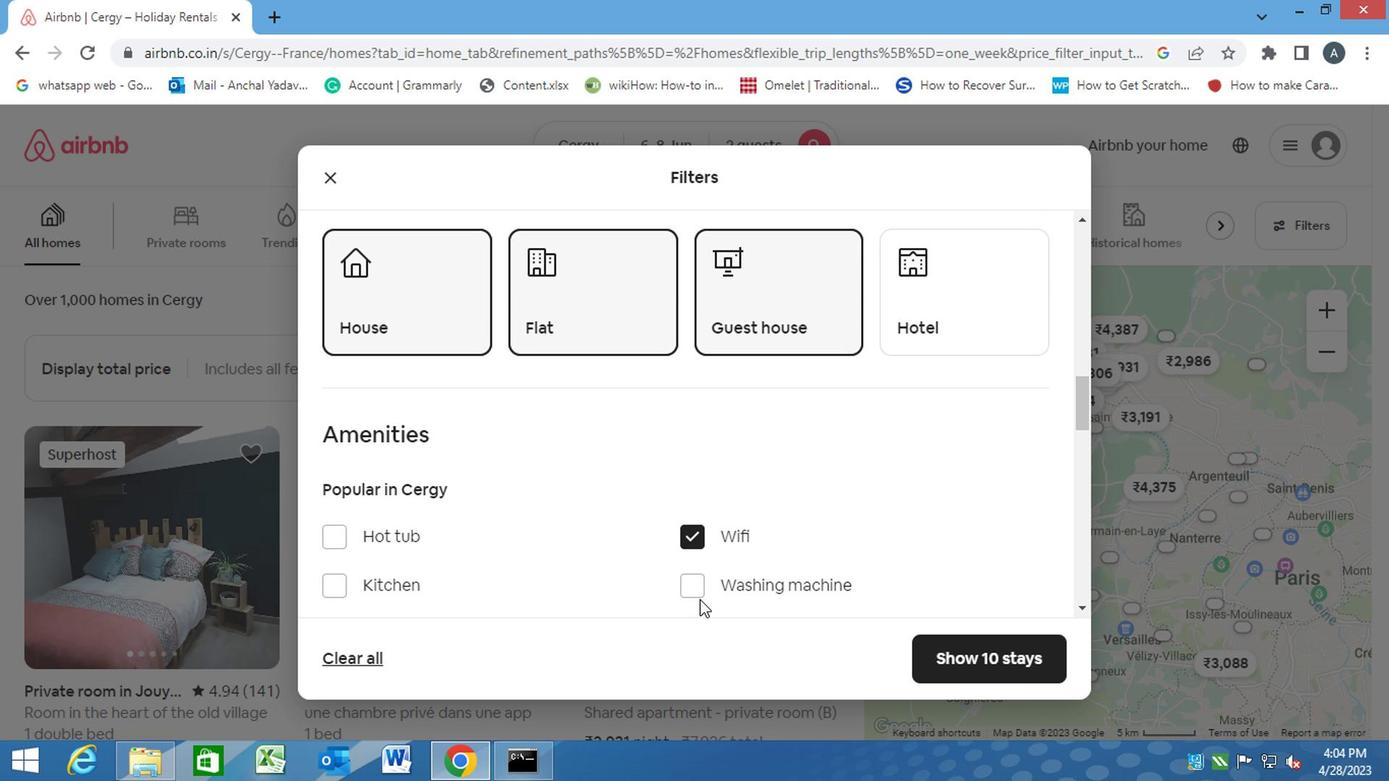 
Action: Mouse pressed left at (697, 588)
Screenshot: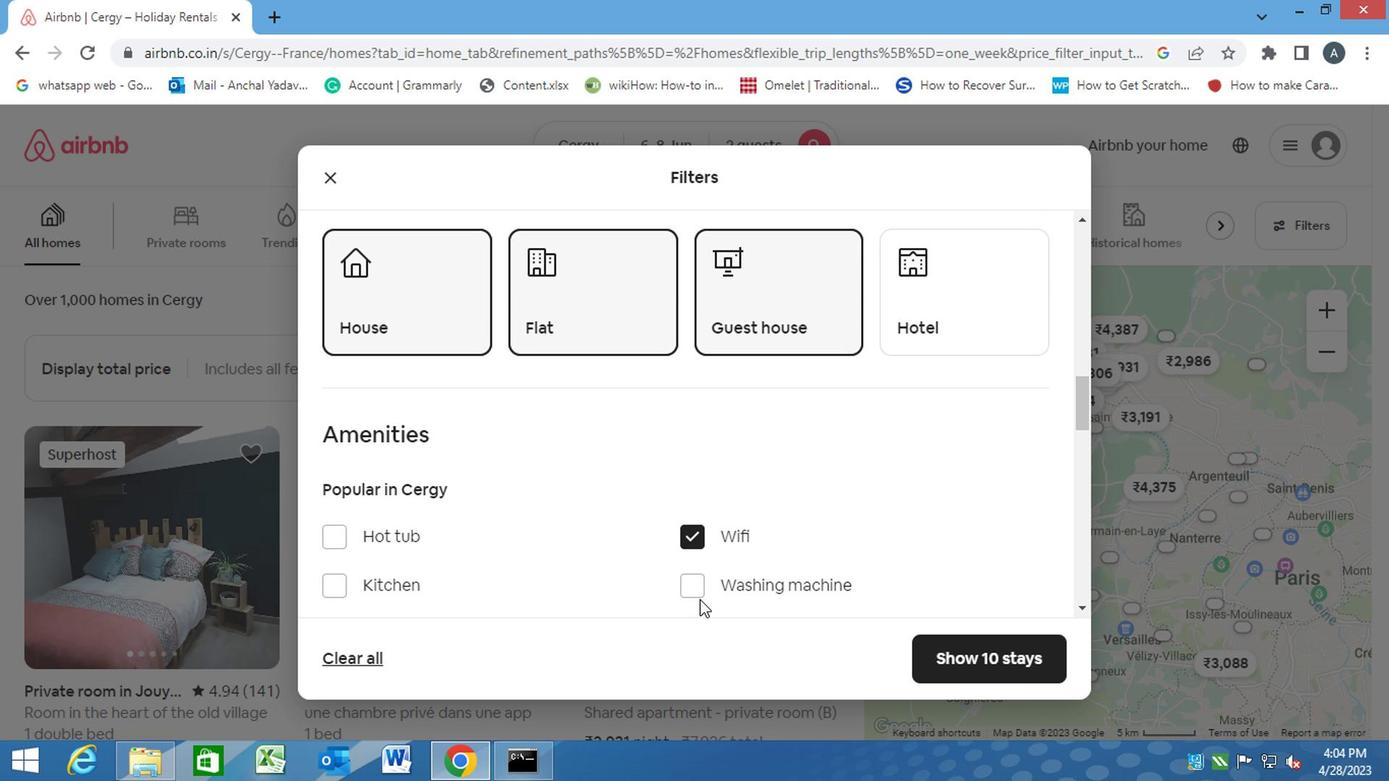 
Action: Mouse moved to (515, 578)
Screenshot: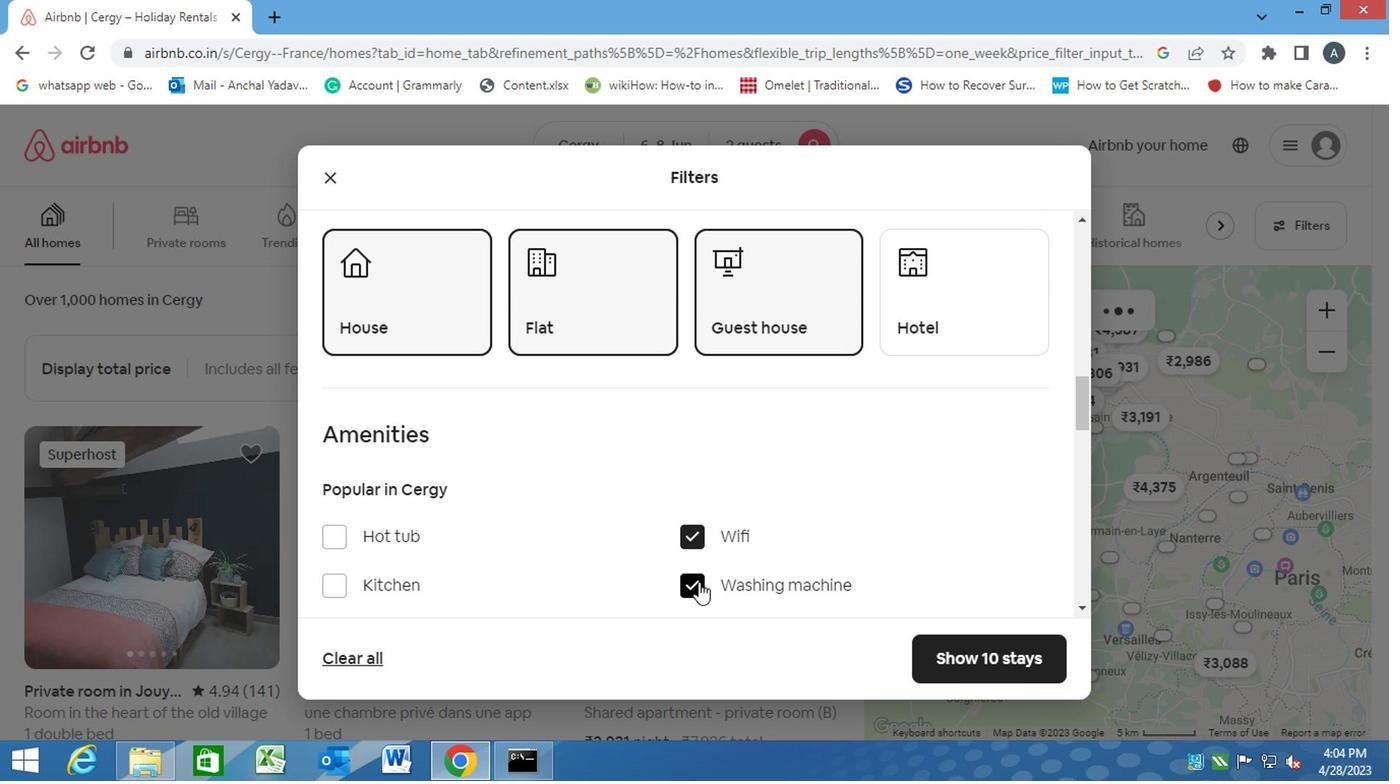 
Action: Mouse scrolled (515, 578) with delta (0, 0)
Screenshot: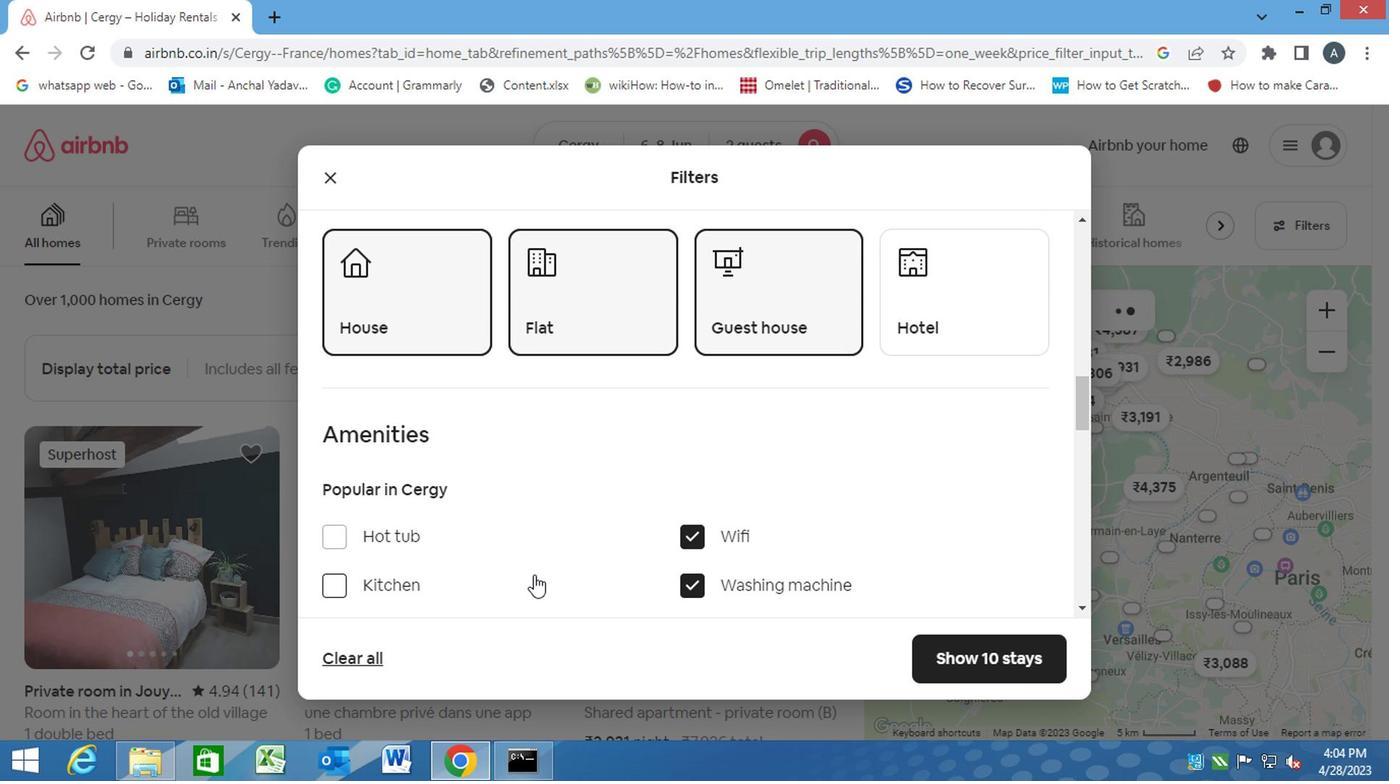 
Action: Mouse scrolled (515, 578) with delta (0, 0)
Screenshot: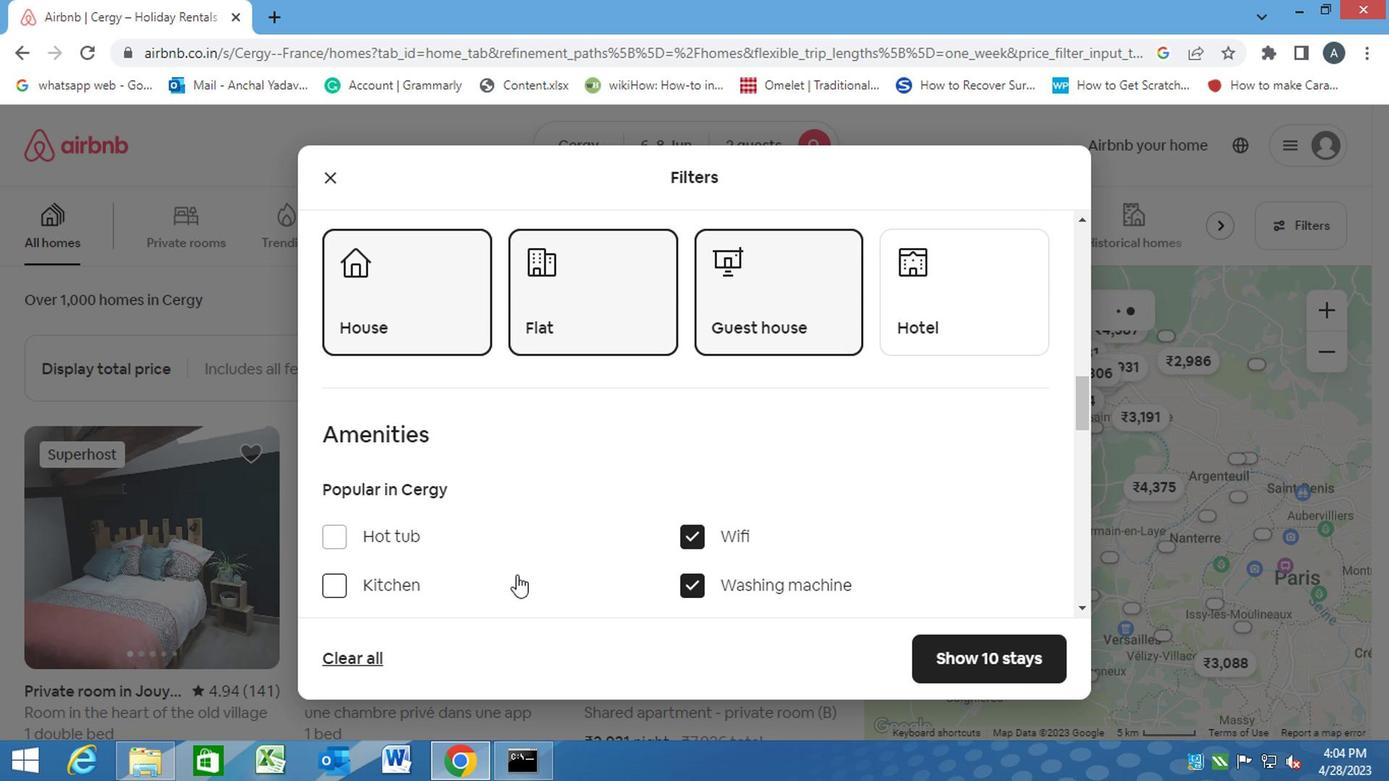 
Action: Mouse moved to (568, 564)
Screenshot: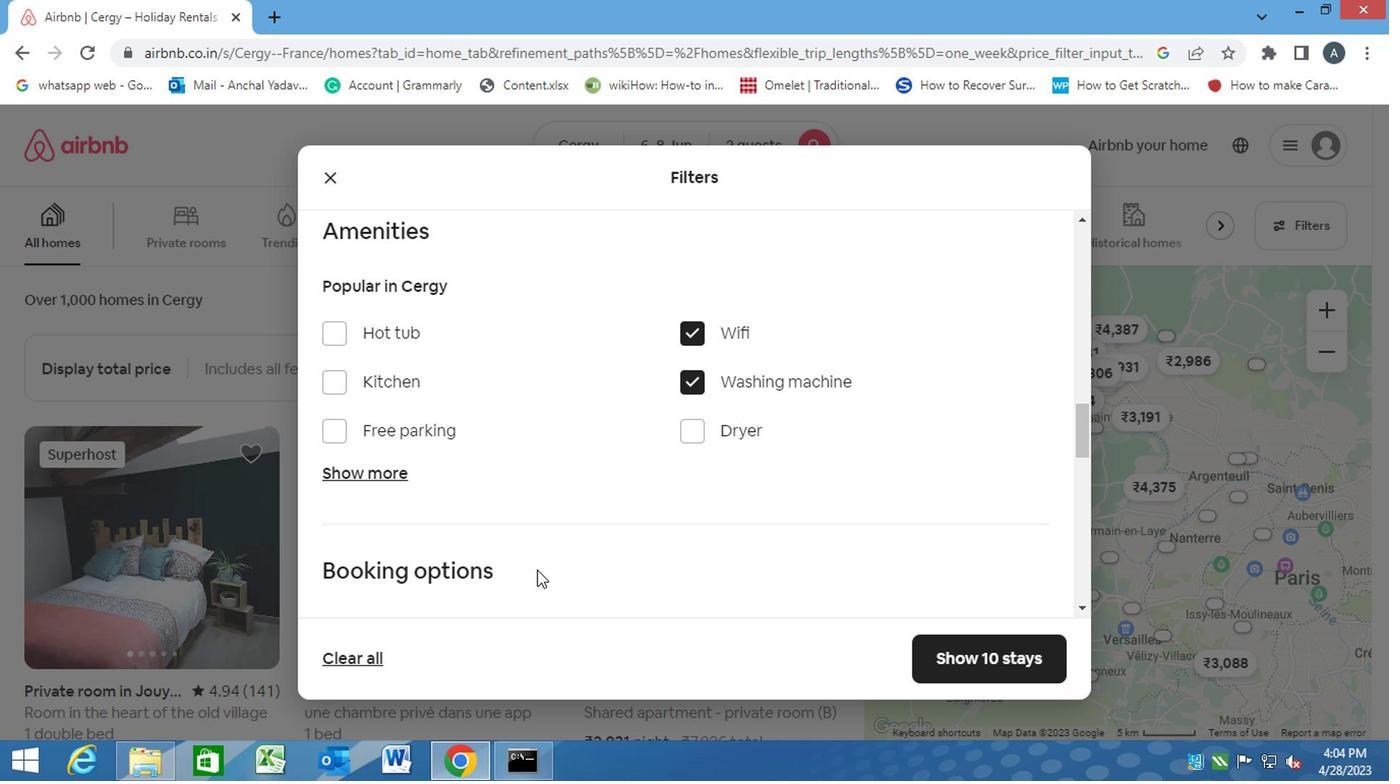 
Action: Mouse scrolled (568, 563) with delta (0, 0)
Screenshot: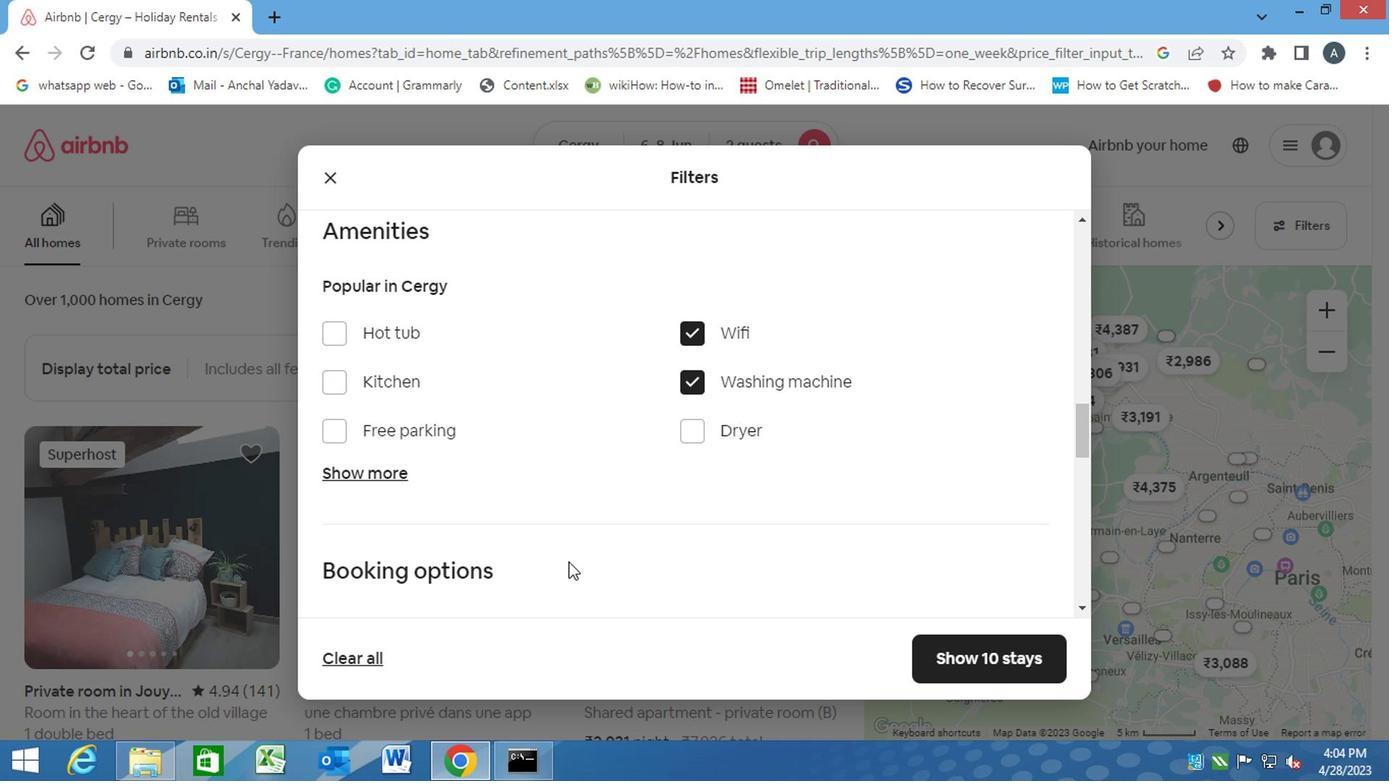 
Action: Mouse scrolled (568, 563) with delta (0, 0)
Screenshot: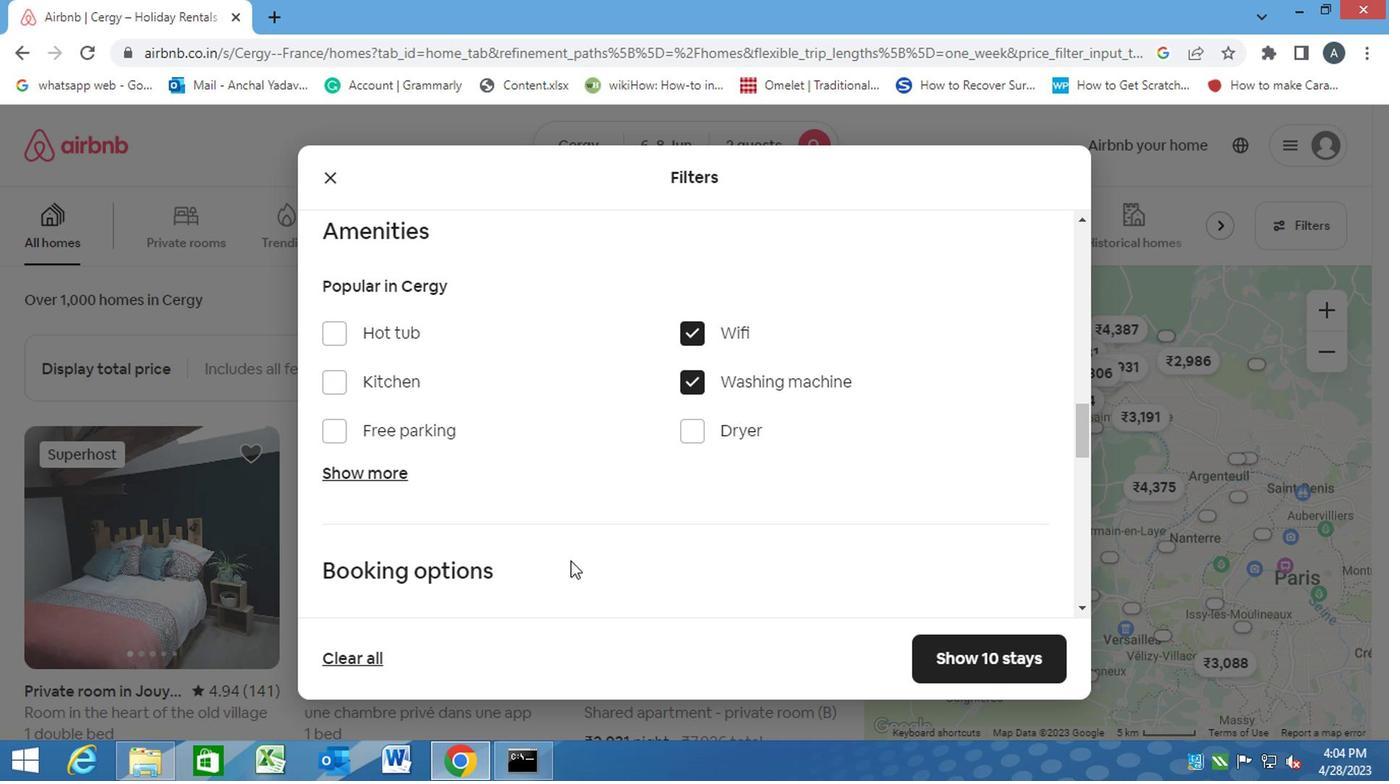 
Action: Mouse moved to (986, 507)
Screenshot: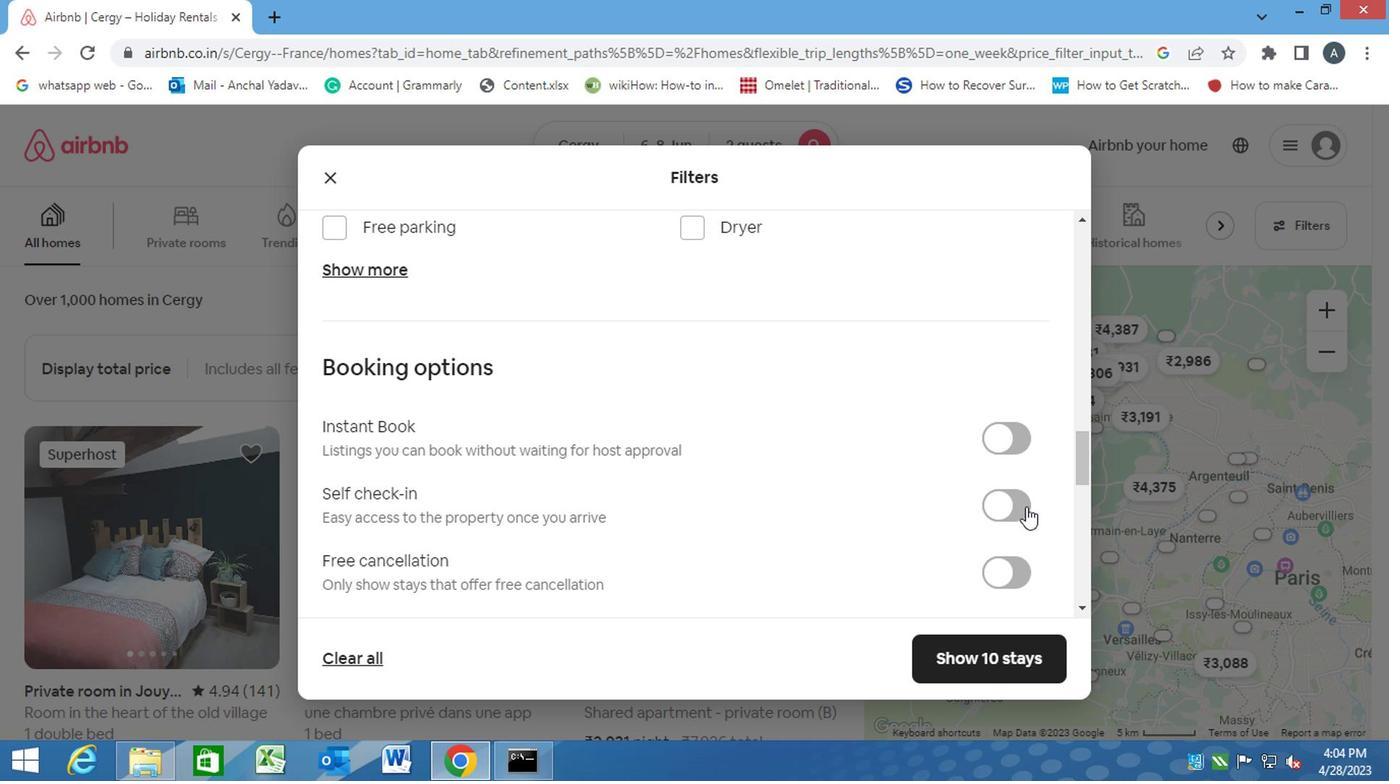 
Action: Mouse pressed left at (986, 507)
Screenshot: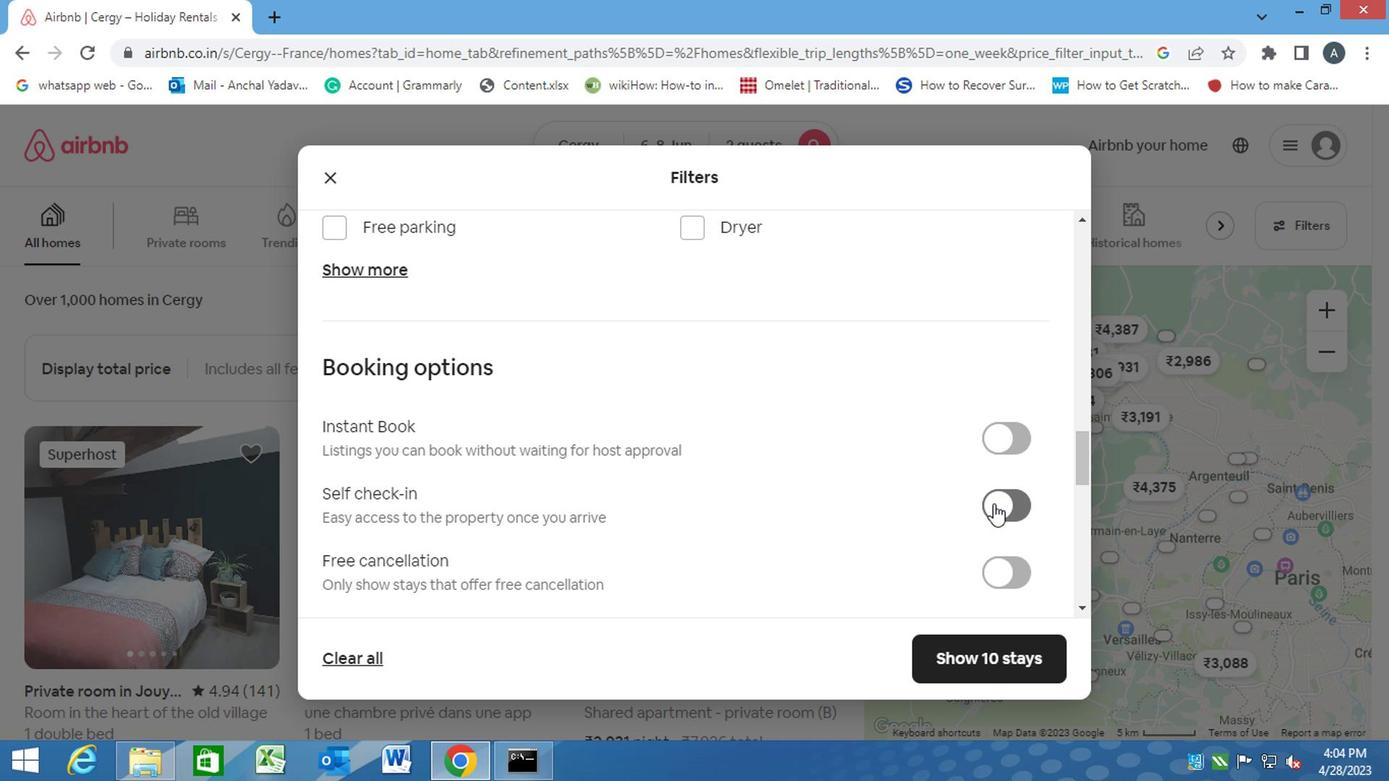 
Action: Mouse moved to (770, 548)
Screenshot: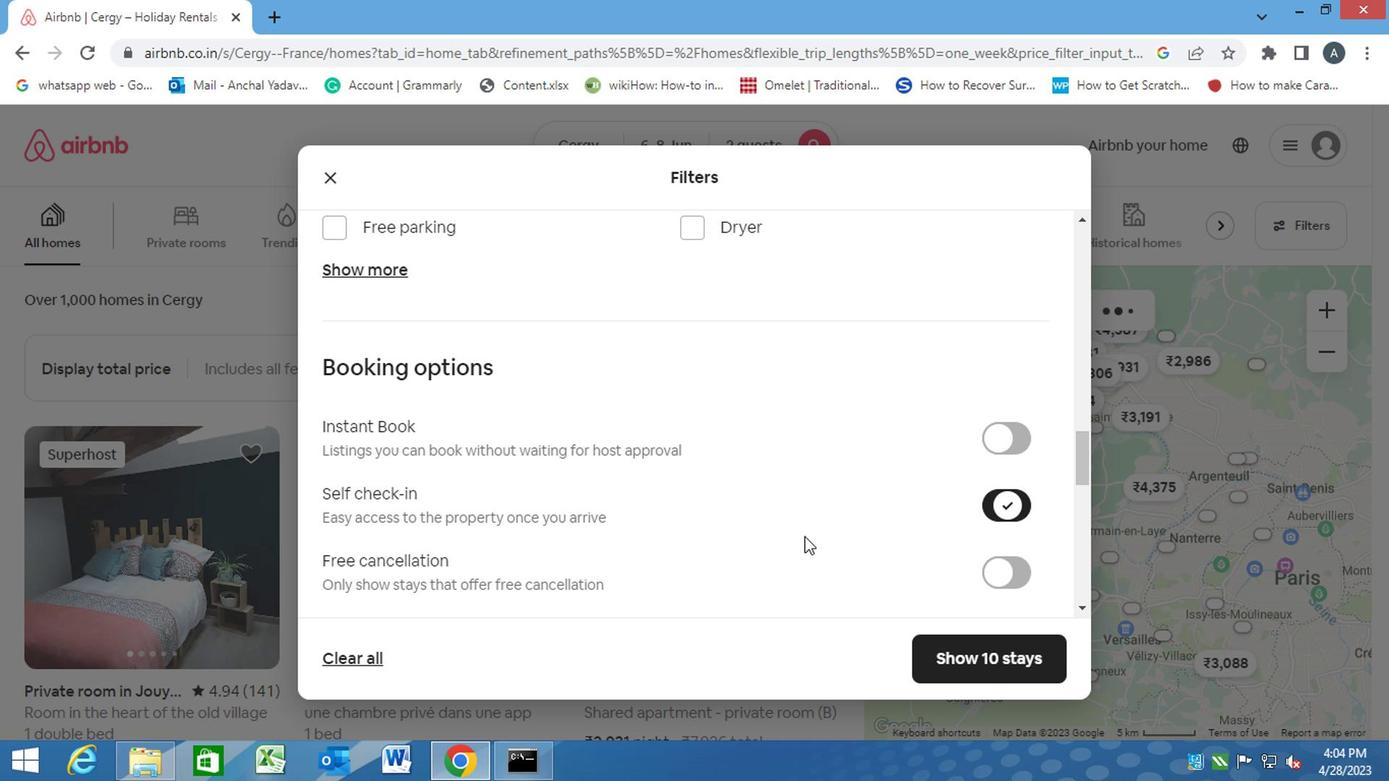 
Action: Mouse scrolled (770, 546) with delta (0, -1)
Screenshot: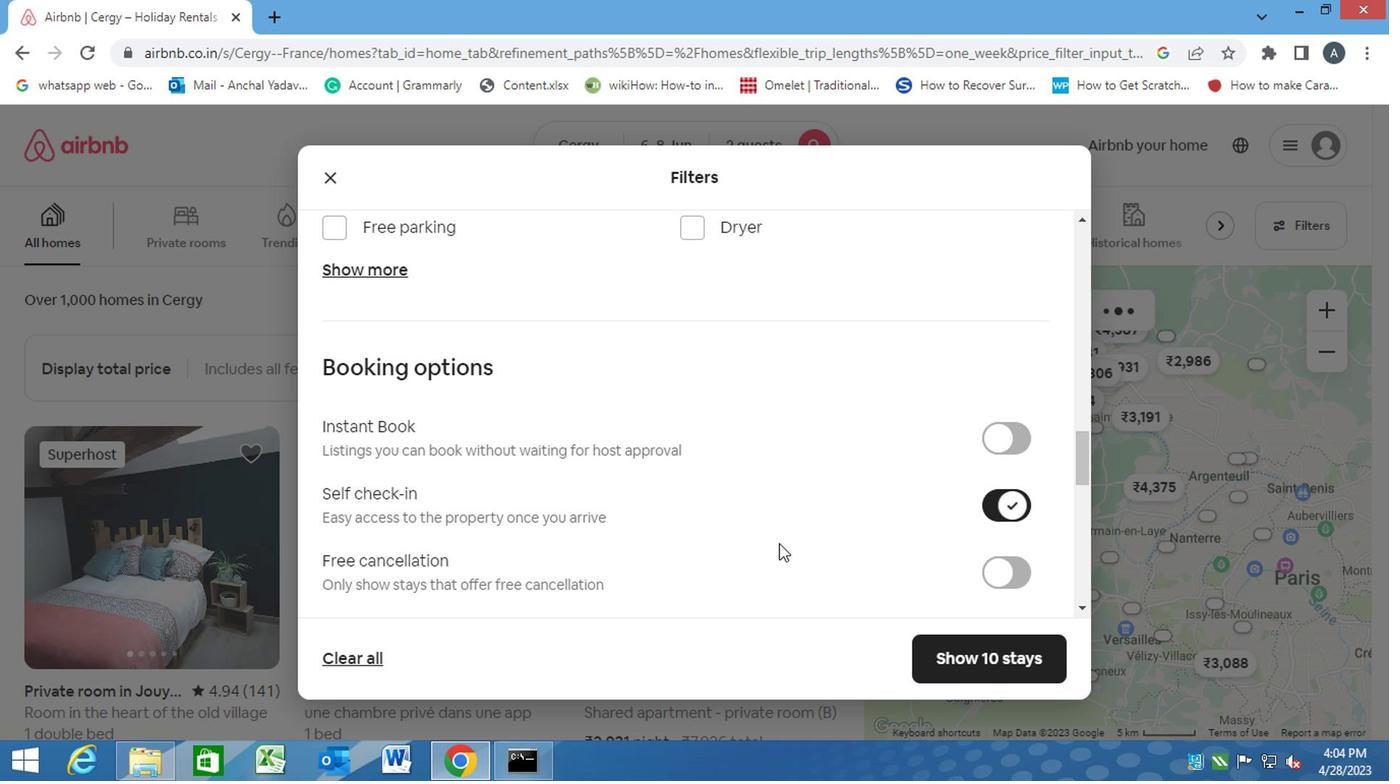 
Action: Mouse moved to (769, 548)
Screenshot: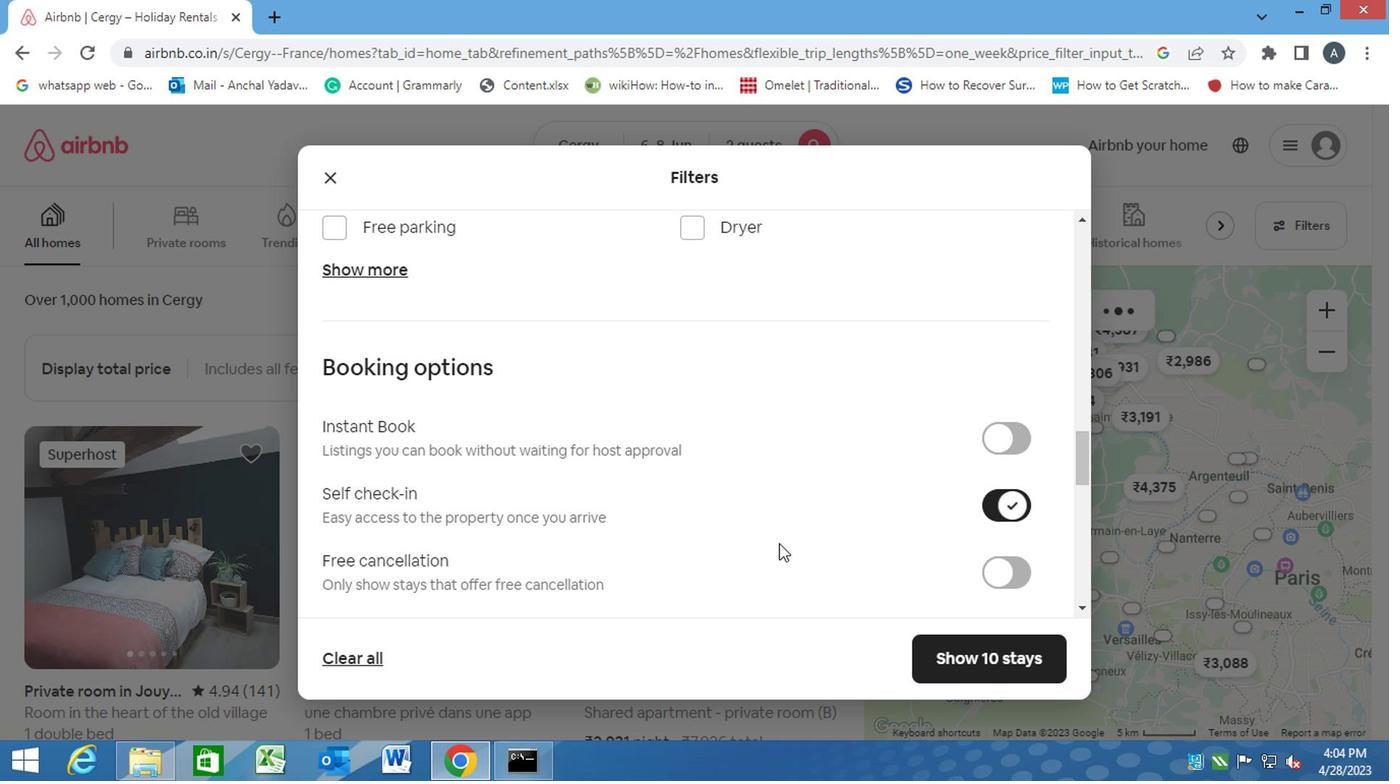 
Action: Mouse scrolled (769, 546) with delta (0, -1)
Screenshot: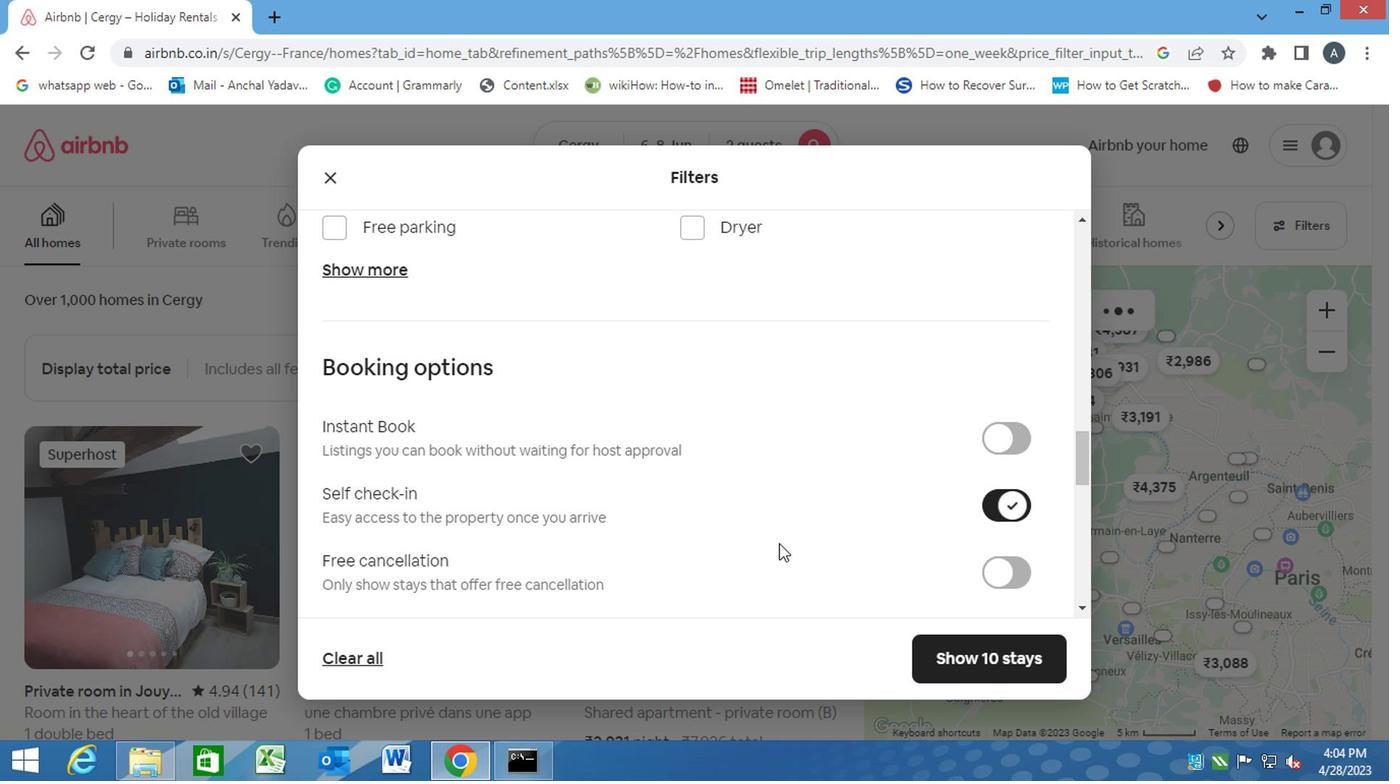 
Action: Mouse scrolled (769, 546) with delta (0, -1)
Screenshot: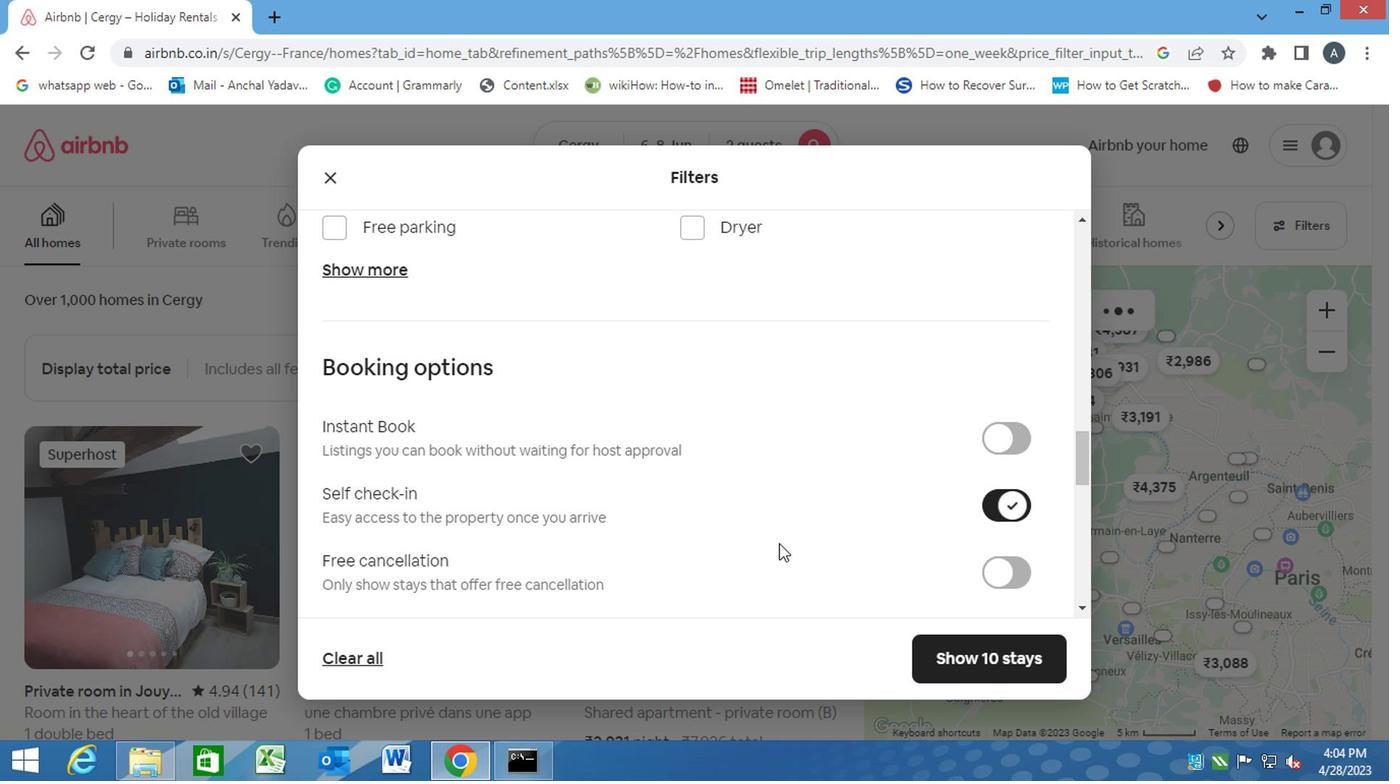 
Action: Mouse scrolled (769, 546) with delta (0, -1)
Screenshot: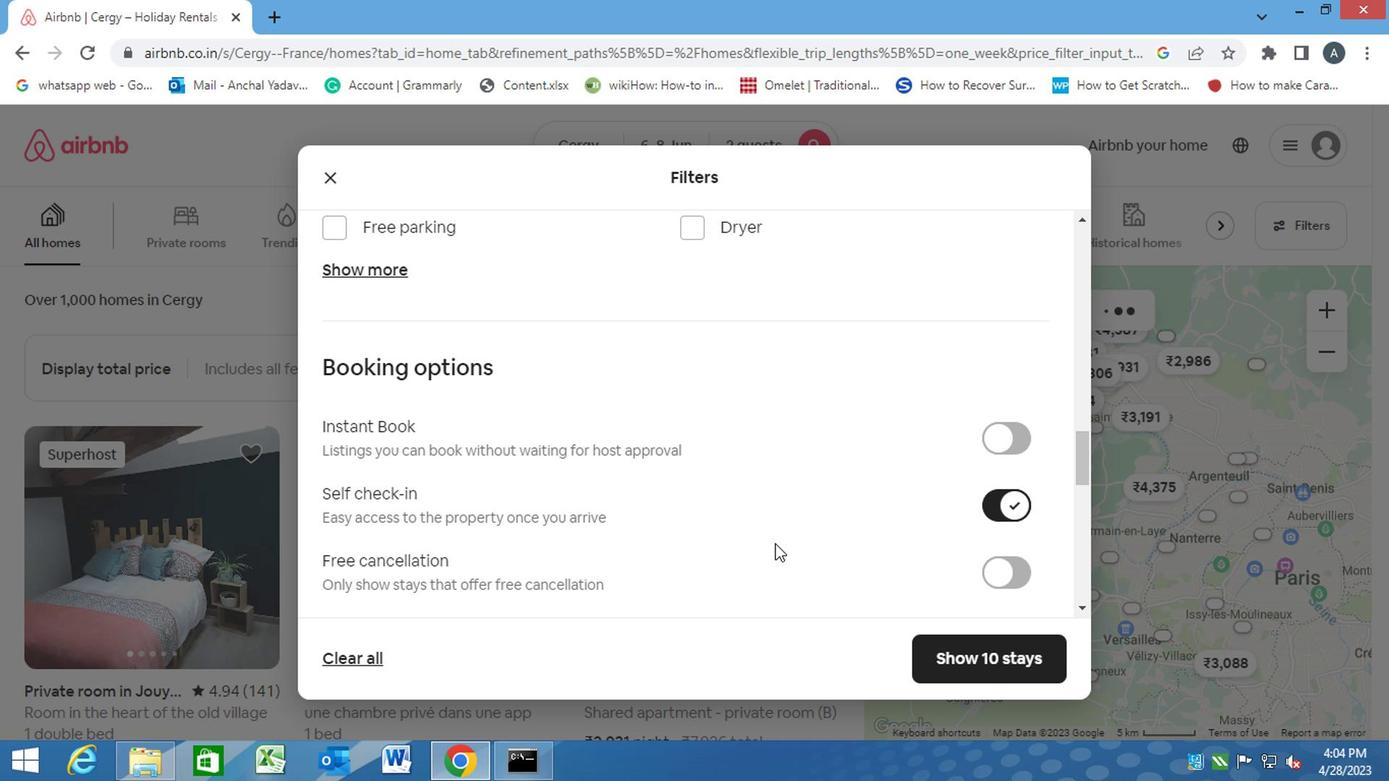
Action: Mouse scrolled (769, 546) with delta (0, -1)
Screenshot: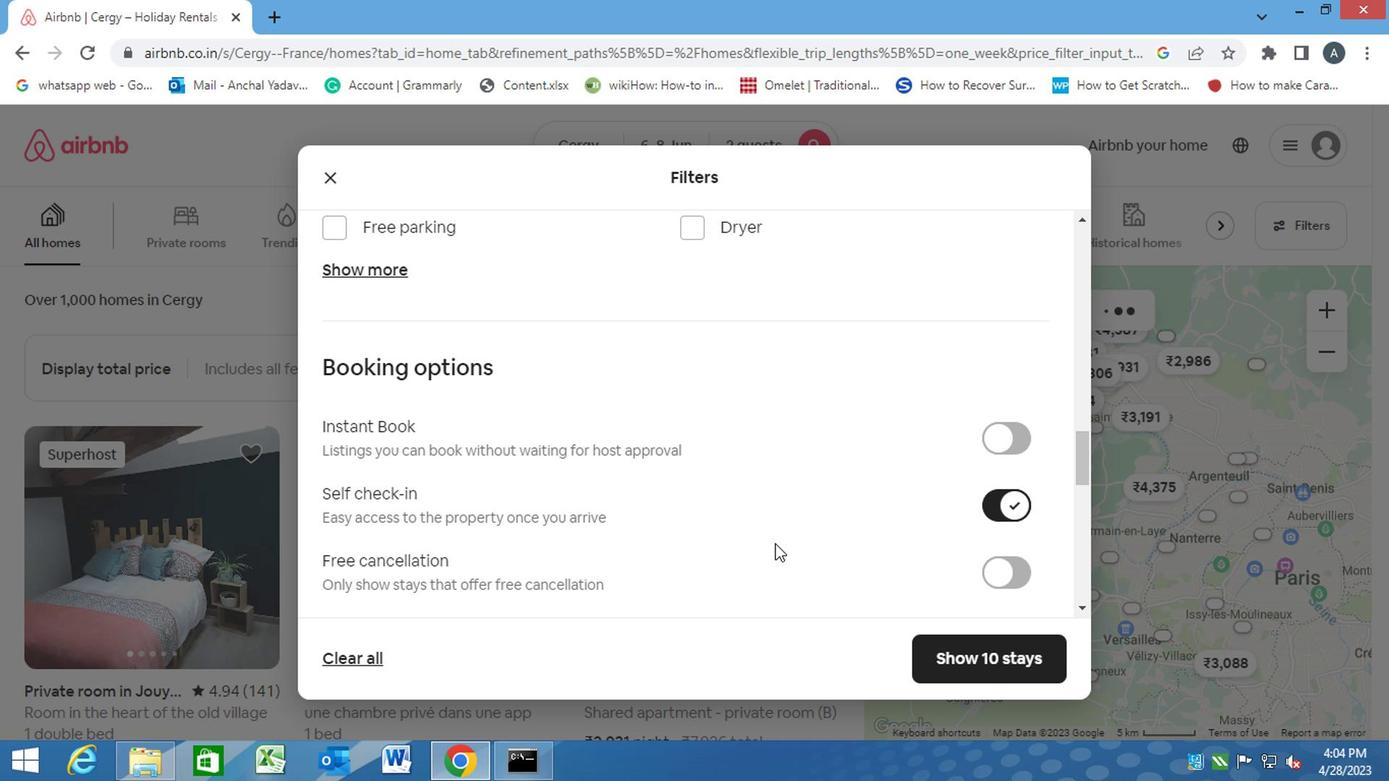 
Action: Mouse moved to (730, 566)
Screenshot: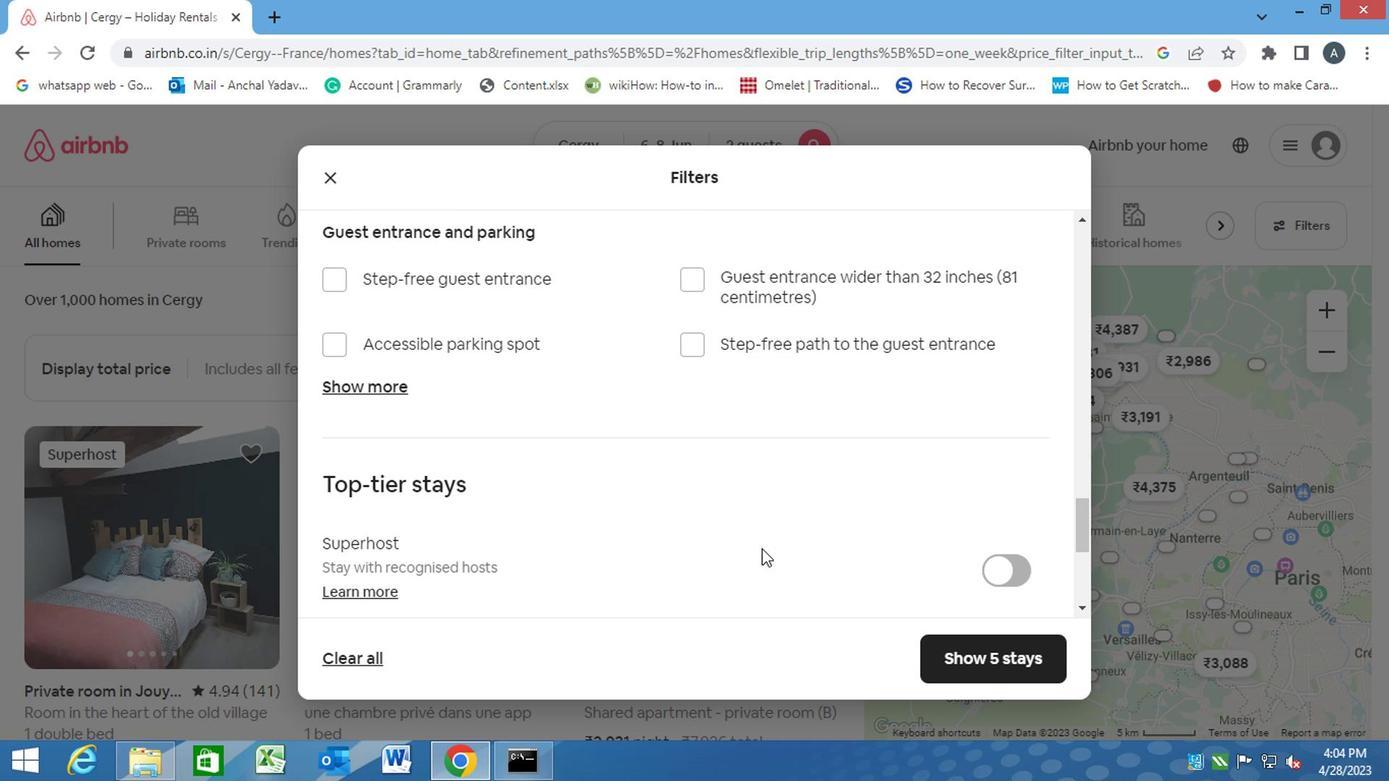 
Action: Mouse scrolled (730, 565) with delta (0, 0)
Screenshot: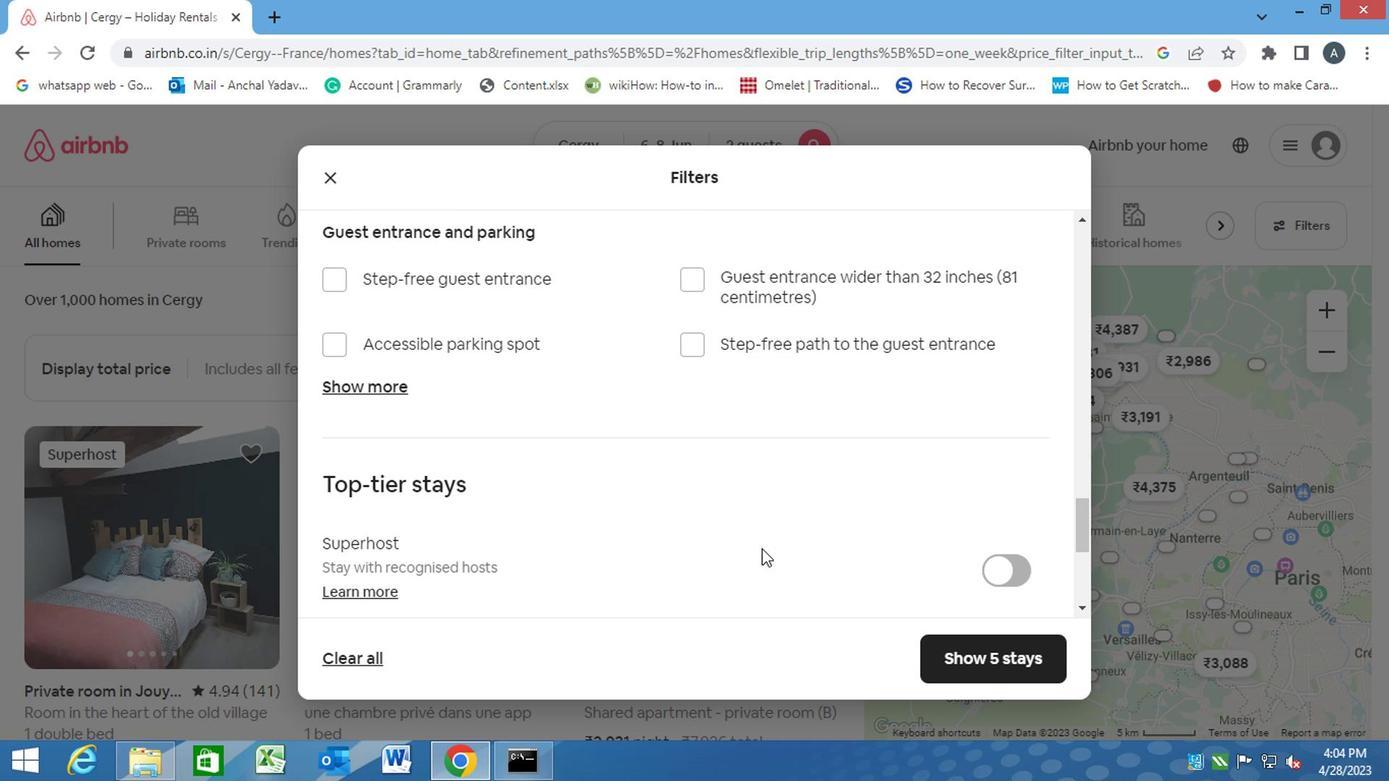 
Action: Mouse moved to (725, 571)
Screenshot: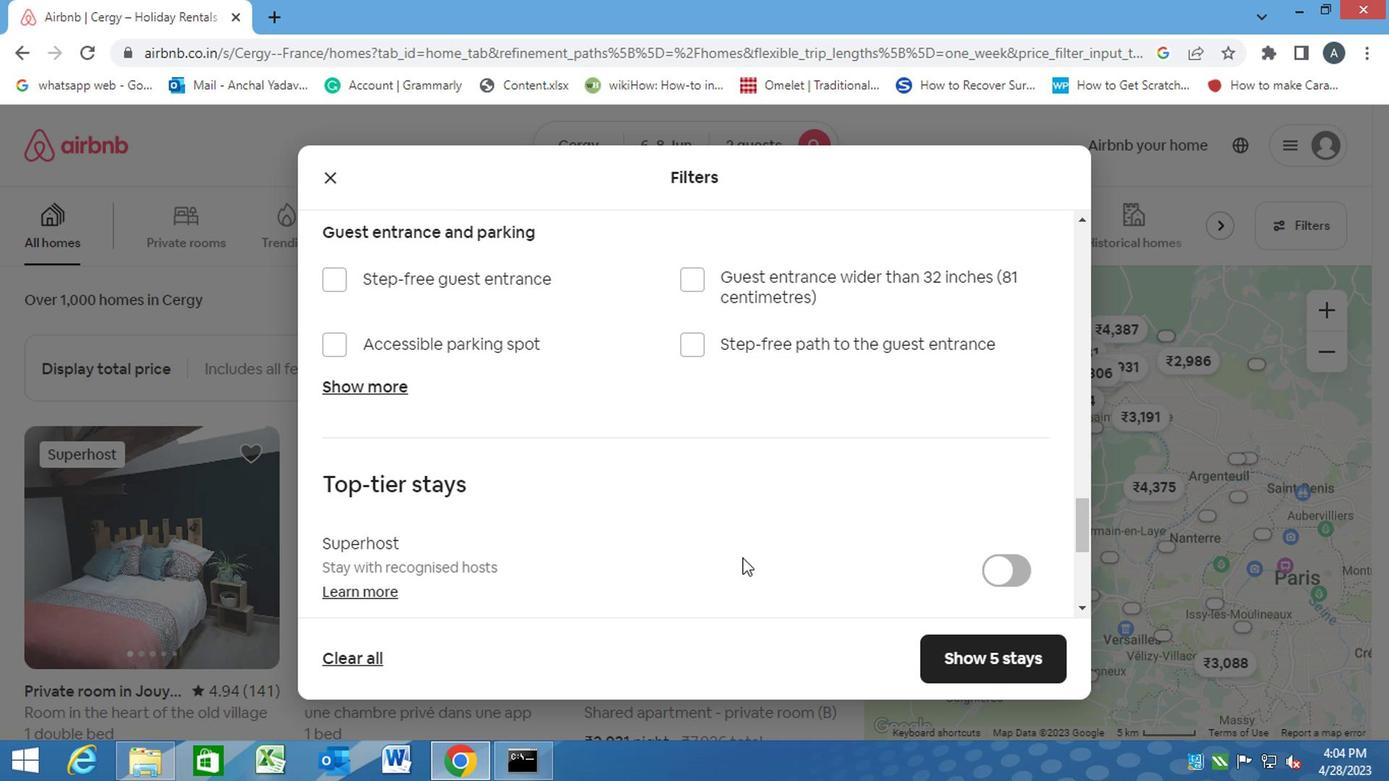 
Action: Mouse scrolled (725, 570) with delta (0, 0)
Screenshot: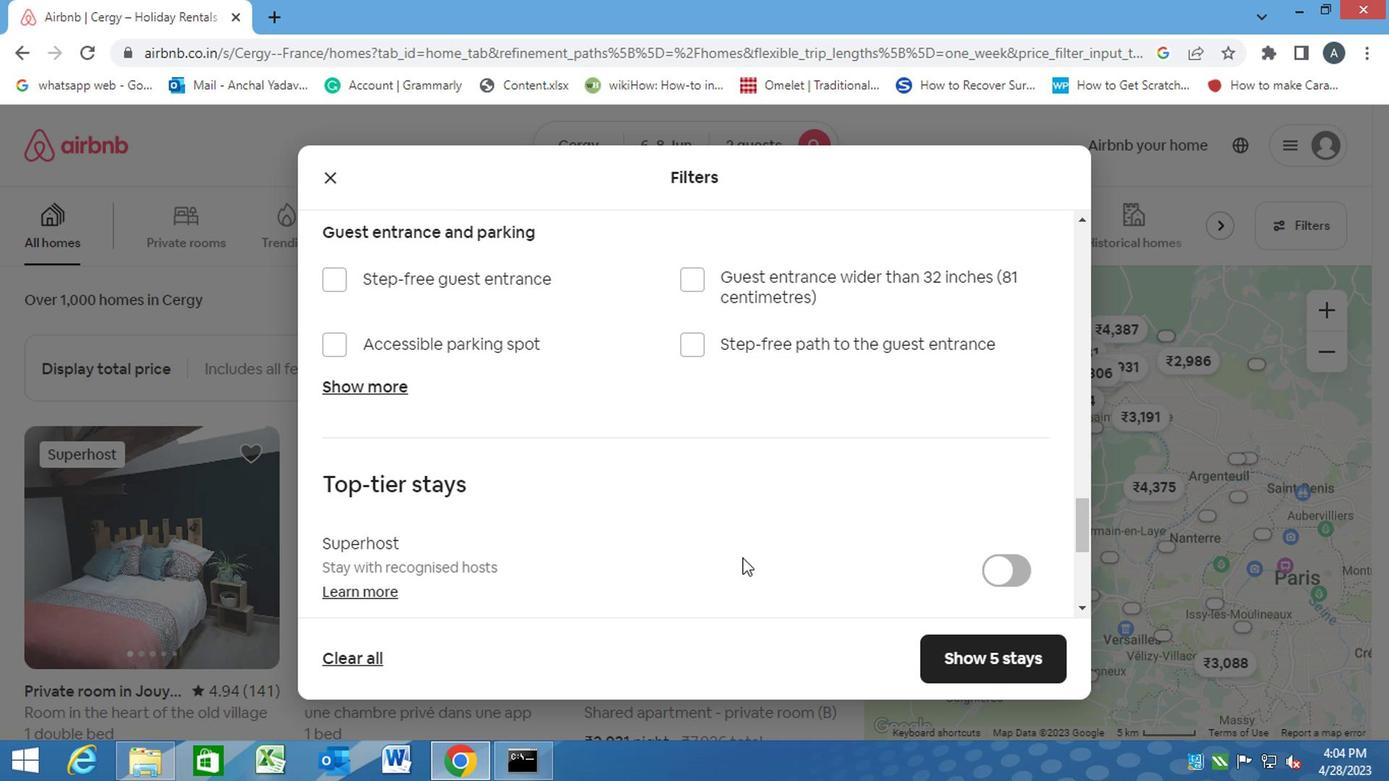 
Action: Mouse moved to (719, 572)
Screenshot: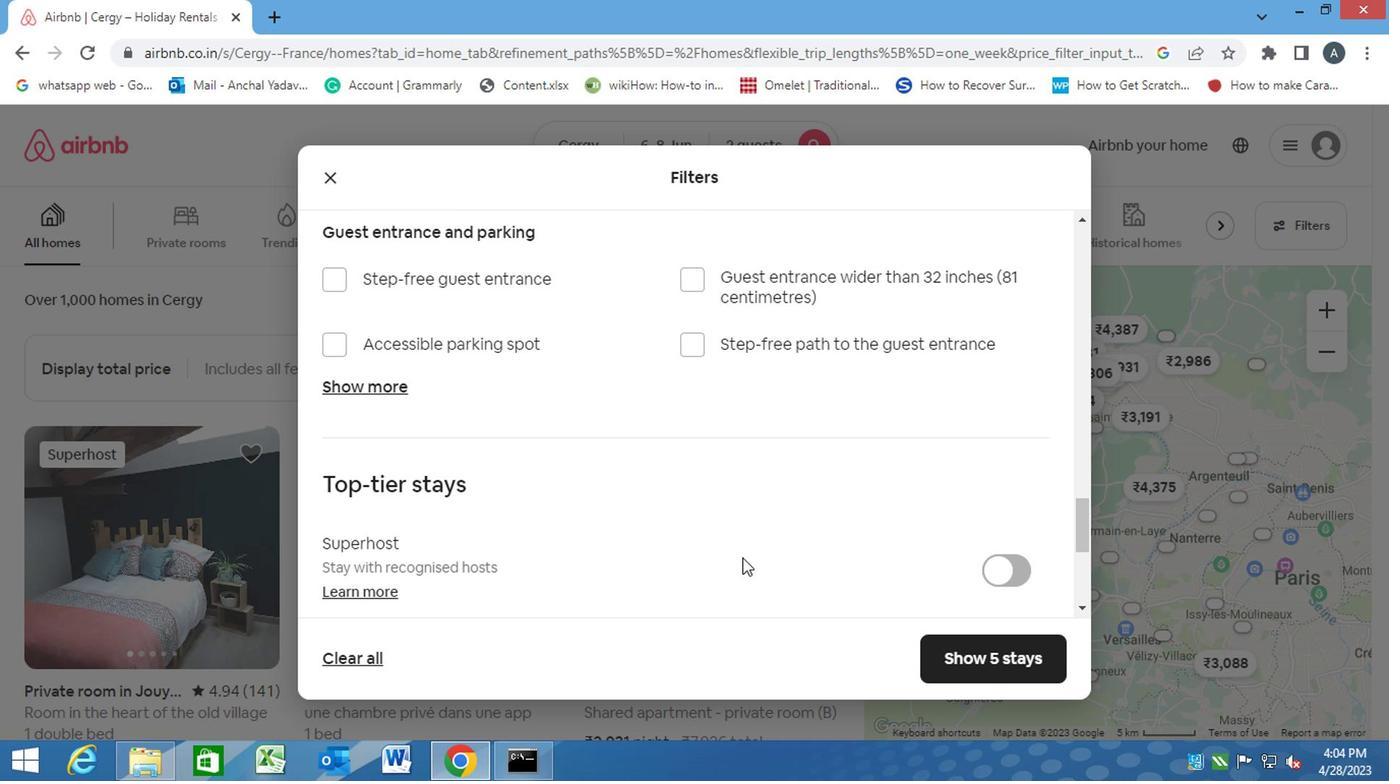 
Action: Mouse scrolled (719, 571) with delta (0, -1)
Screenshot: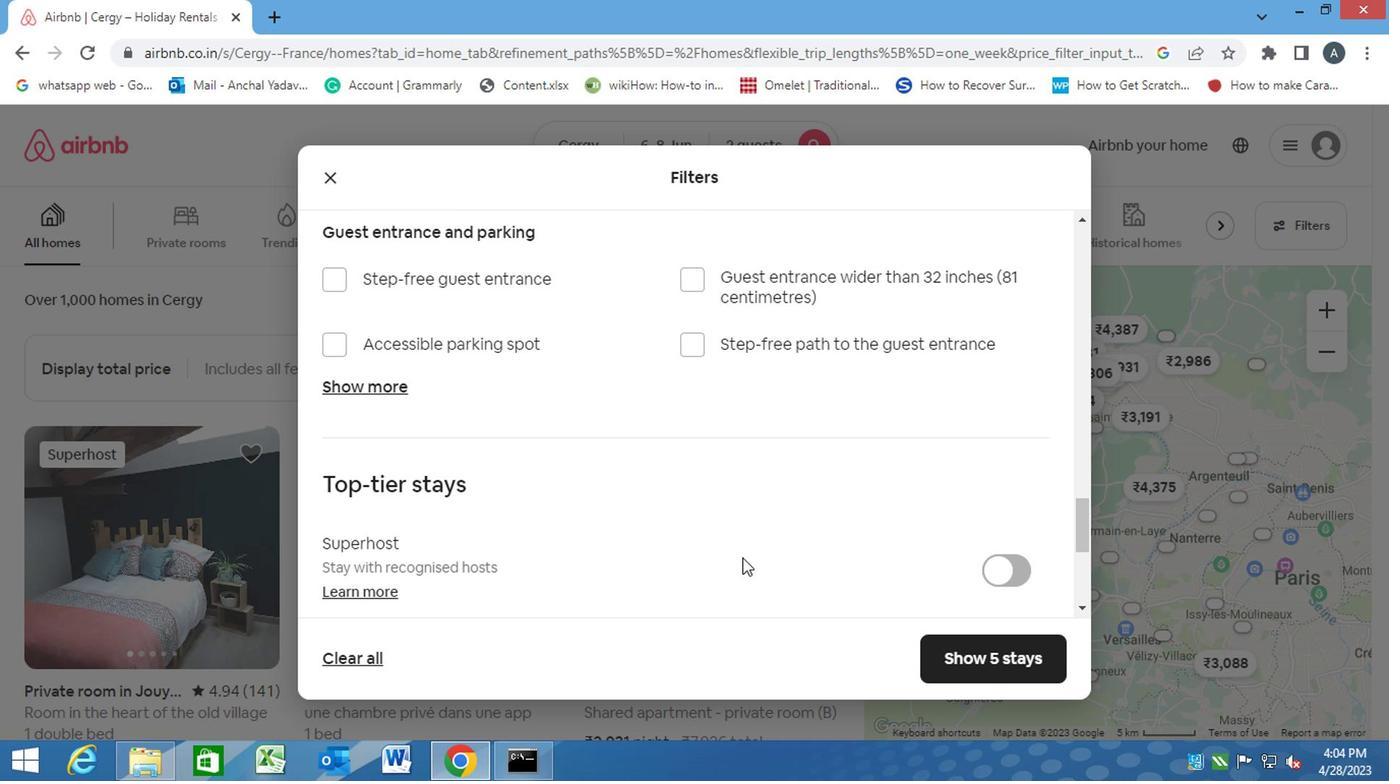 
Action: Mouse moved to (715, 572)
Screenshot: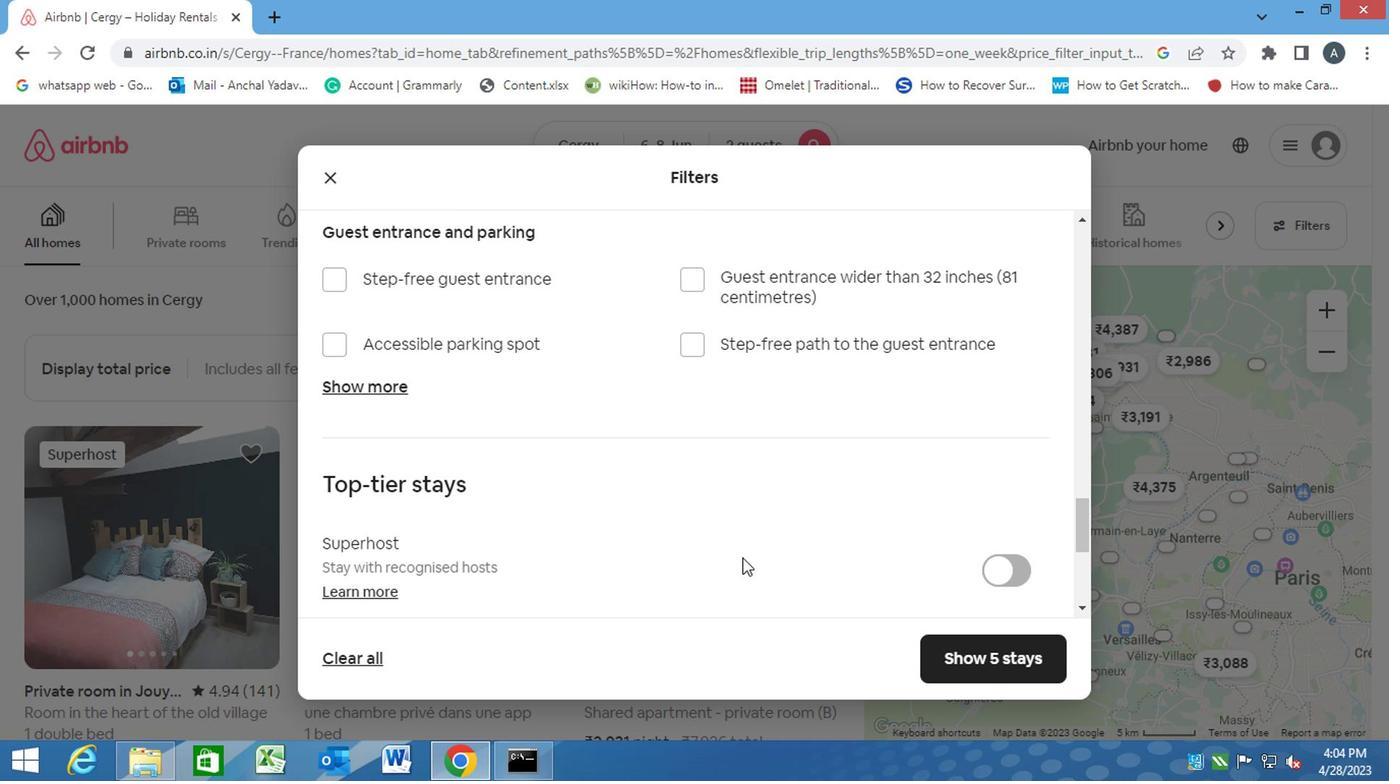 
Action: Mouse scrolled (715, 571) with delta (0, -1)
Screenshot: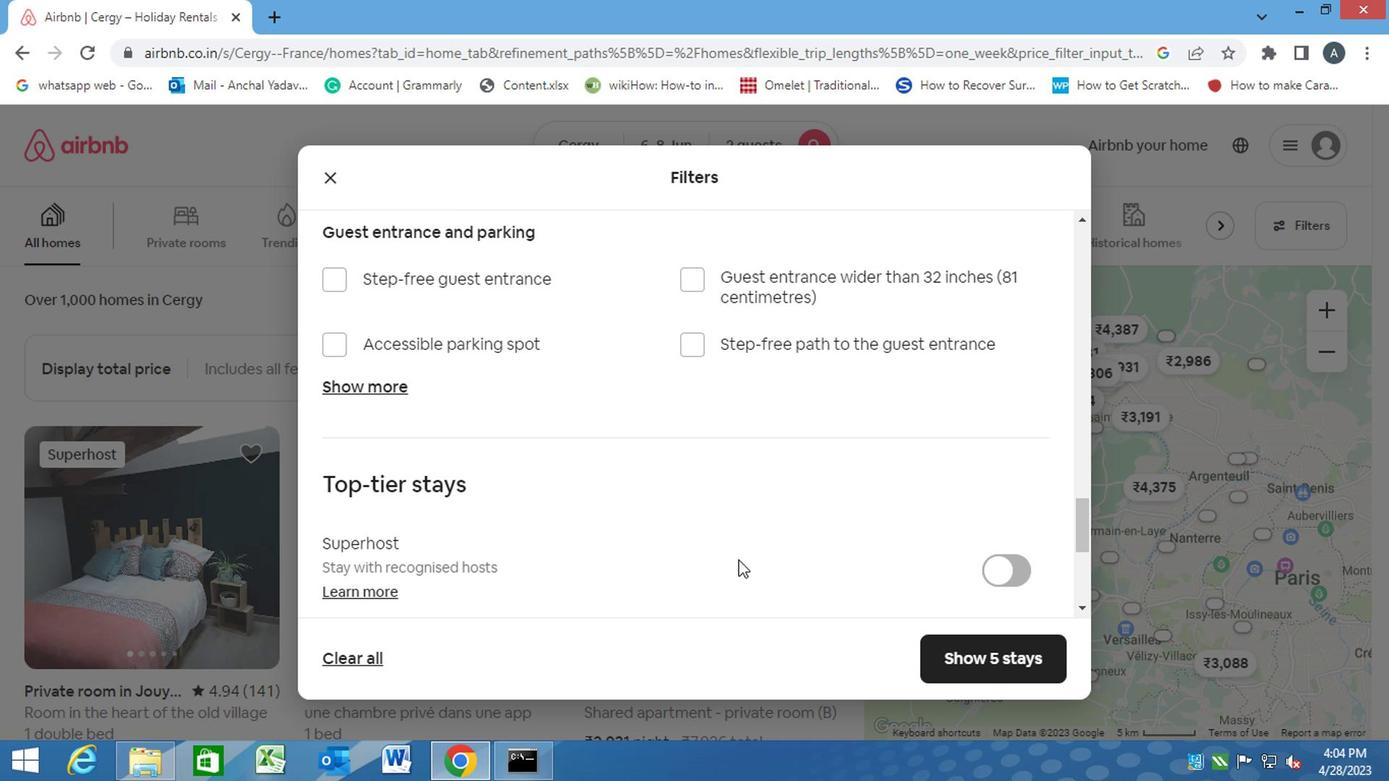
Action: Mouse moved to (312, 469)
Screenshot: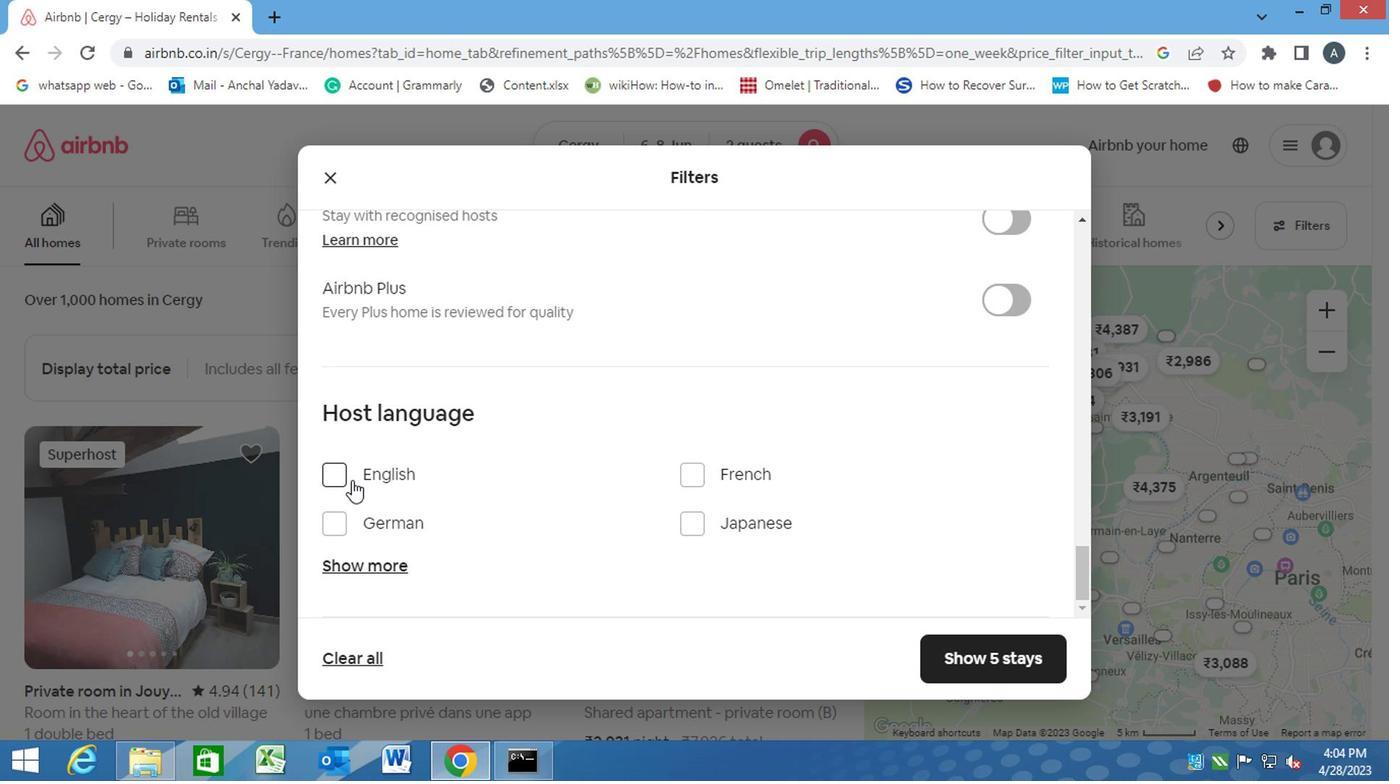 
Action: Mouse pressed left at (312, 469)
Screenshot: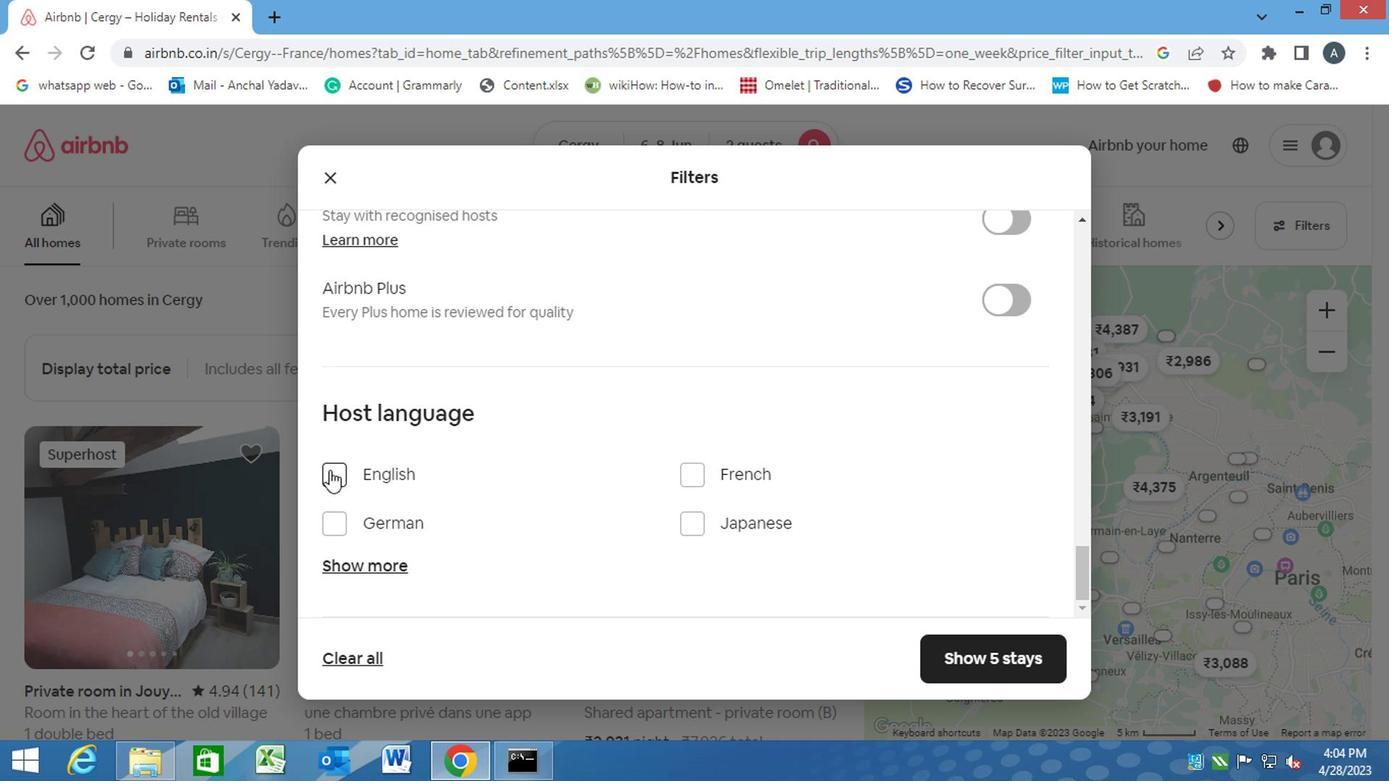
Action: Mouse moved to (337, 476)
Screenshot: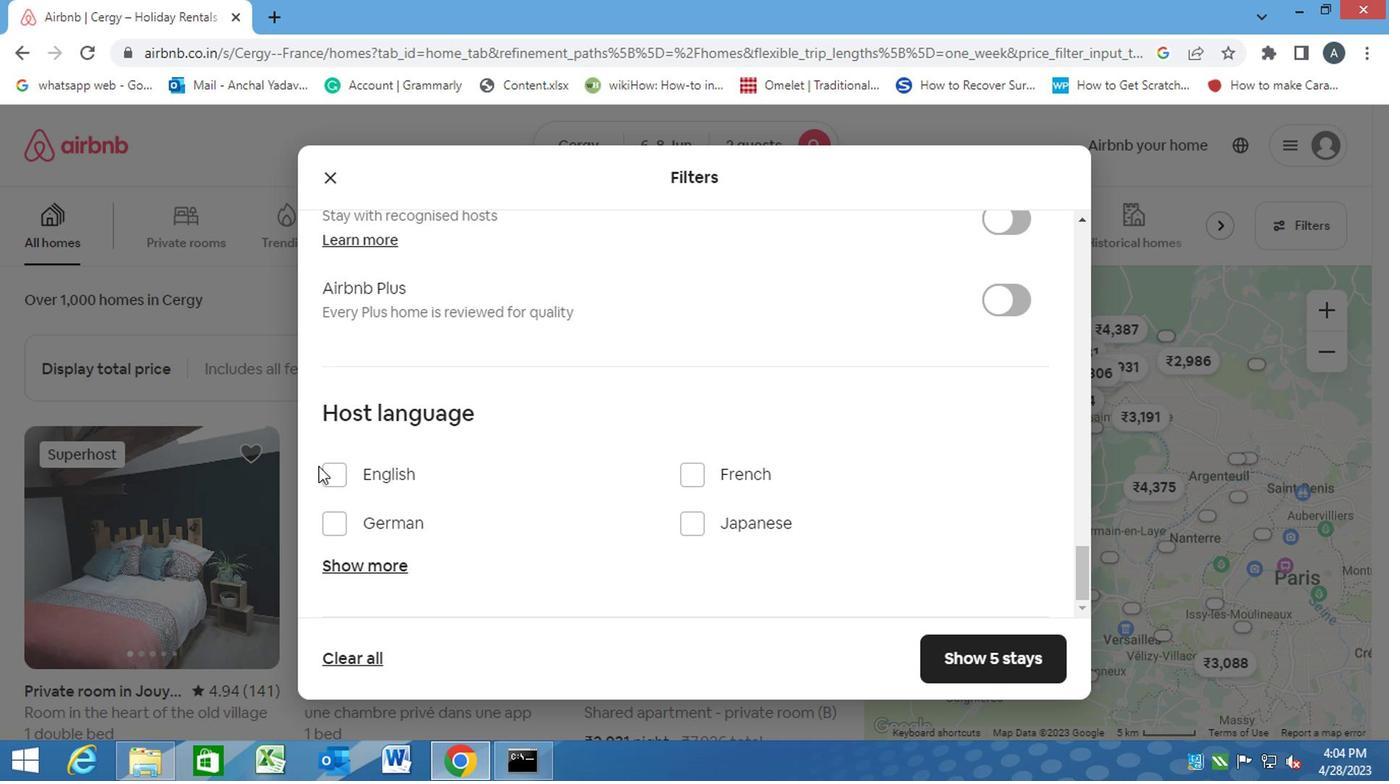 
Action: Mouse pressed left at (337, 476)
Screenshot: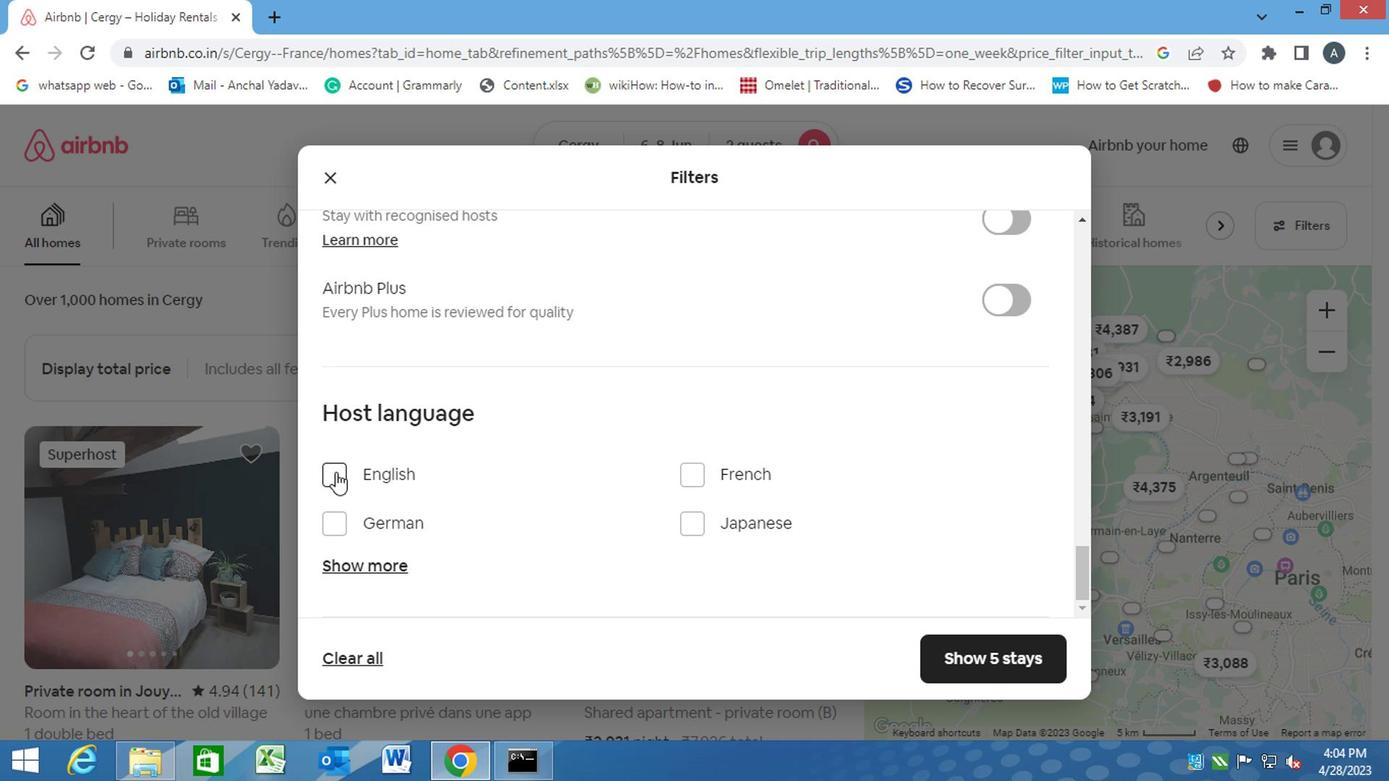 
Action: Mouse moved to (947, 659)
Screenshot: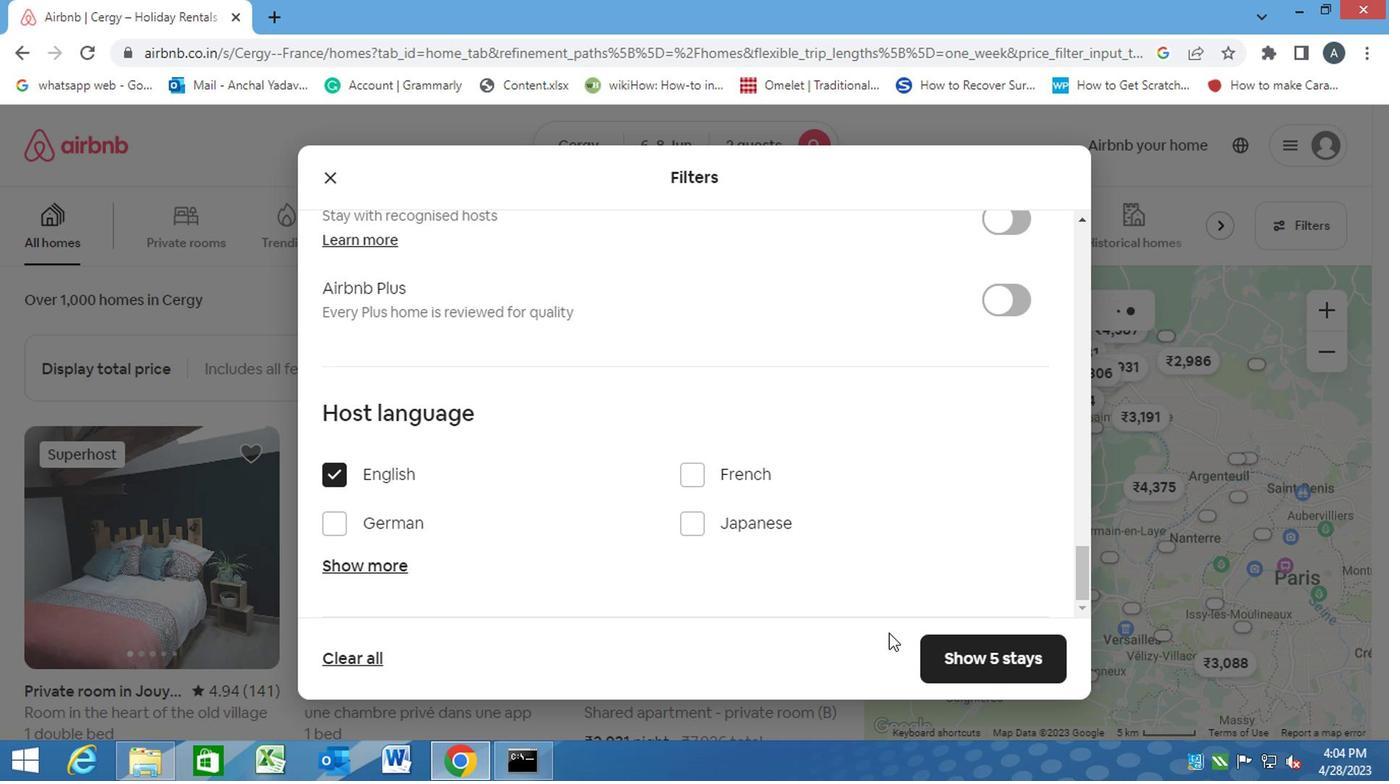 
Action: Mouse pressed left at (947, 659)
Screenshot: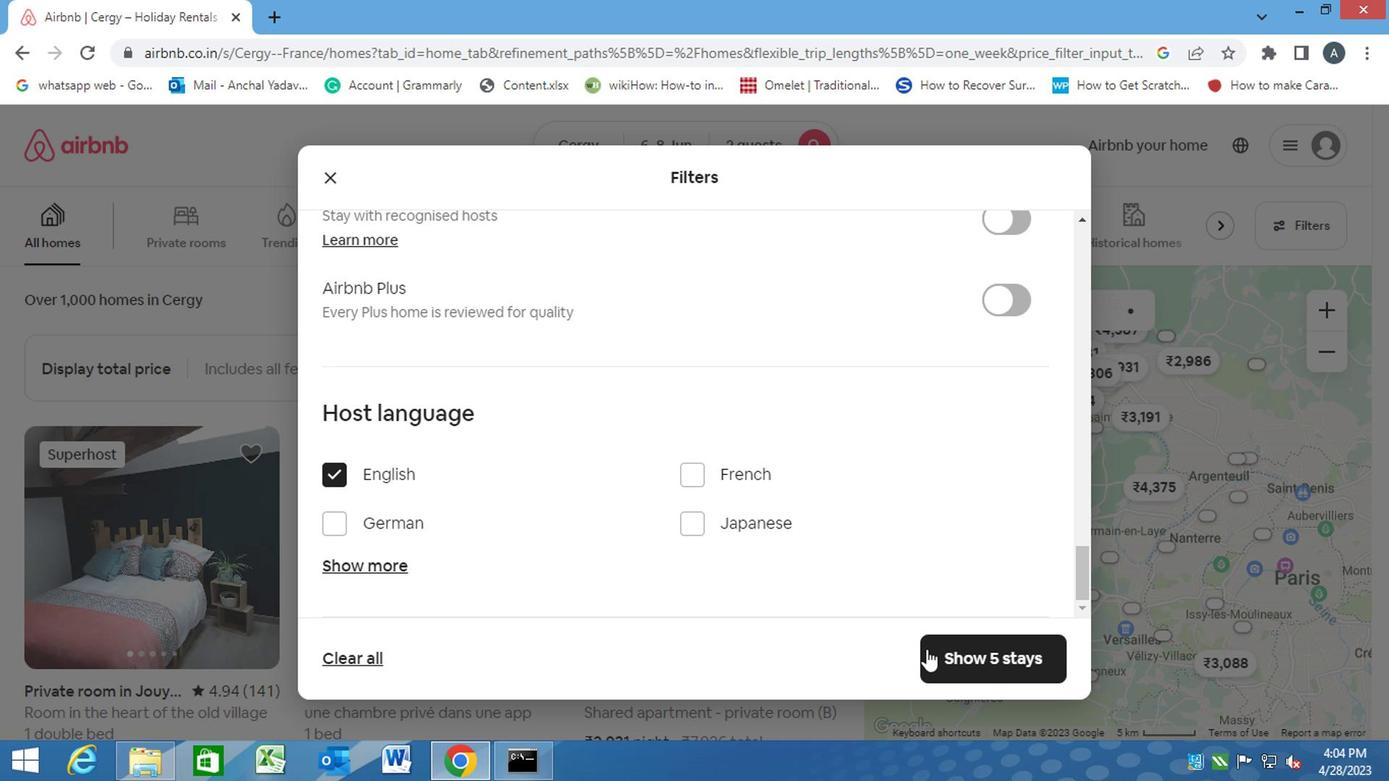 
